 Task: Send an email with the signature Carlos Perez with the subject 'Request for clarification' and the message 'Could you please confirm the delivery date?' from softage.1@softage.net to softage.2@softage.net with an attached document Statement_of_purpose.pdf and move the email from Sent Items to the folder Meeting notes
Action: Mouse moved to (873, 449)
Screenshot: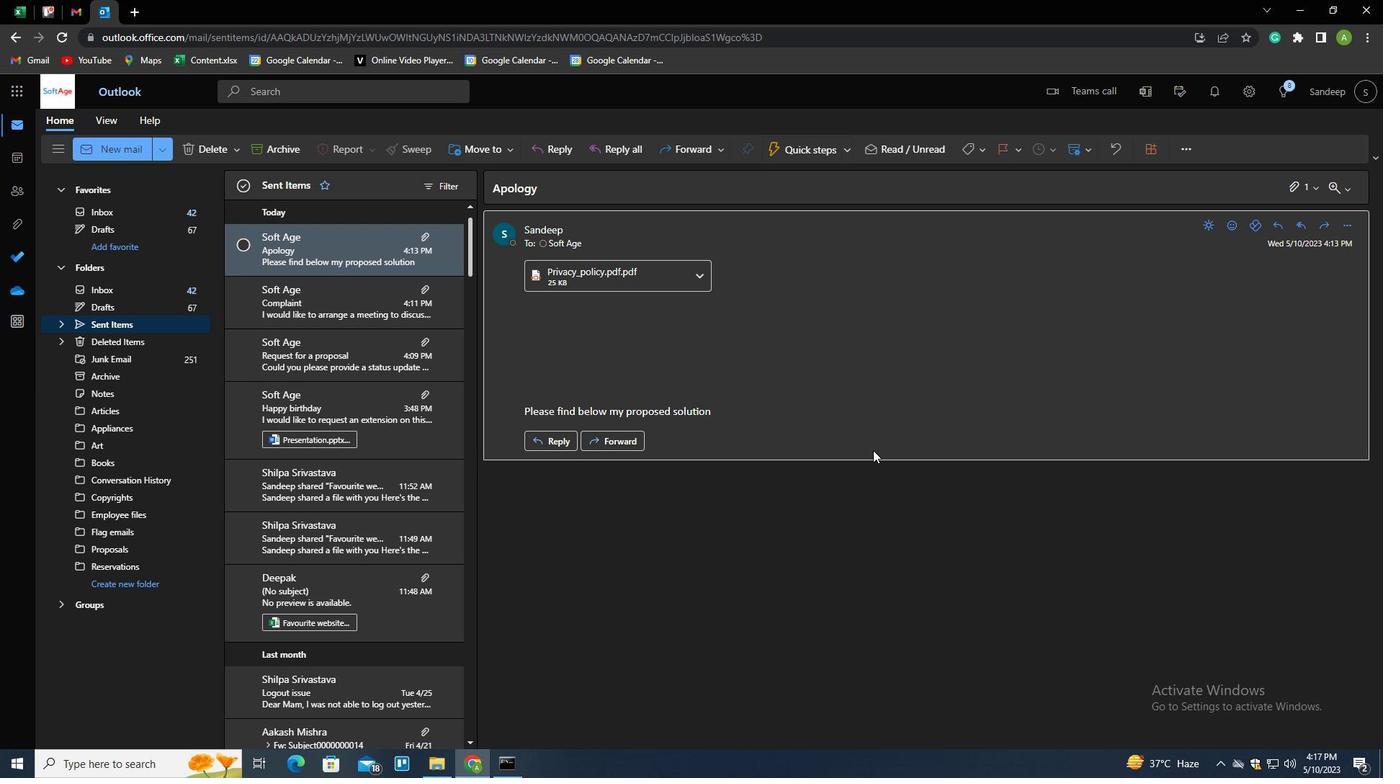 
Action: Key pressed n
Screenshot: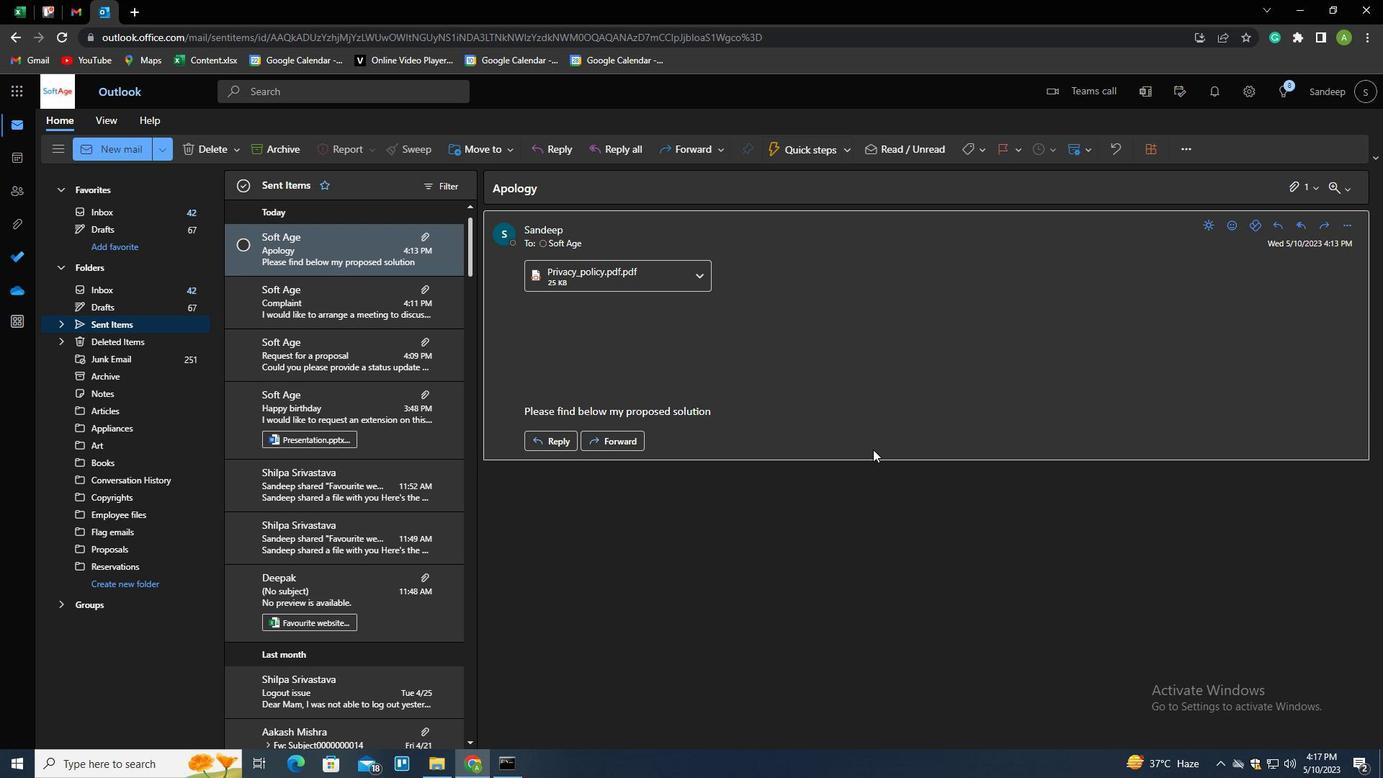 
Action: Mouse moved to (970, 153)
Screenshot: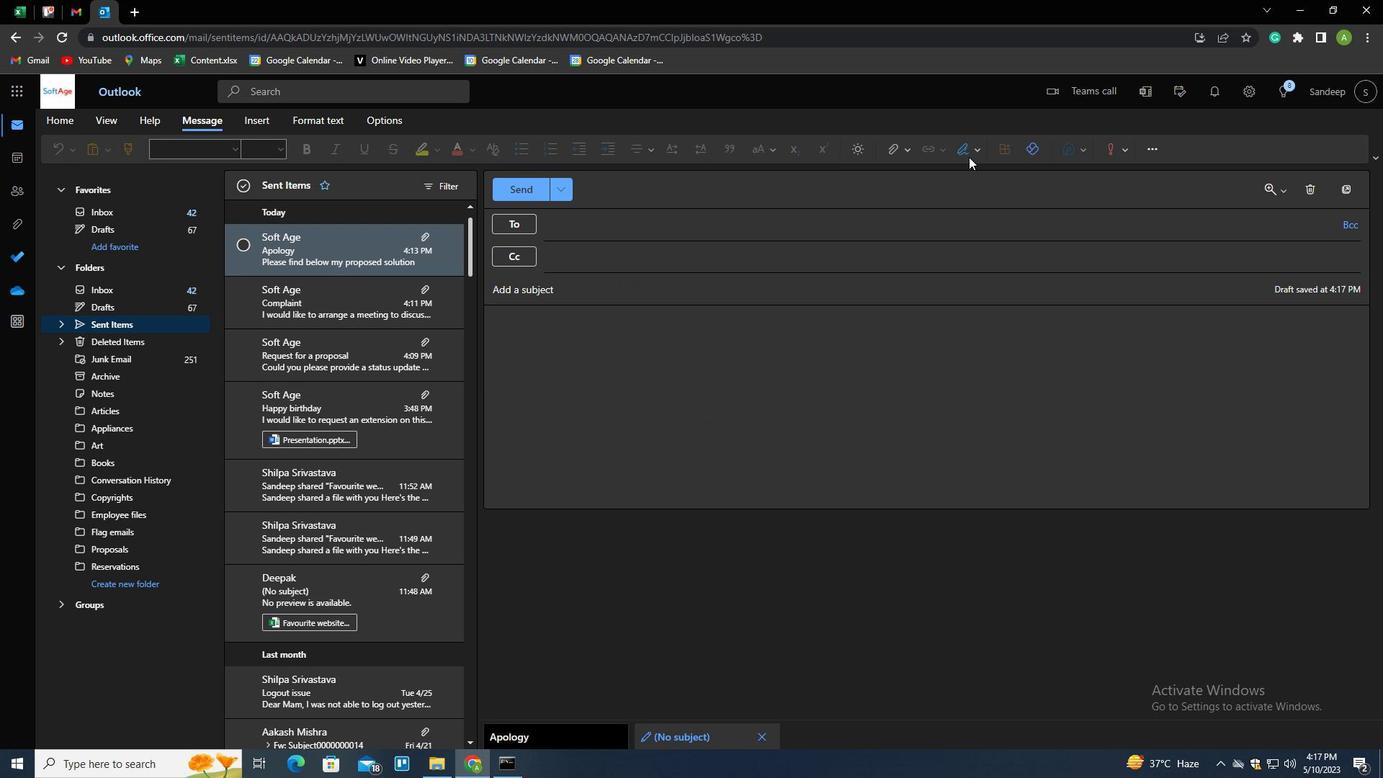 
Action: Mouse pressed left at (970, 153)
Screenshot: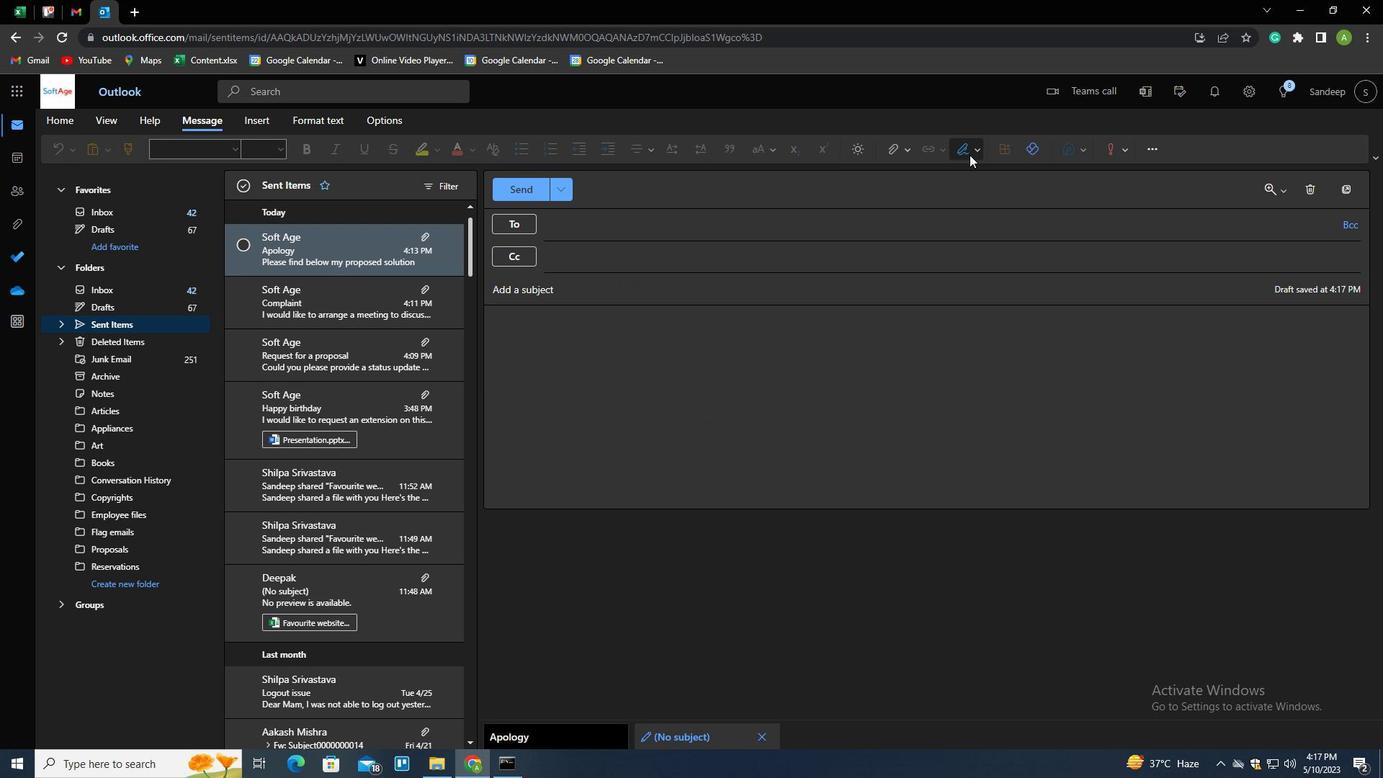
Action: Mouse moved to (943, 207)
Screenshot: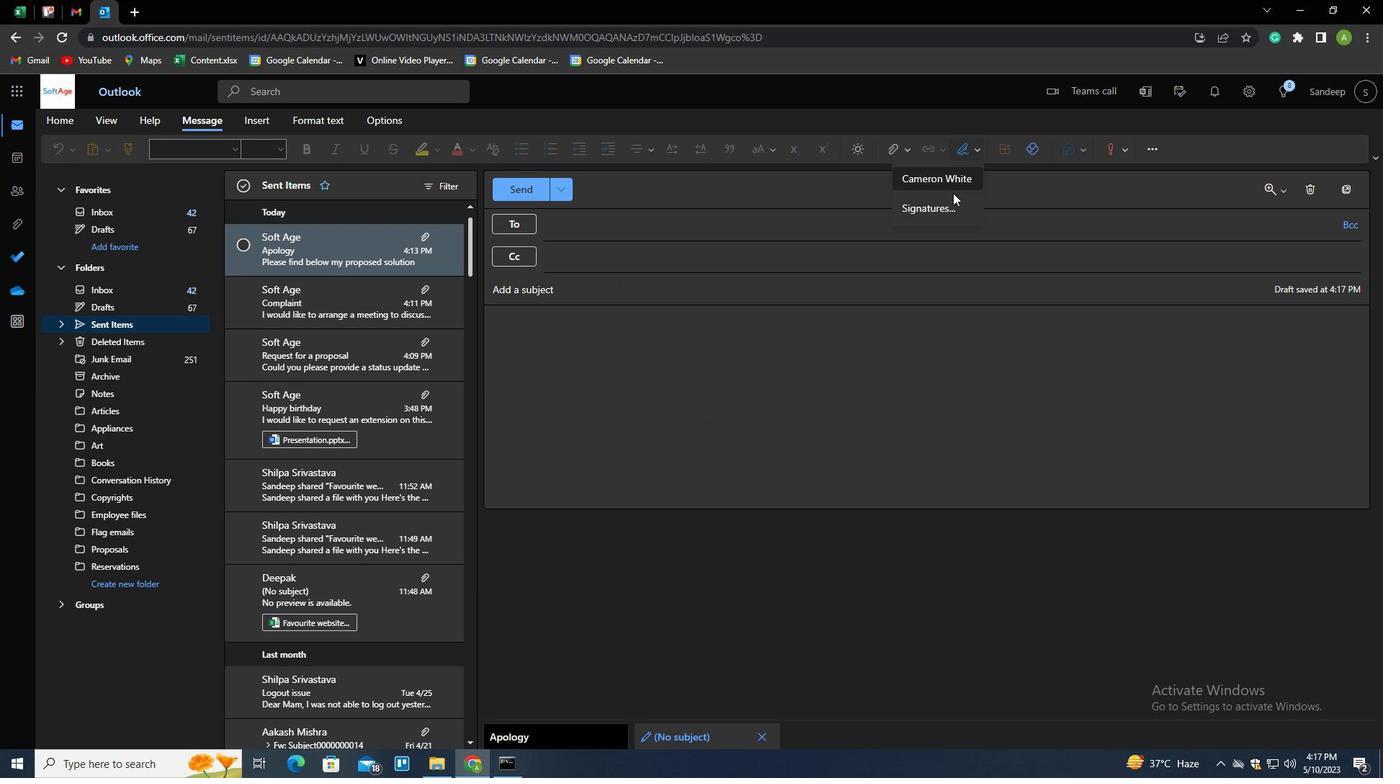 
Action: Mouse pressed left at (943, 207)
Screenshot: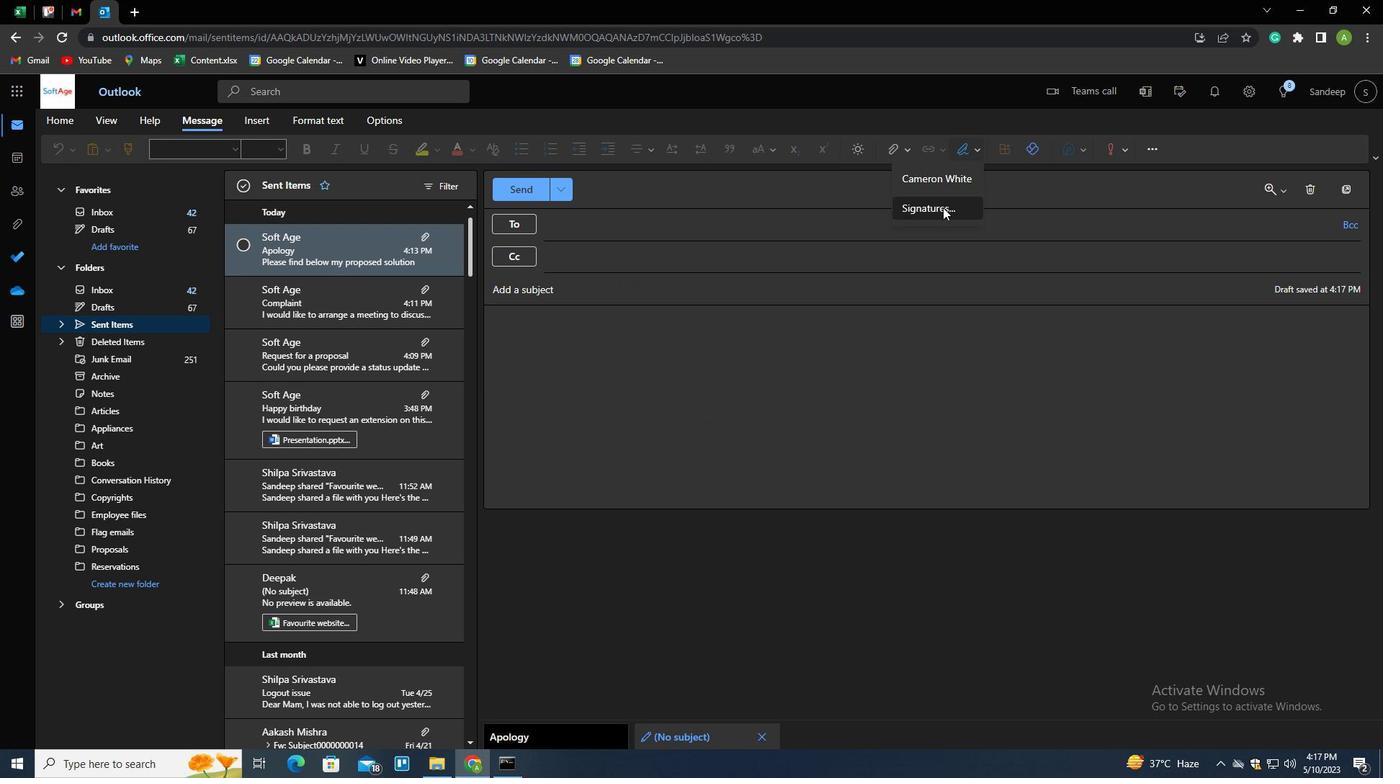 
Action: Mouse moved to (968, 258)
Screenshot: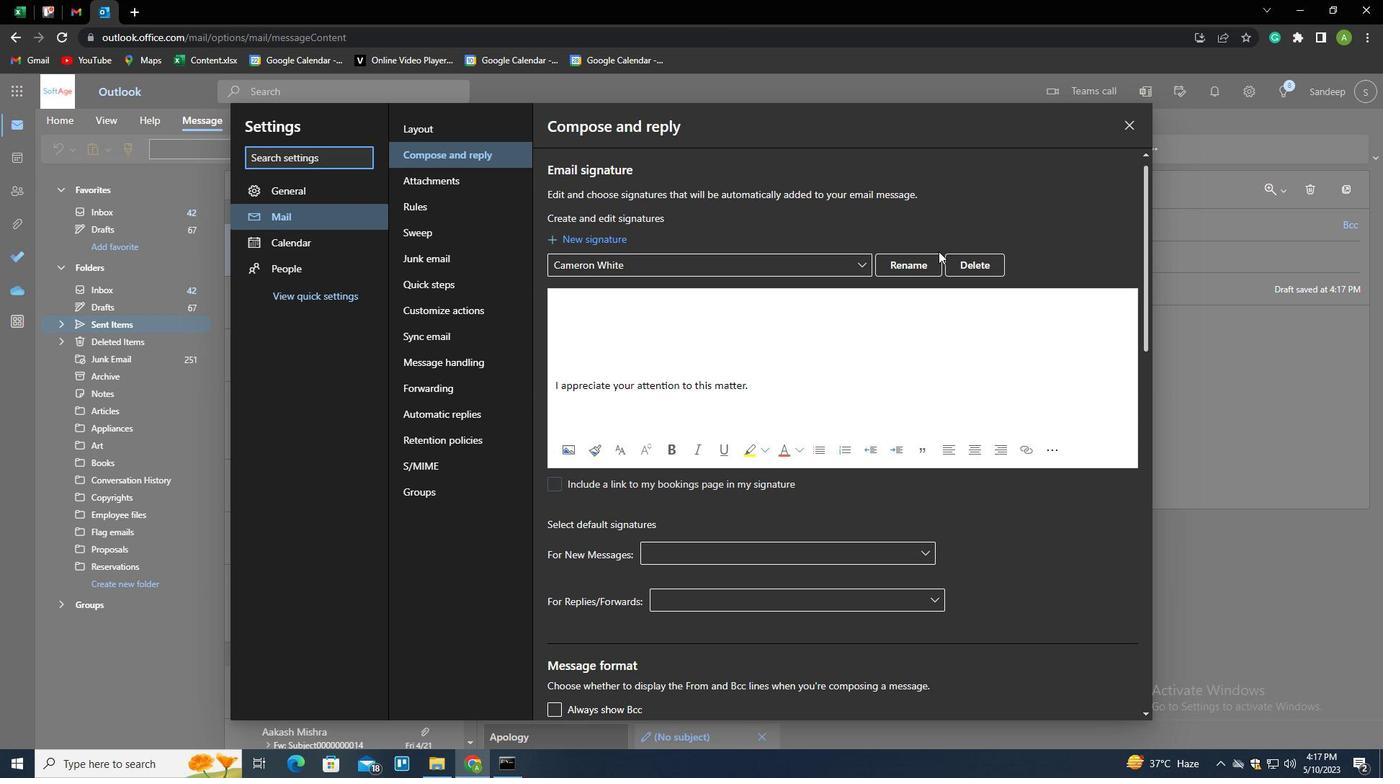 
Action: Mouse pressed left at (968, 258)
Screenshot: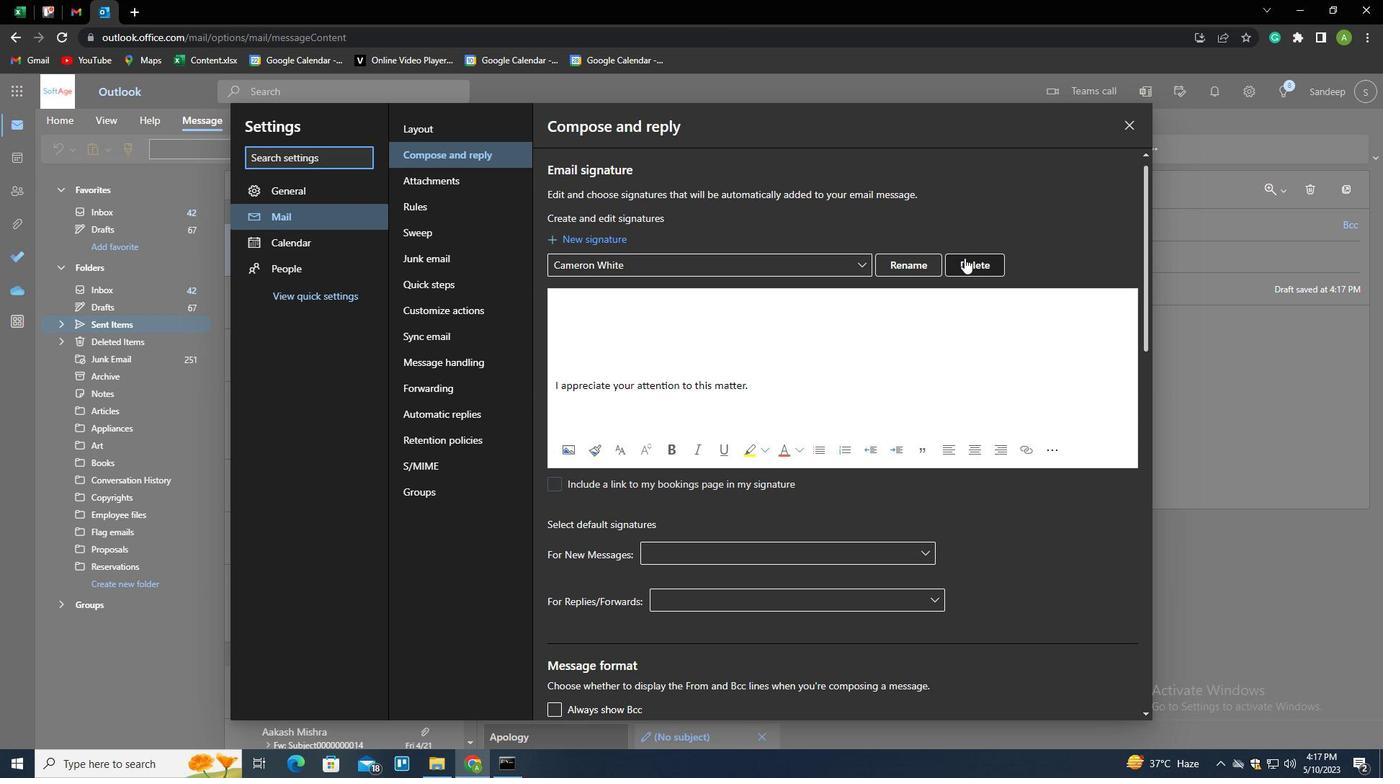 
Action: Mouse moved to (967, 259)
Screenshot: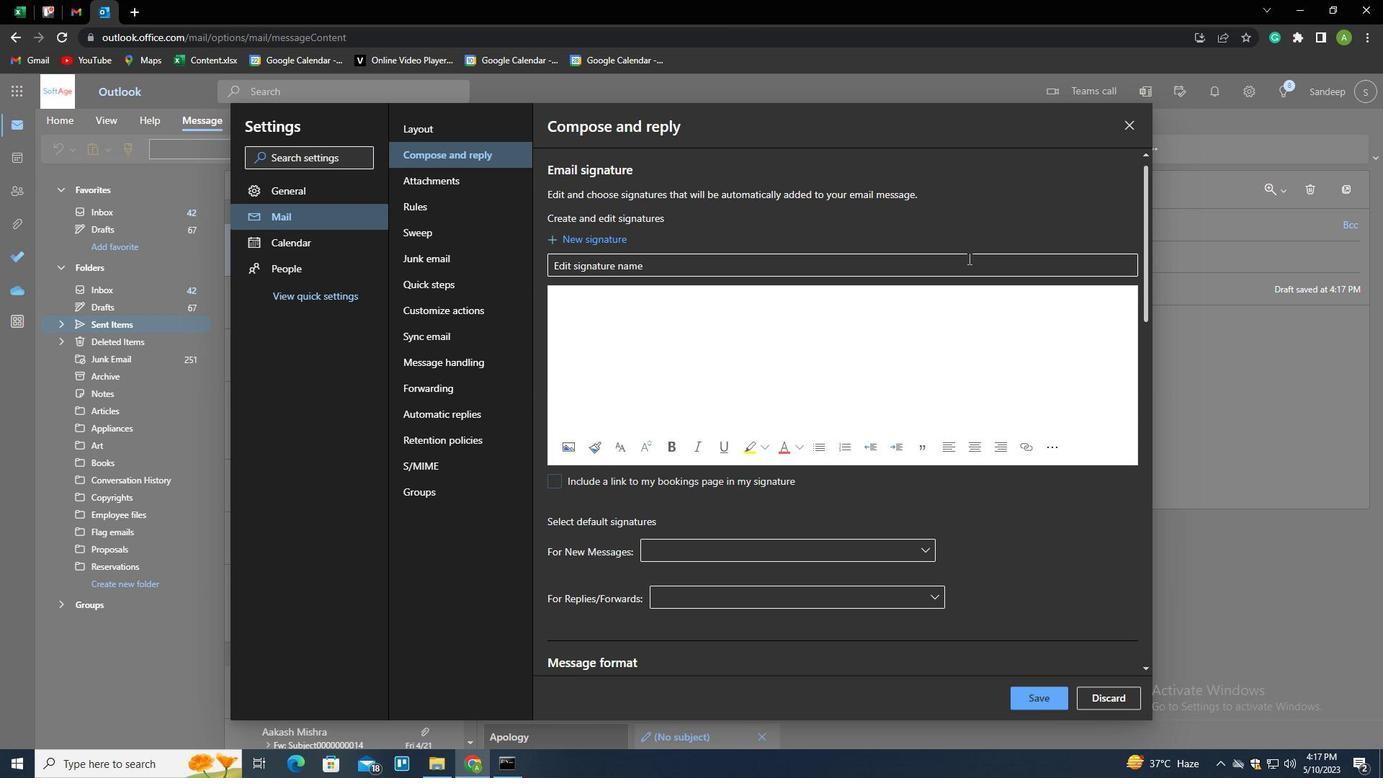 
Action: Mouse pressed left at (967, 259)
Screenshot: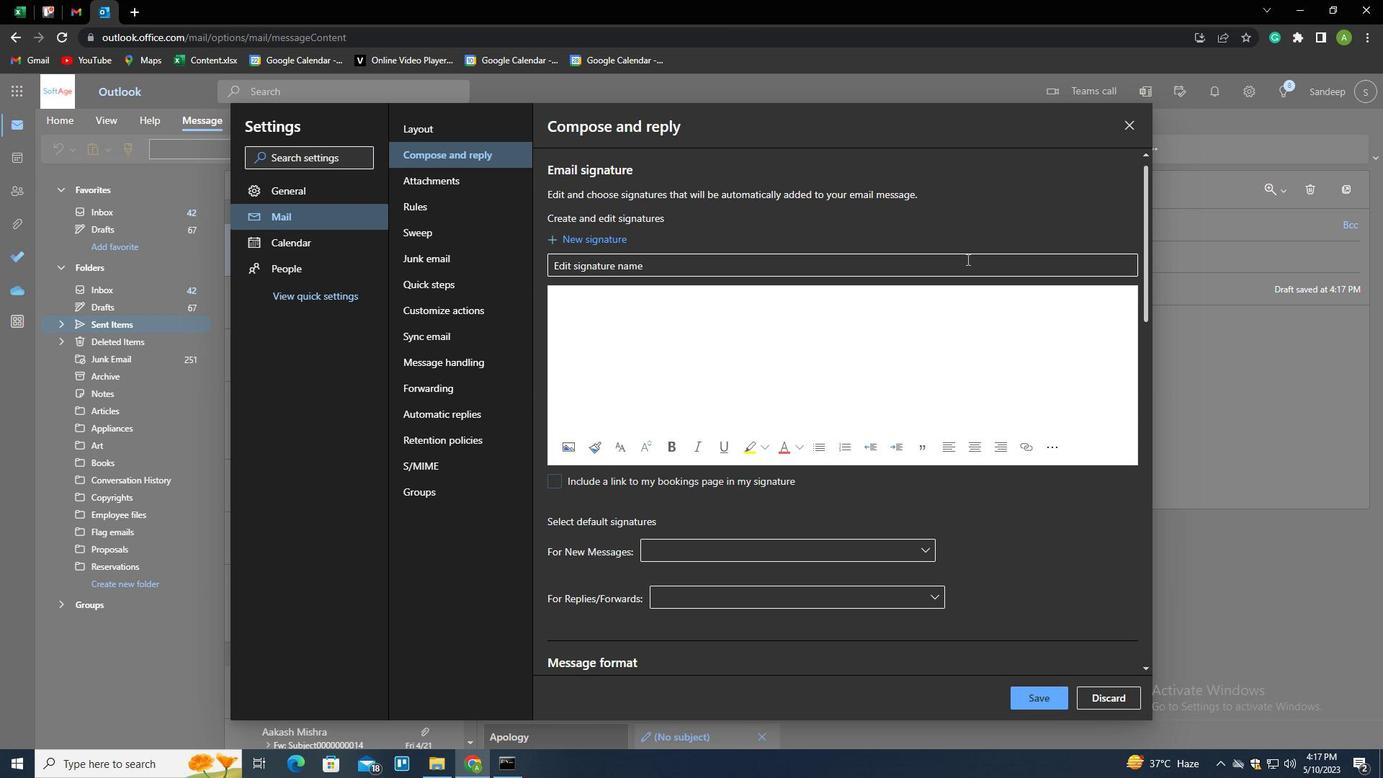 
Action: Key pressed <Key.shift><Key.shift><Key.shift><Key.shift><Key.shift><Key.shift><Key.shift><Key.shift><Key.shift><Key.shift><Key.shift><Key.shift><Key.shift><Key.shift><Key.shift><Key.shift><Key.shift><Key.shift><Key.shift><Key.shift><Key.shift>CARLOX<Key.backspace>Z<Key.space><Key.shift>PEREZ
Screenshot: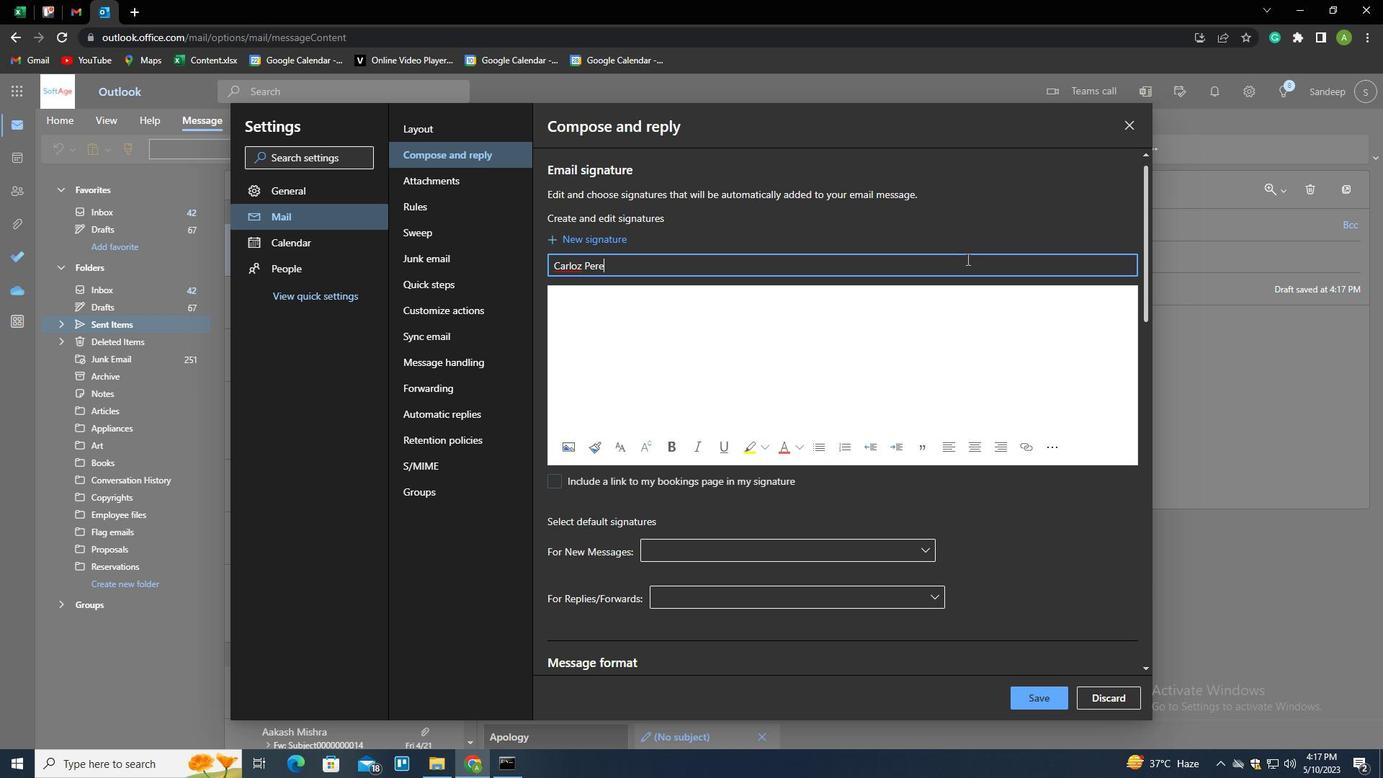 
Action: Mouse moved to (784, 376)
Screenshot: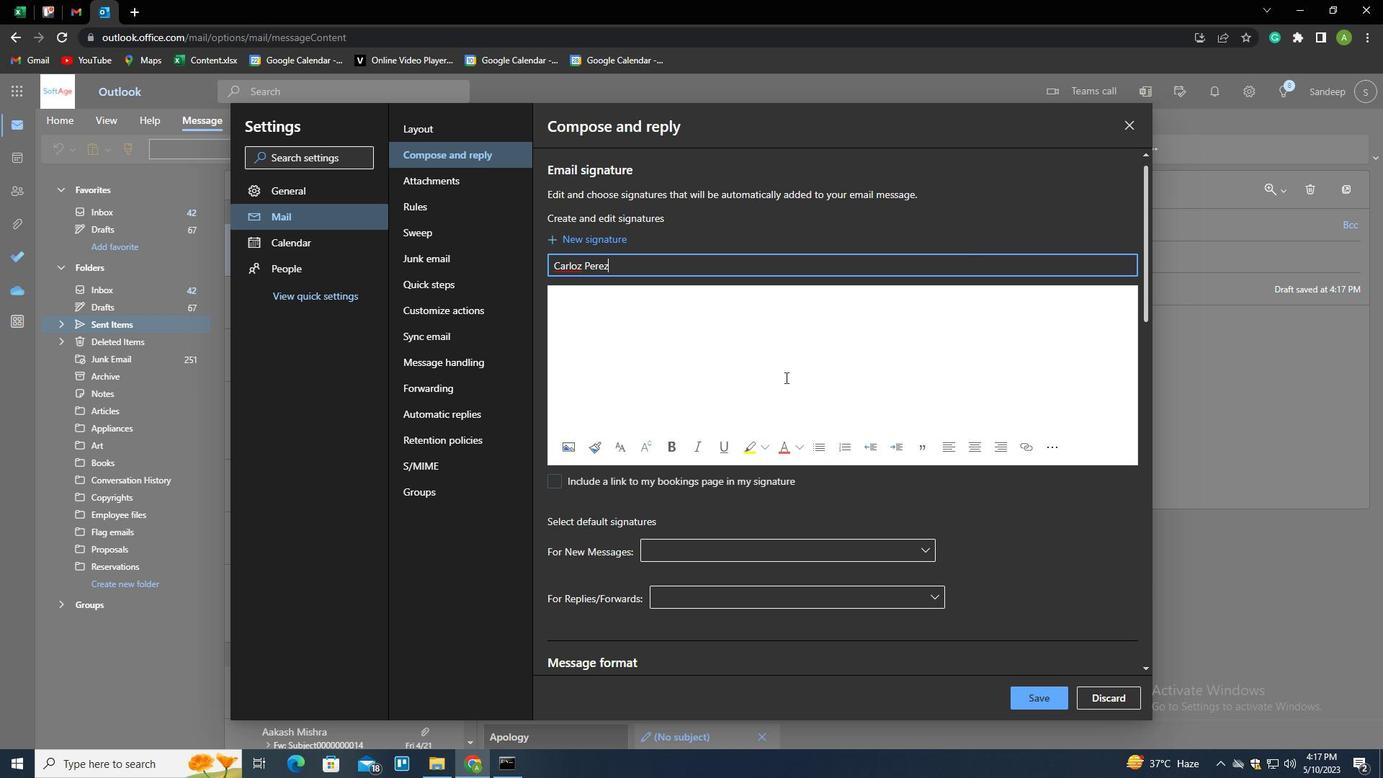 
Action: Mouse pressed left at (784, 376)
Screenshot: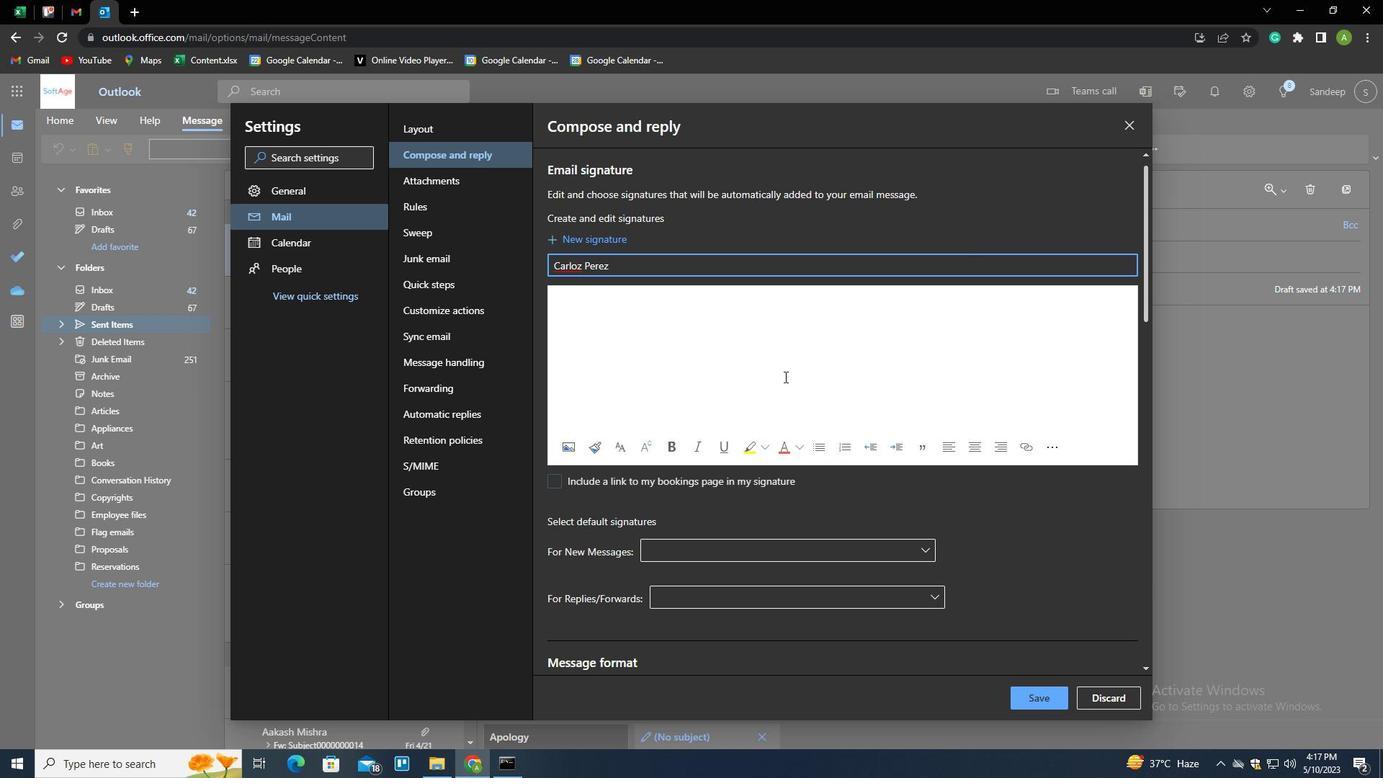 
Action: Key pressed <Key.shift_r><Key.enter><Key.enter><Key.enter><Key.enter><Key.shift><Key.shift><Key.shift><Key.shift><Key.shift><Key.shift><Key.shift><Key.shift><Key.shift><Key.shift><Key.shift><Key.shift><Key.shift><Key.shift><Key.shift>COULD<Key.space>YOU<Key.space>PLEASE<Key.space>CONFIRM<Key.space>THE<Key.space>DELIVERY<Key.space>DATE<Key.shift>?
Screenshot: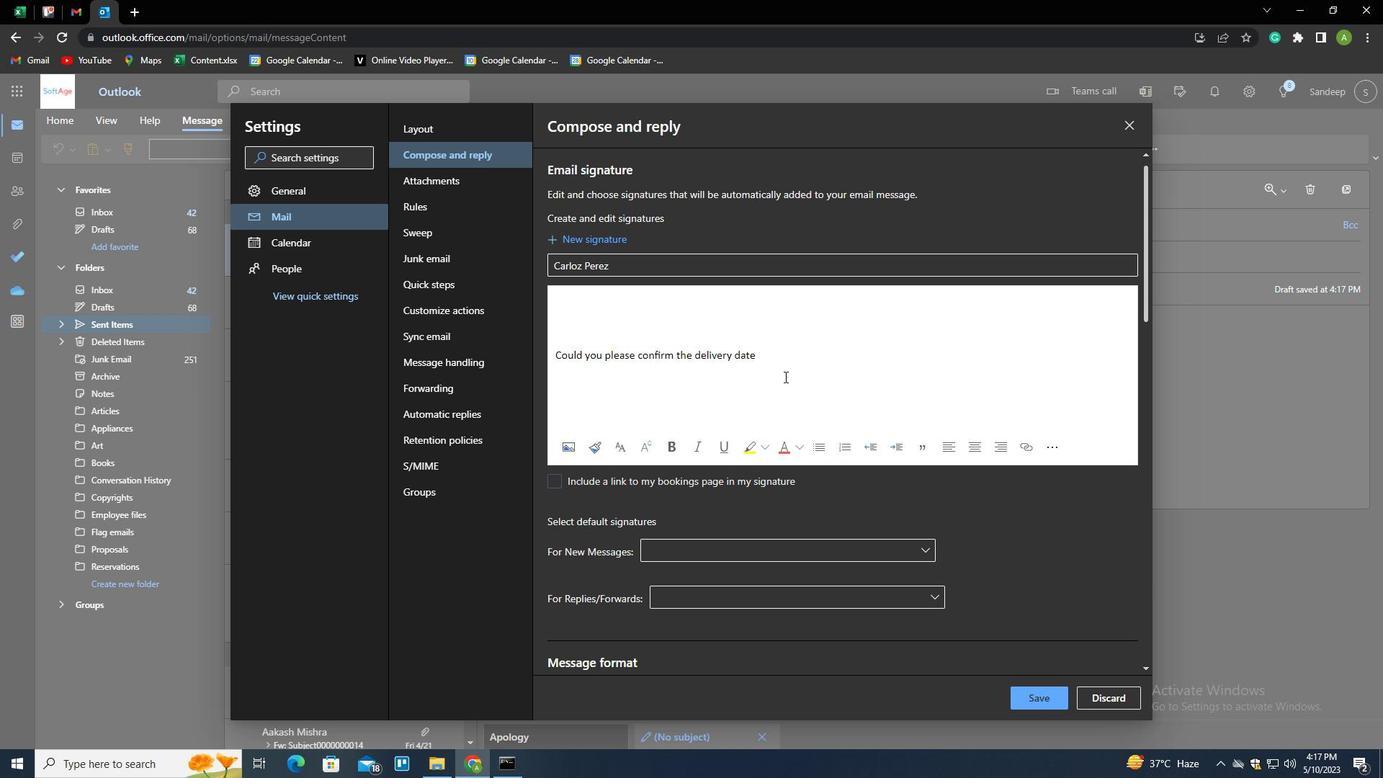
Action: Mouse moved to (1036, 700)
Screenshot: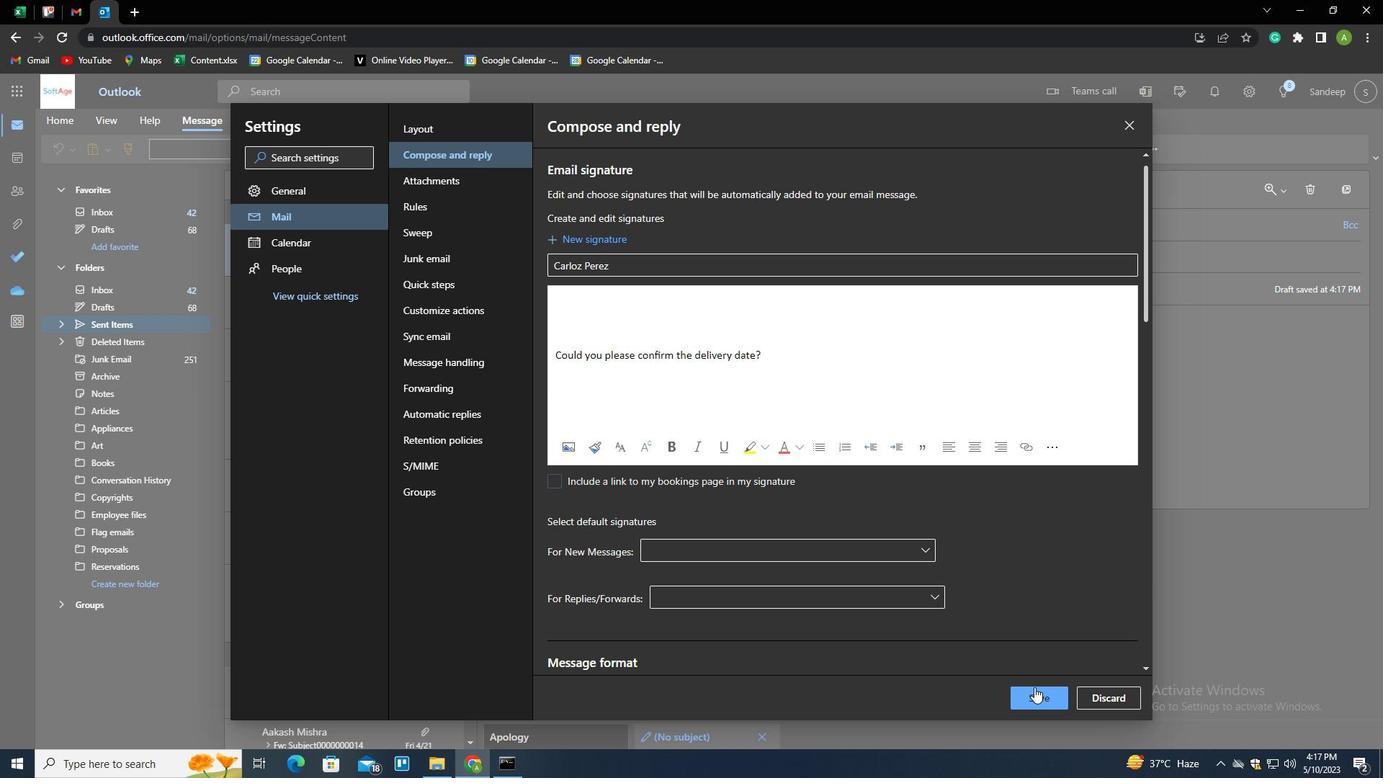 
Action: Mouse pressed left at (1036, 700)
Screenshot: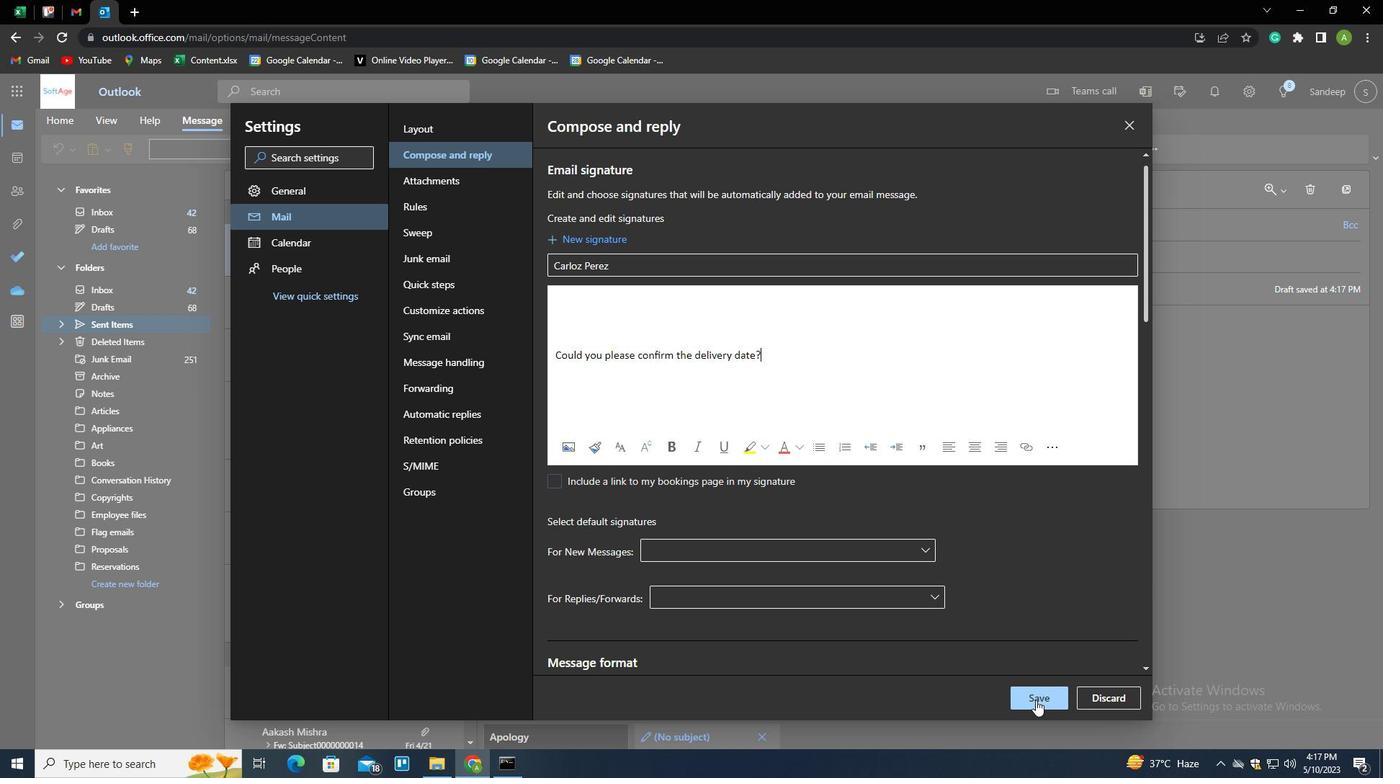 
Action: Mouse moved to (1226, 413)
Screenshot: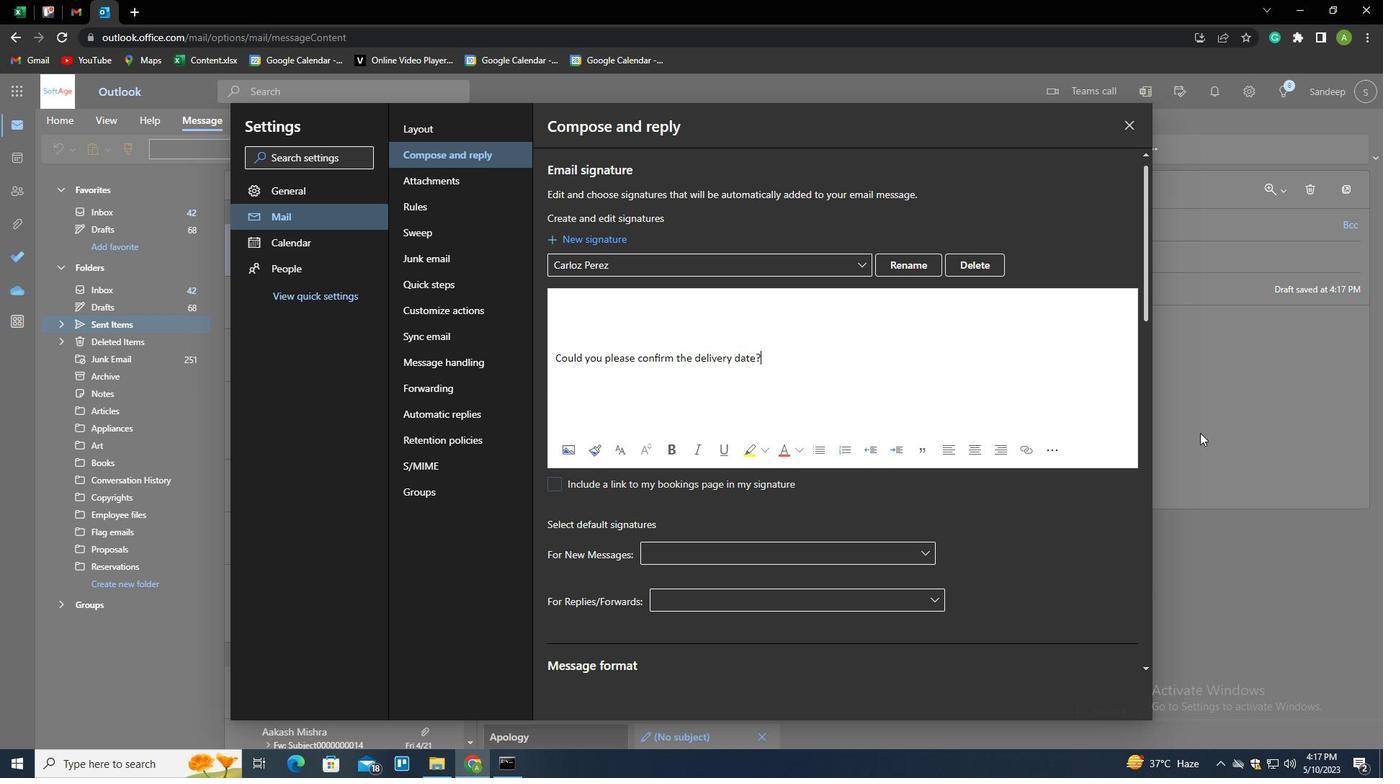 
Action: Mouse pressed left at (1226, 413)
Screenshot: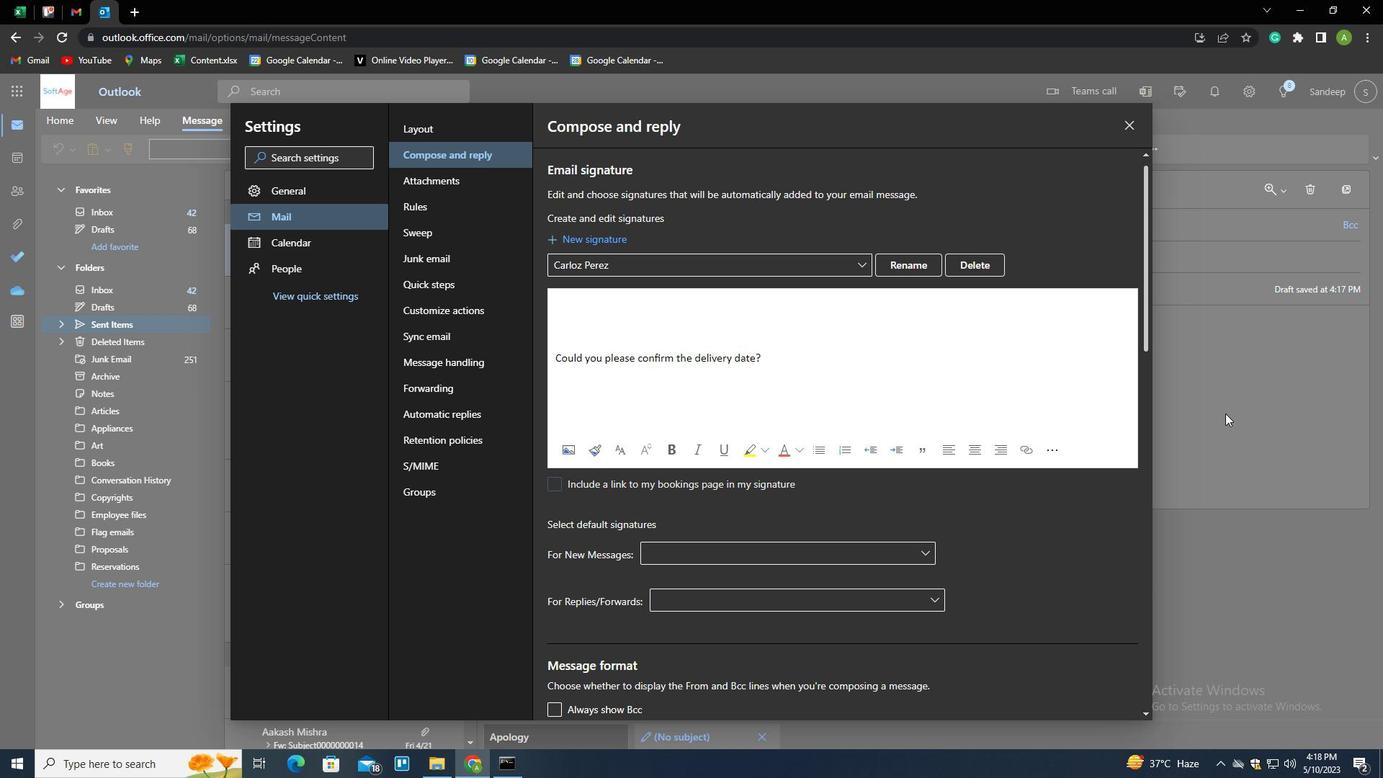 
Action: Mouse moved to (968, 144)
Screenshot: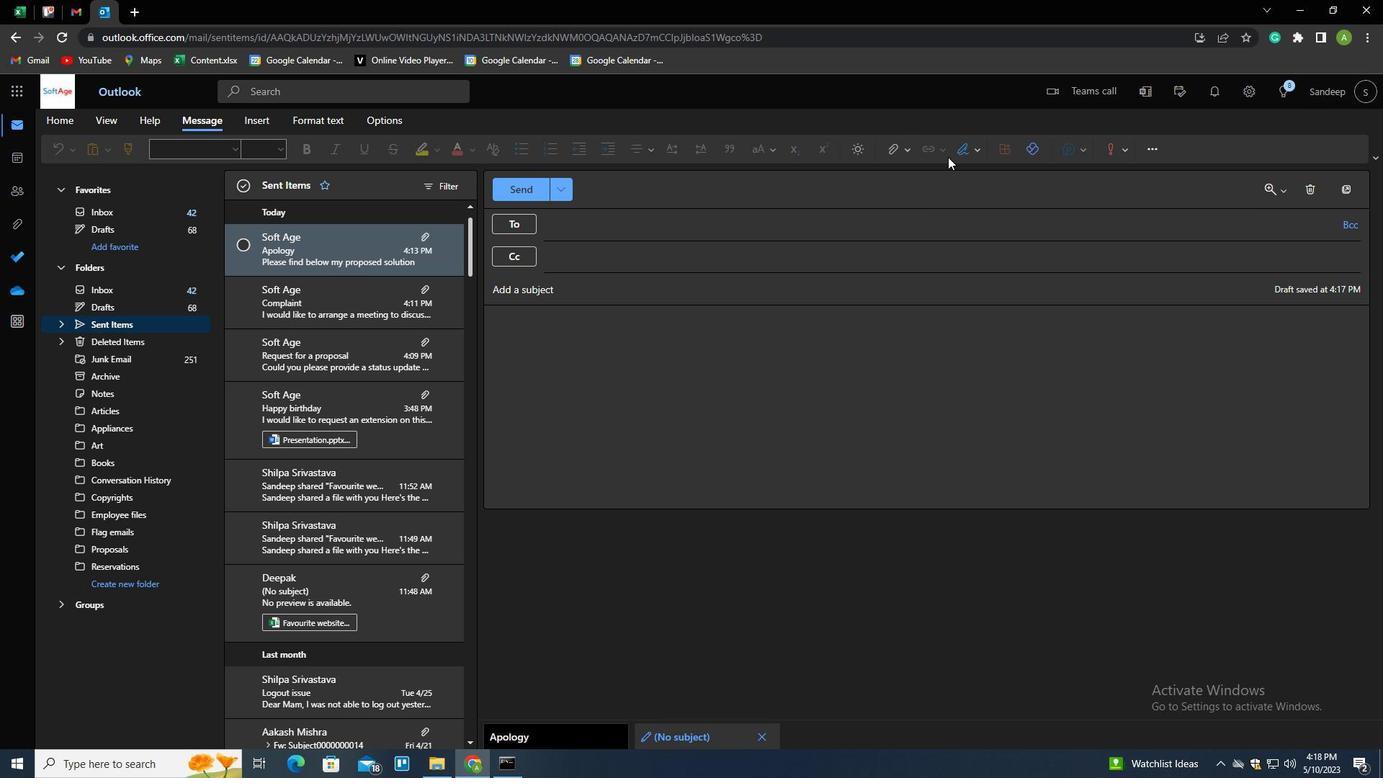 
Action: Mouse pressed left at (968, 144)
Screenshot: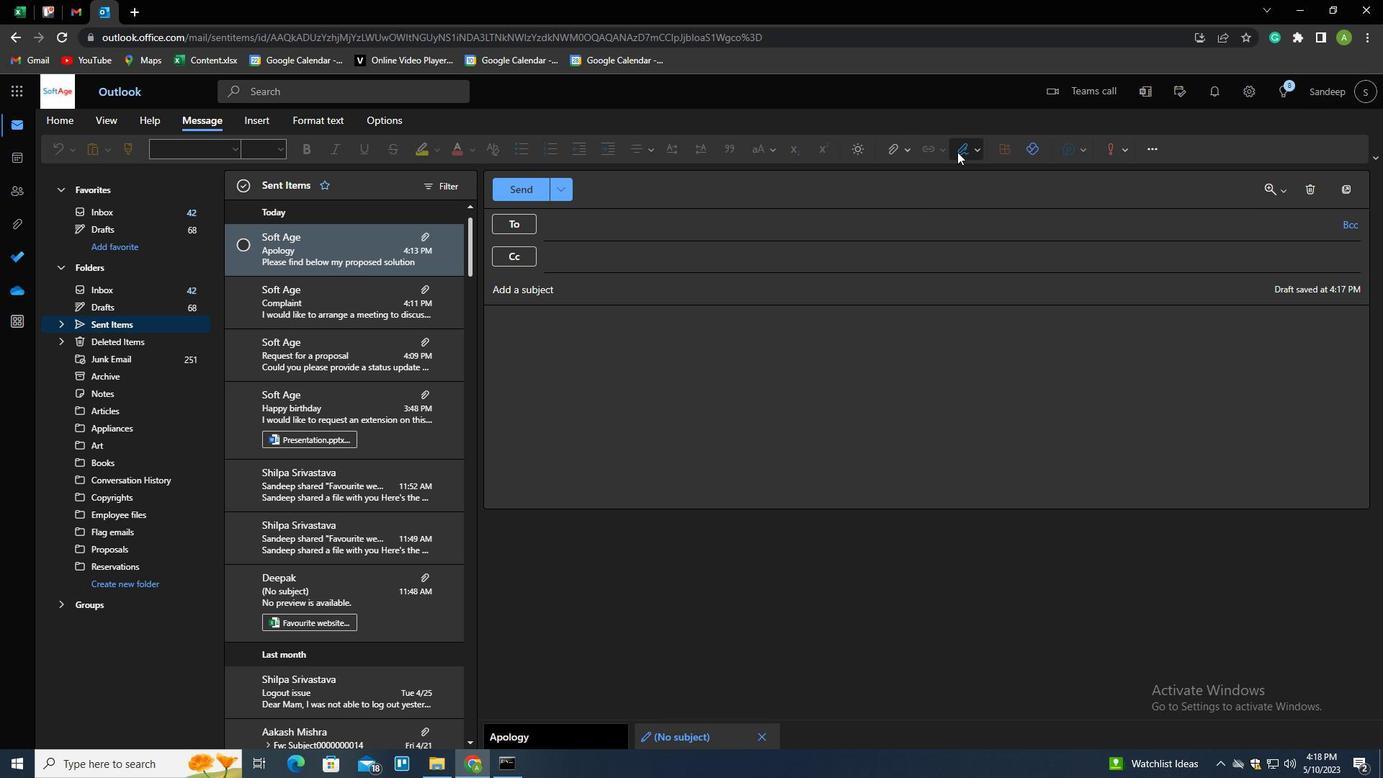 
Action: Mouse moved to (960, 177)
Screenshot: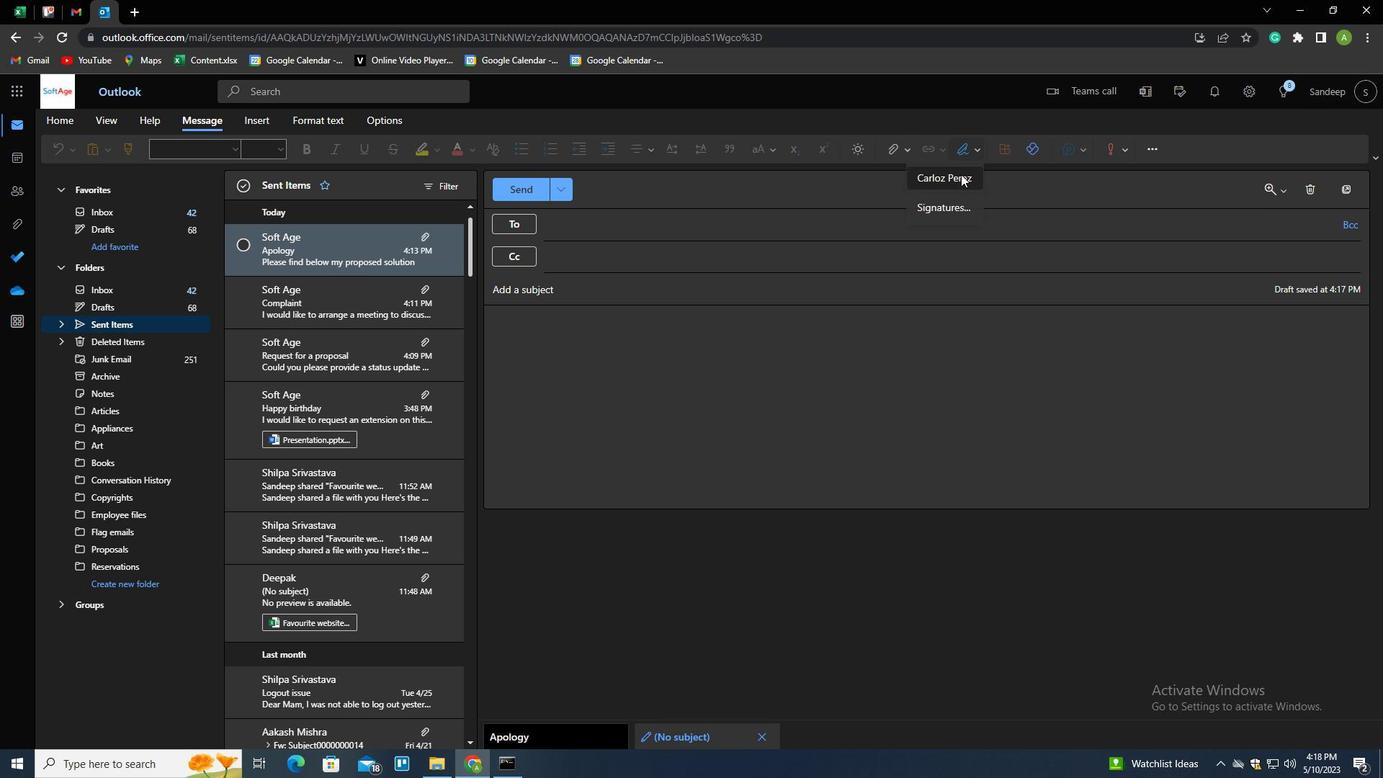 
Action: Mouse pressed left at (960, 177)
Screenshot: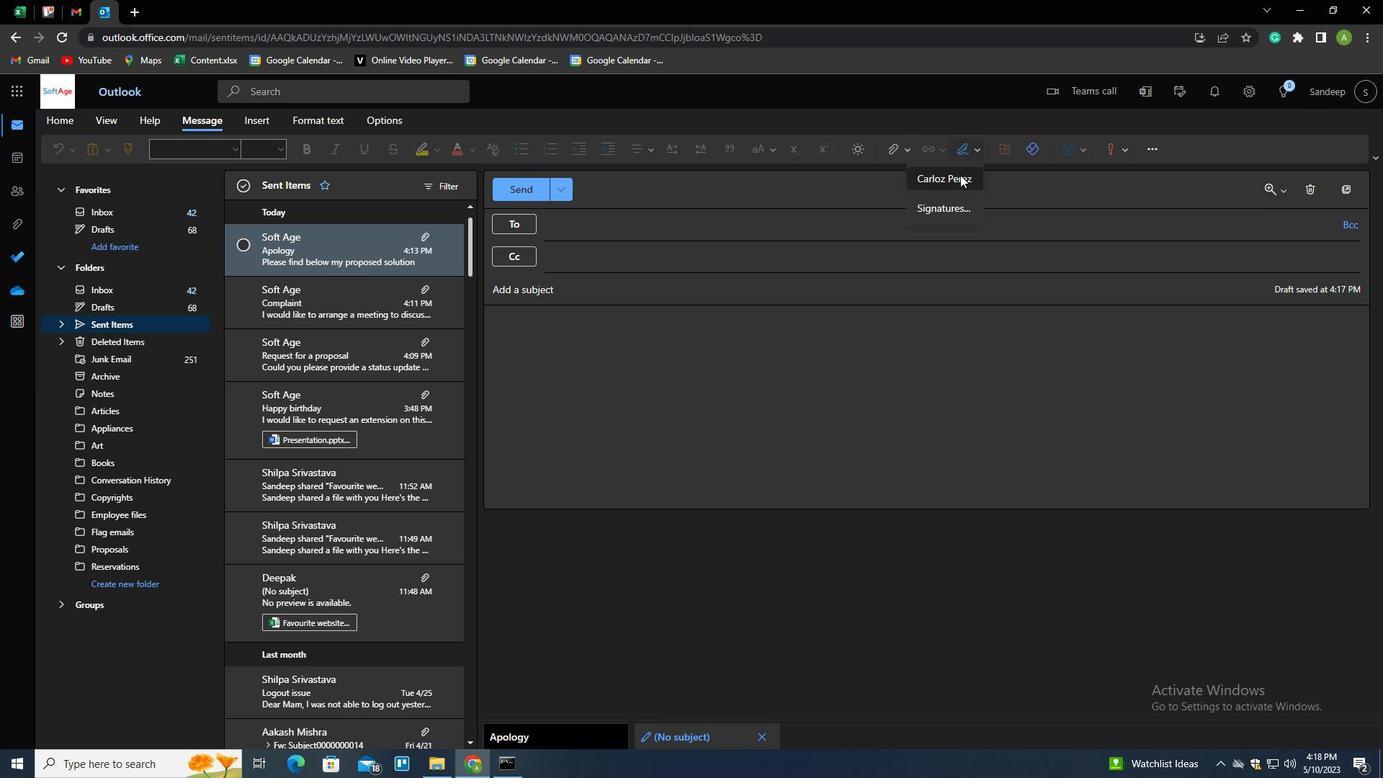 
Action: Mouse moved to (570, 292)
Screenshot: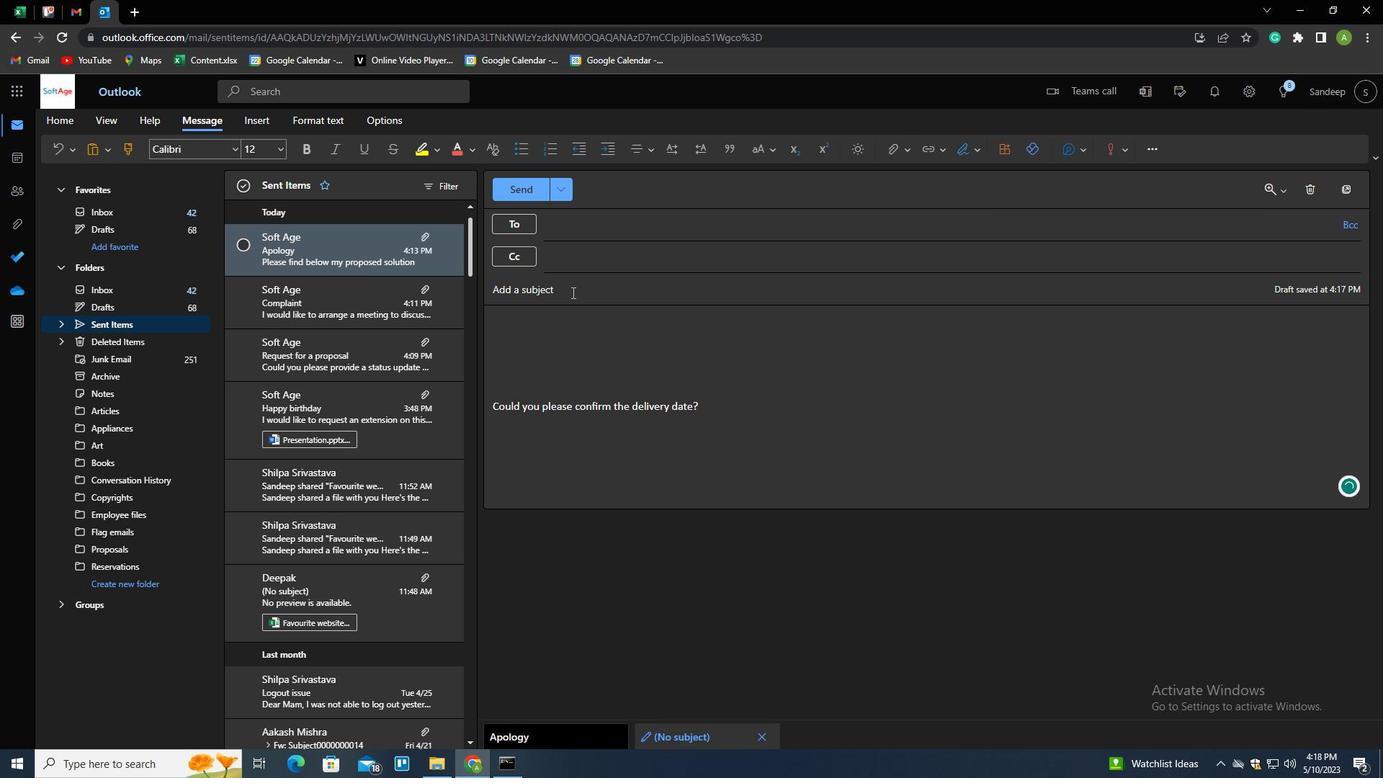 
Action: Mouse pressed left at (570, 292)
Screenshot: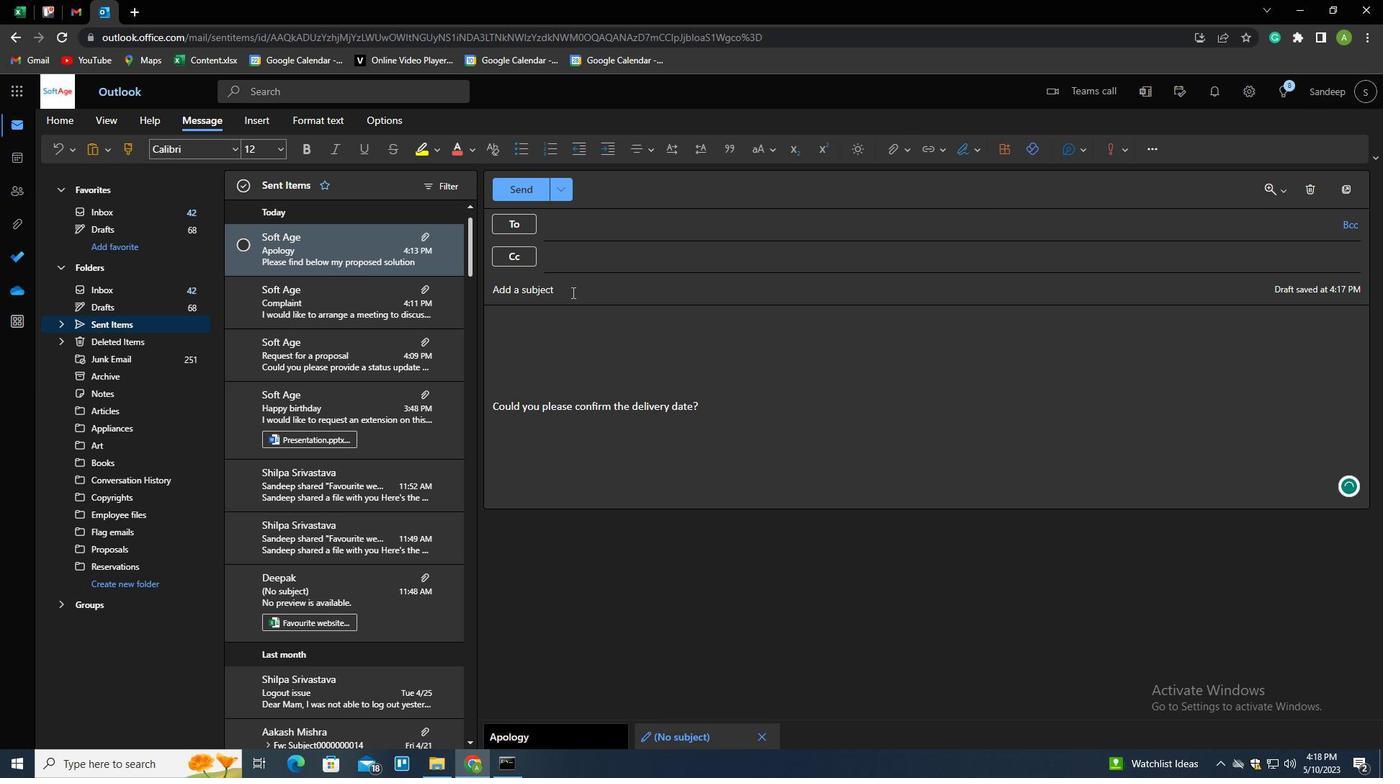 
Action: Key pressed <Key.shift>REQUEST<Key.space>FOR<Key.space>CLASSIFICATION
Screenshot: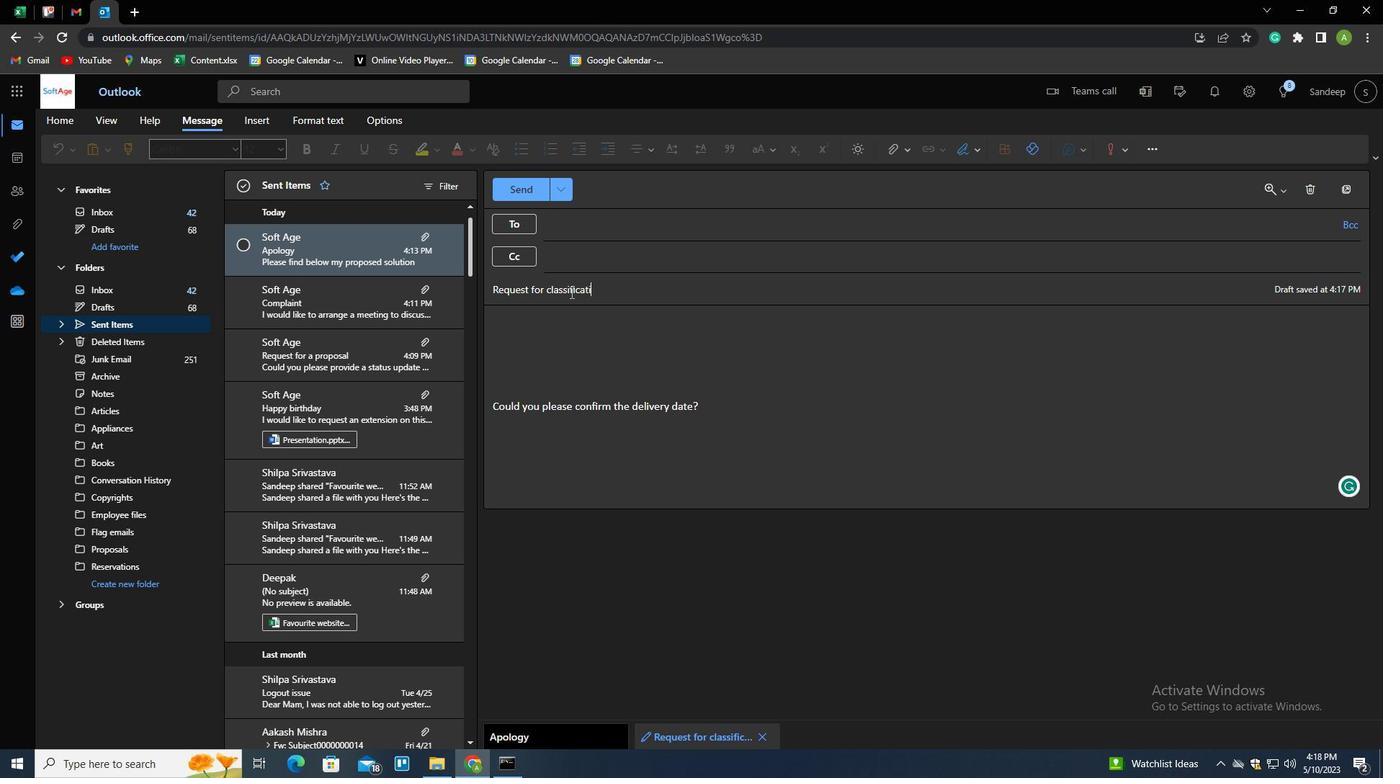 
Action: Mouse moved to (576, 225)
Screenshot: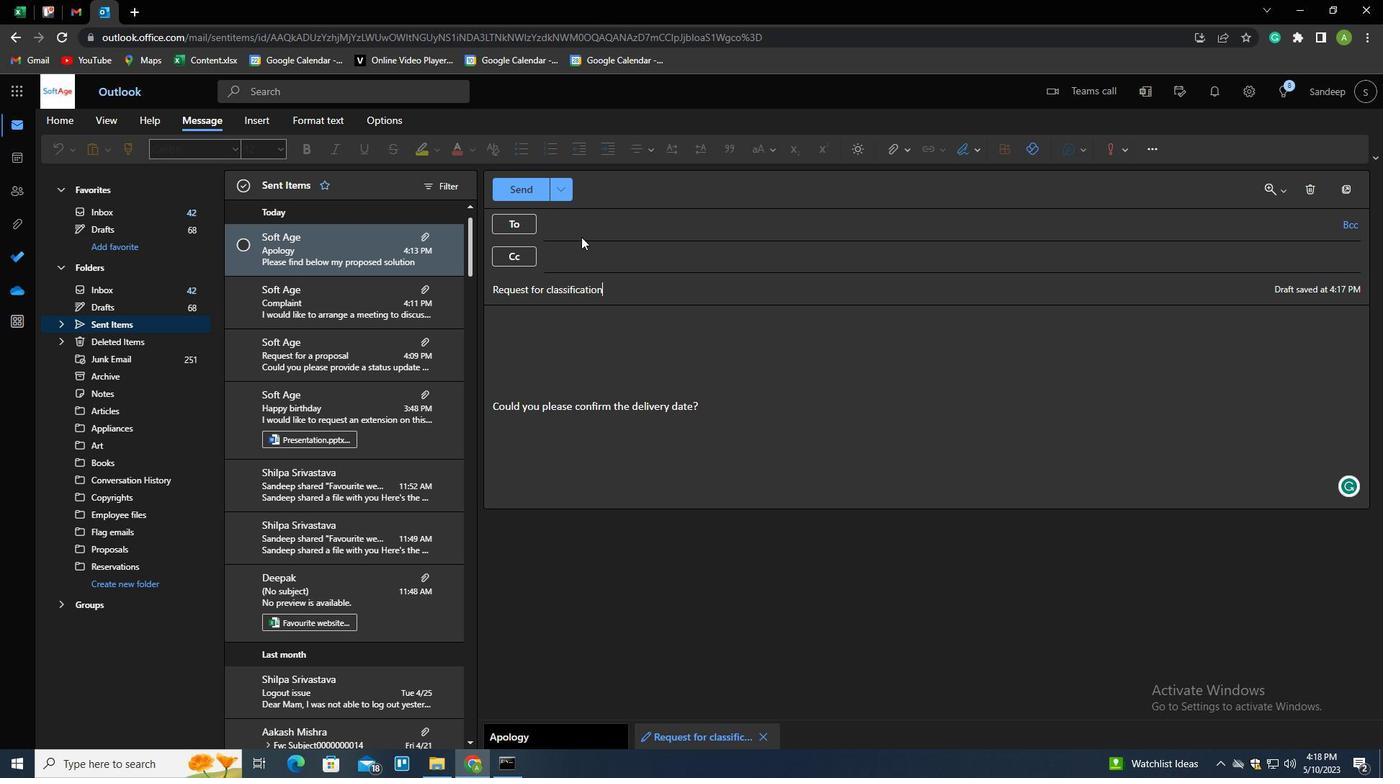 
Action: Mouse pressed left at (576, 225)
Screenshot: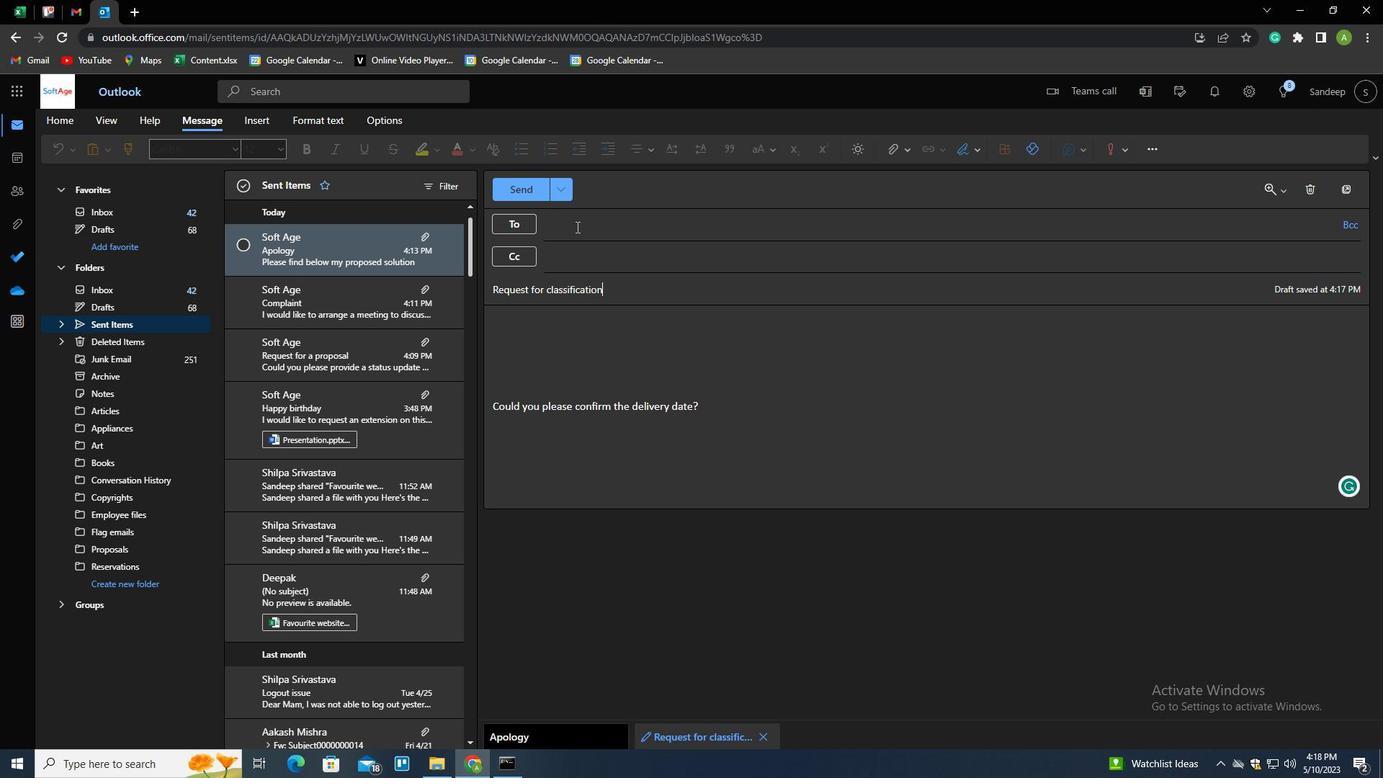 
Action: Key pressed SOFTAGE.<Key.shift>@2<Key.backspace><Key.backspace>2<Key.shift>@
Screenshot: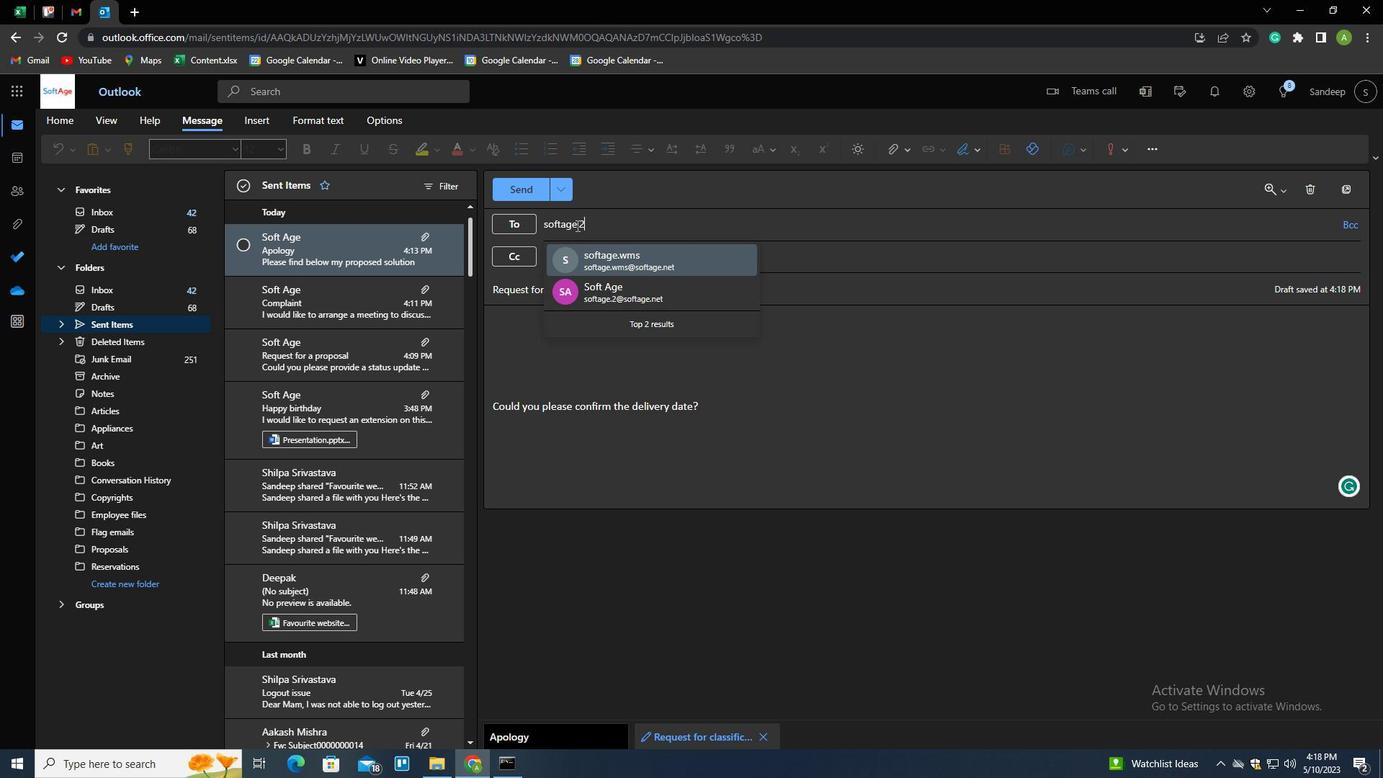 
Action: Mouse moved to (609, 299)
Screenshot: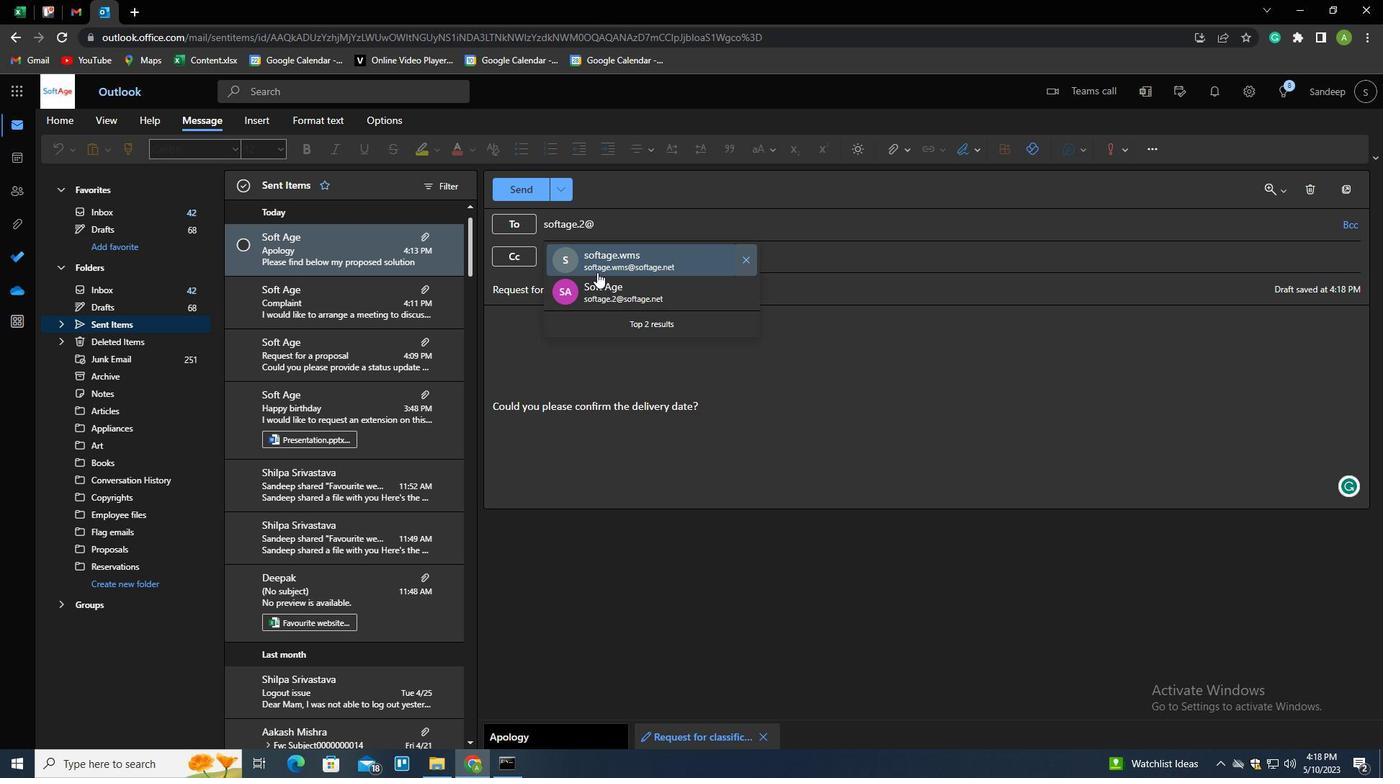
Action: Mouse pressed left at (609, 299)
Screenshot: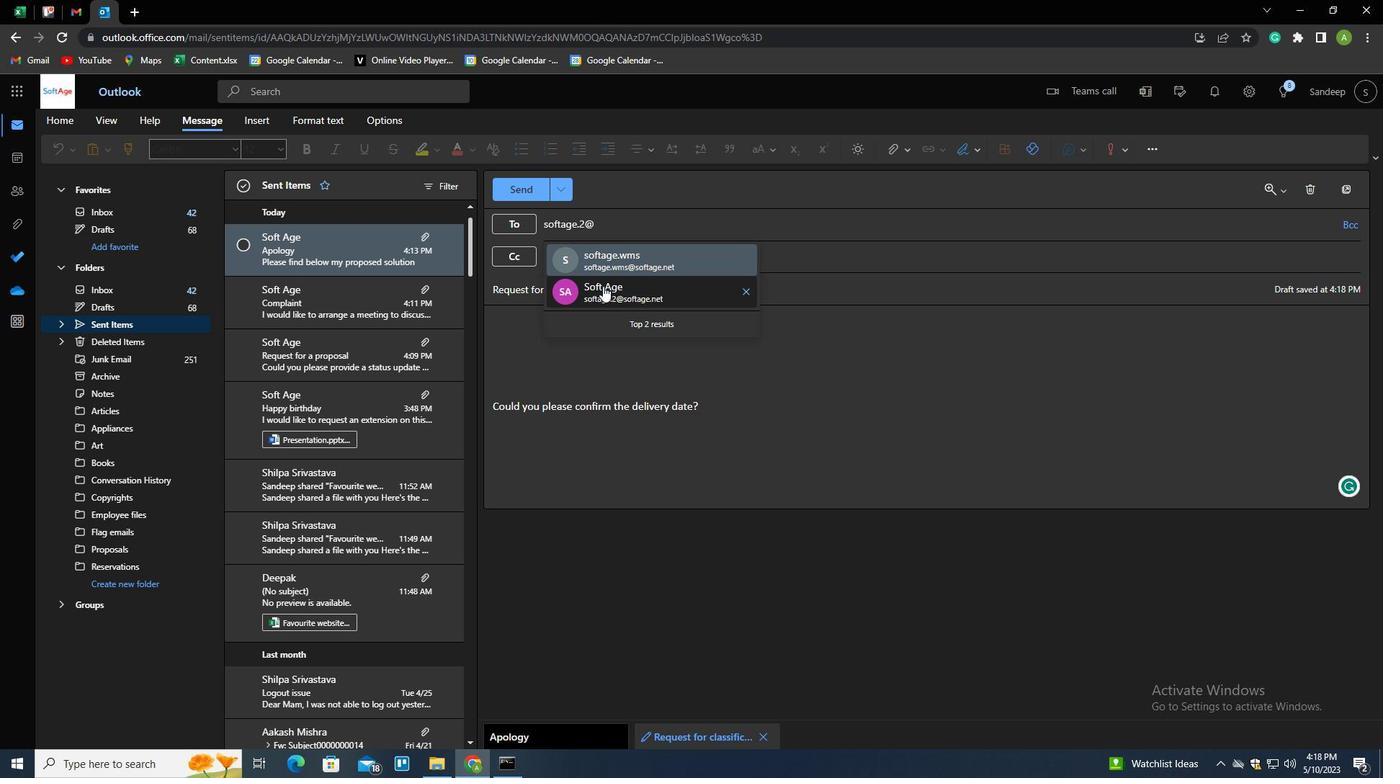 
Action: Mouse moved to (668, 361)
Screenshot: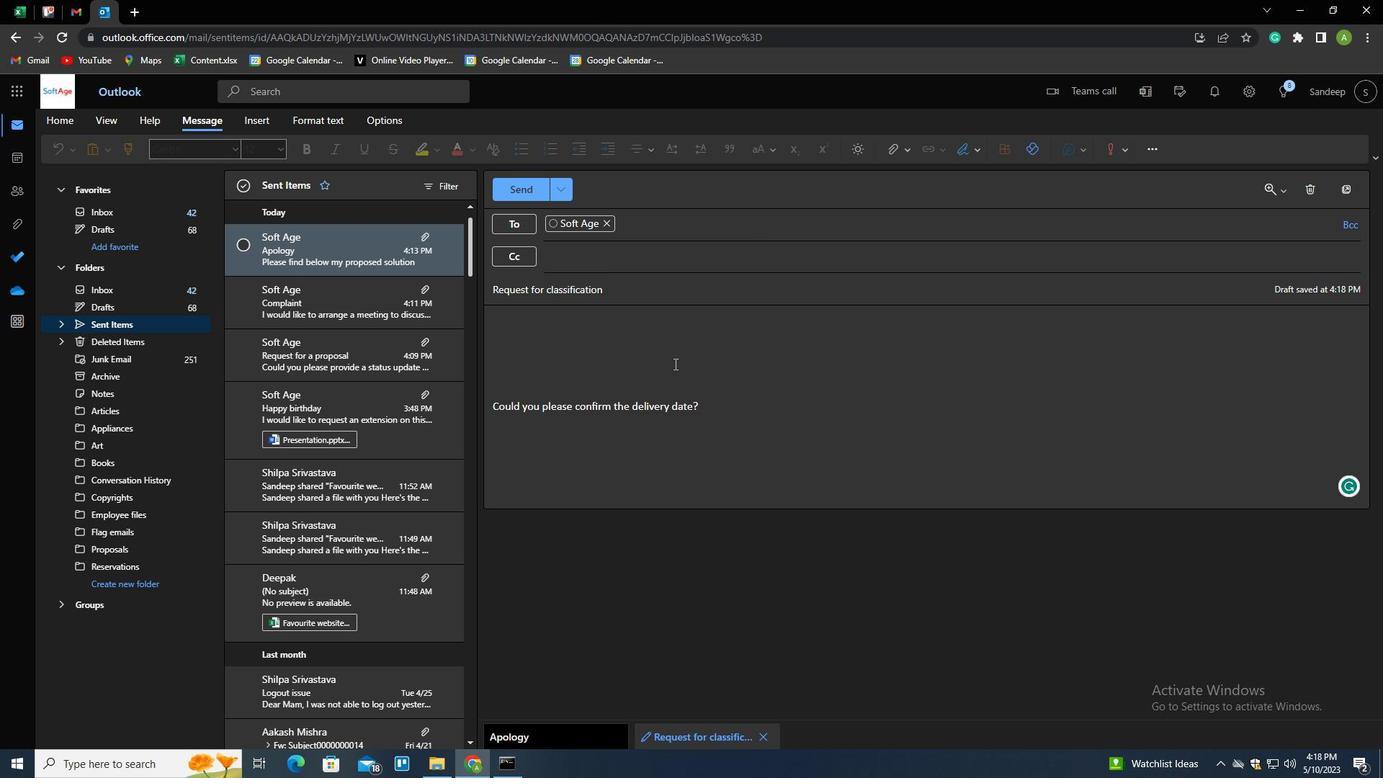 
Action: Mouse pressed left at (668, 361)
Screenshot: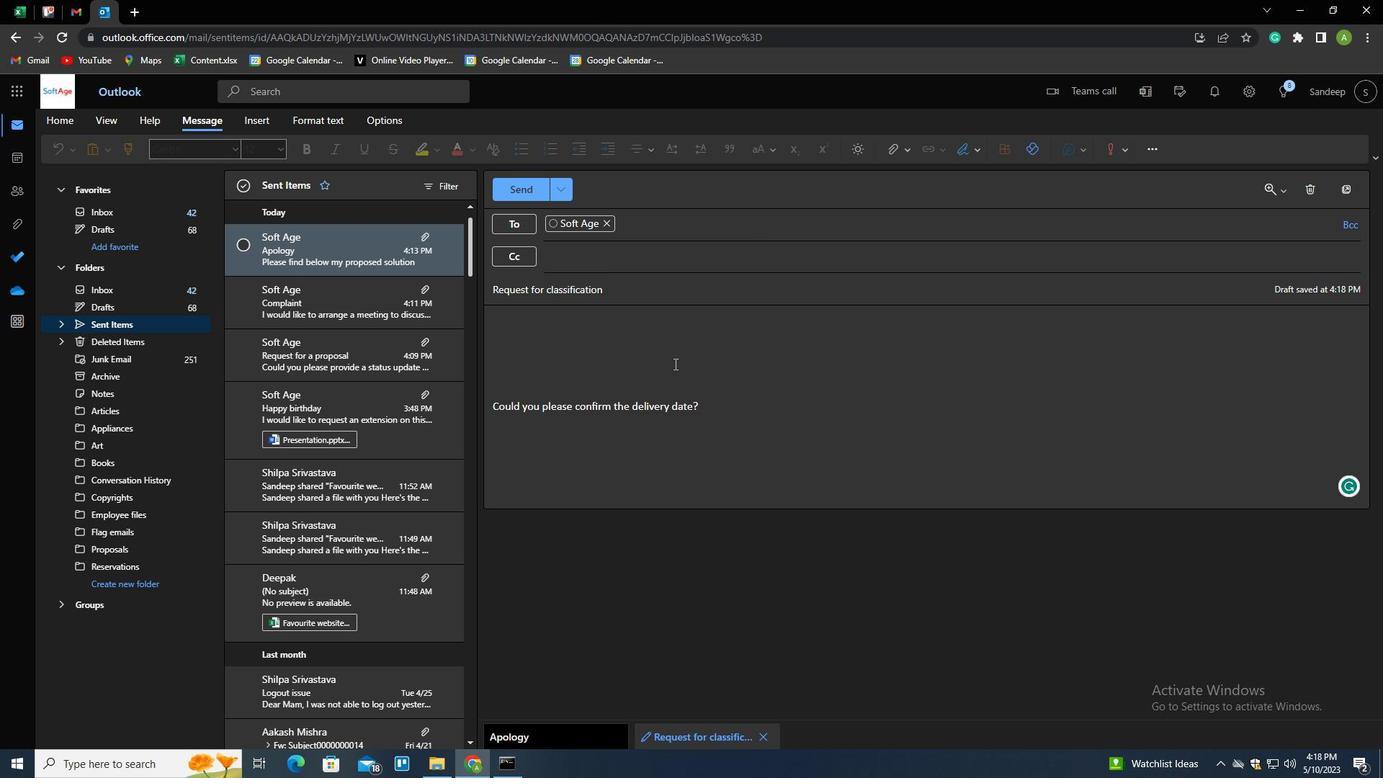 
Action: Mouse moved to (904, 152)
Screenshot: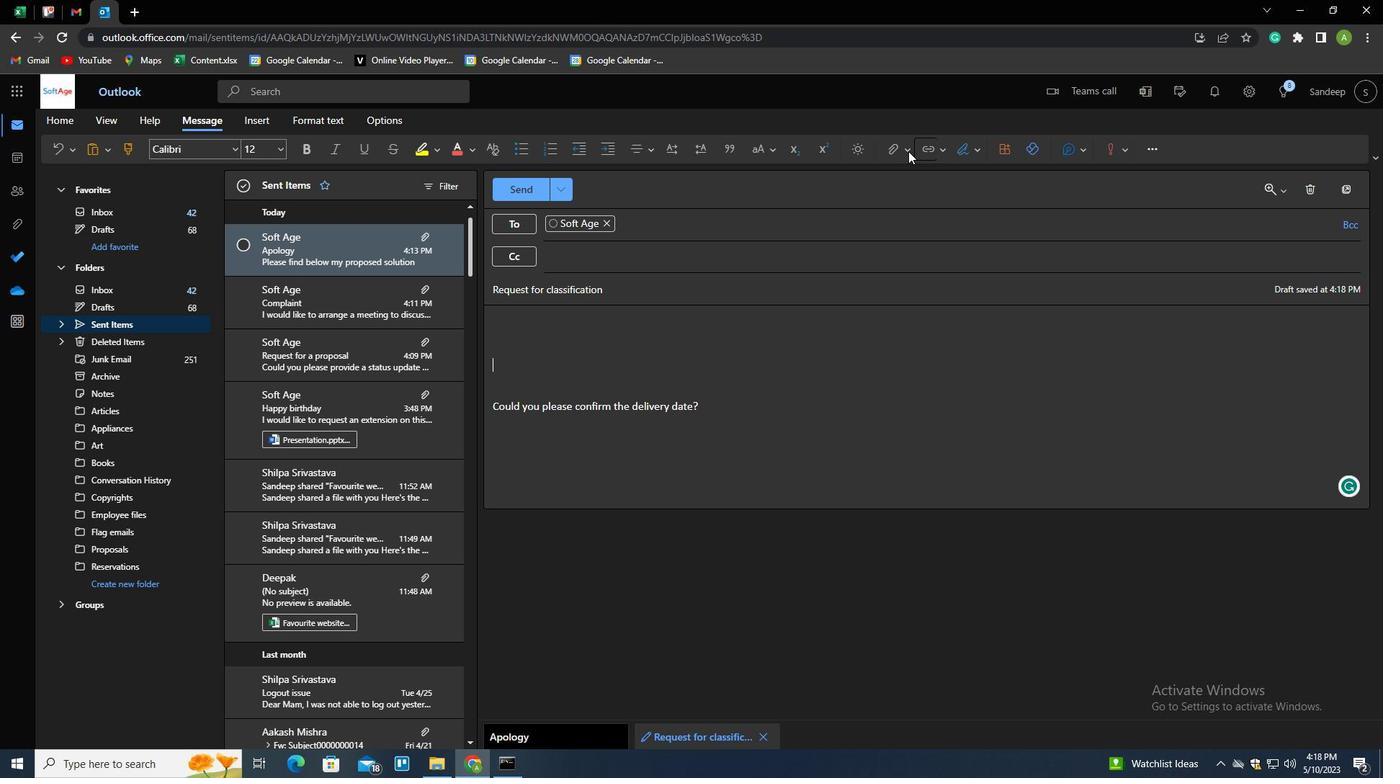 
Action: Mouse pressed left at (904, 152)
Screenshot: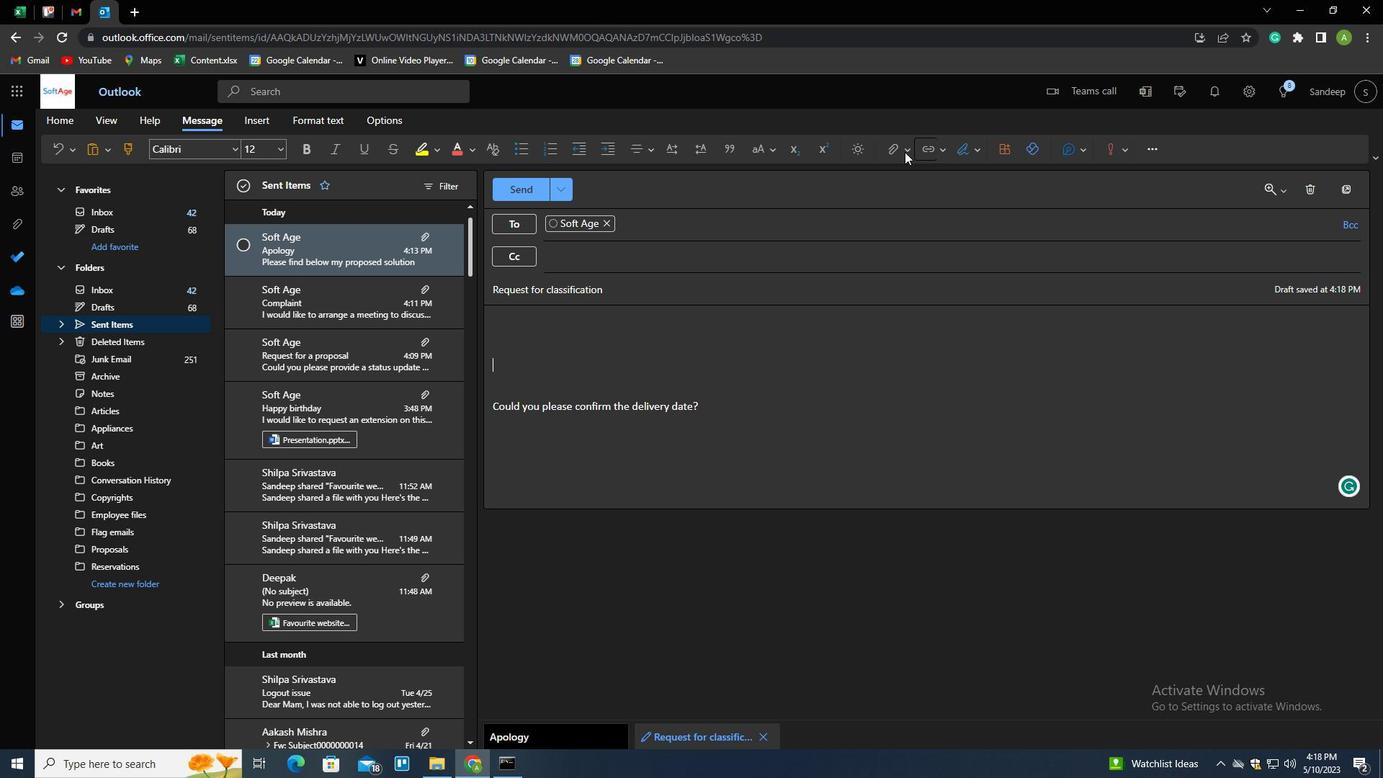 
Action: Mouse moved to (862, 171)
Screenshot: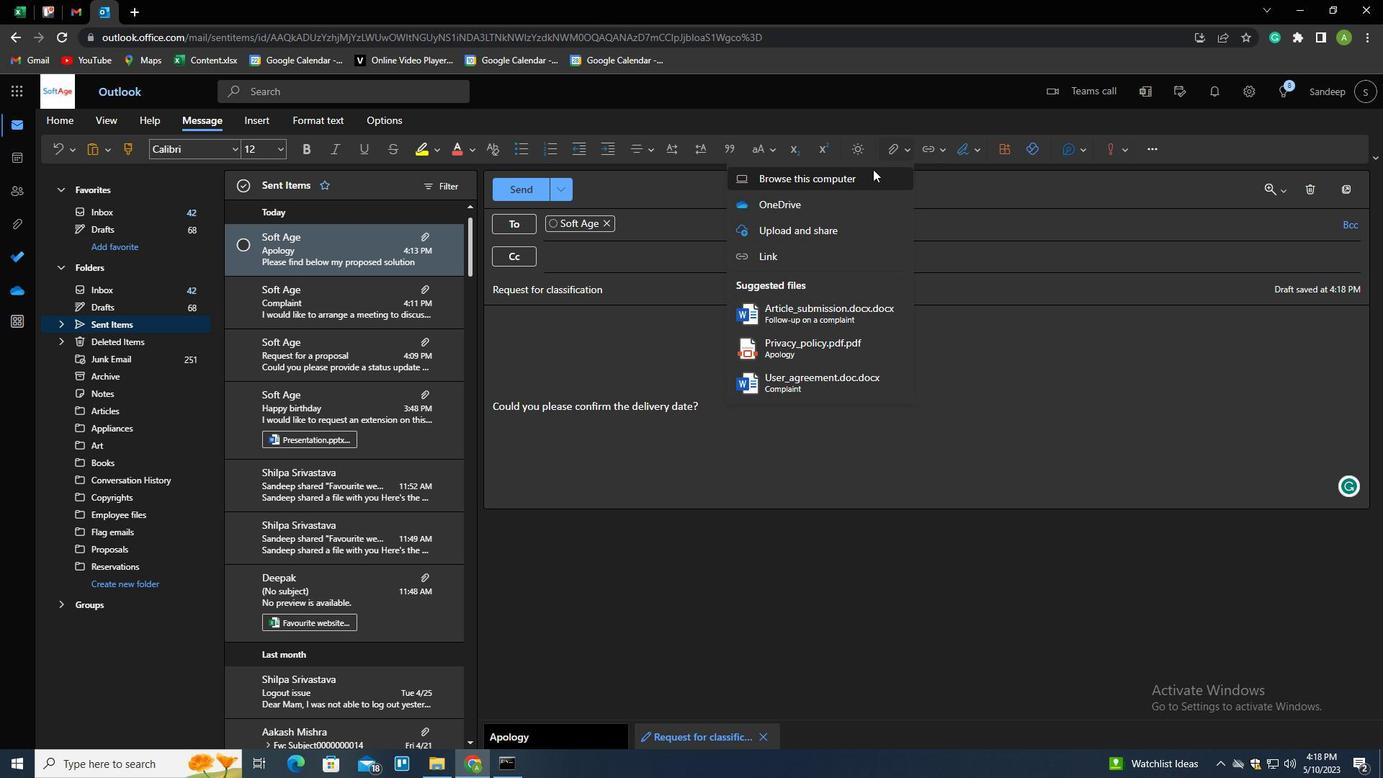 
Action: Mouse pressed left at (862, 171)
Screenshot: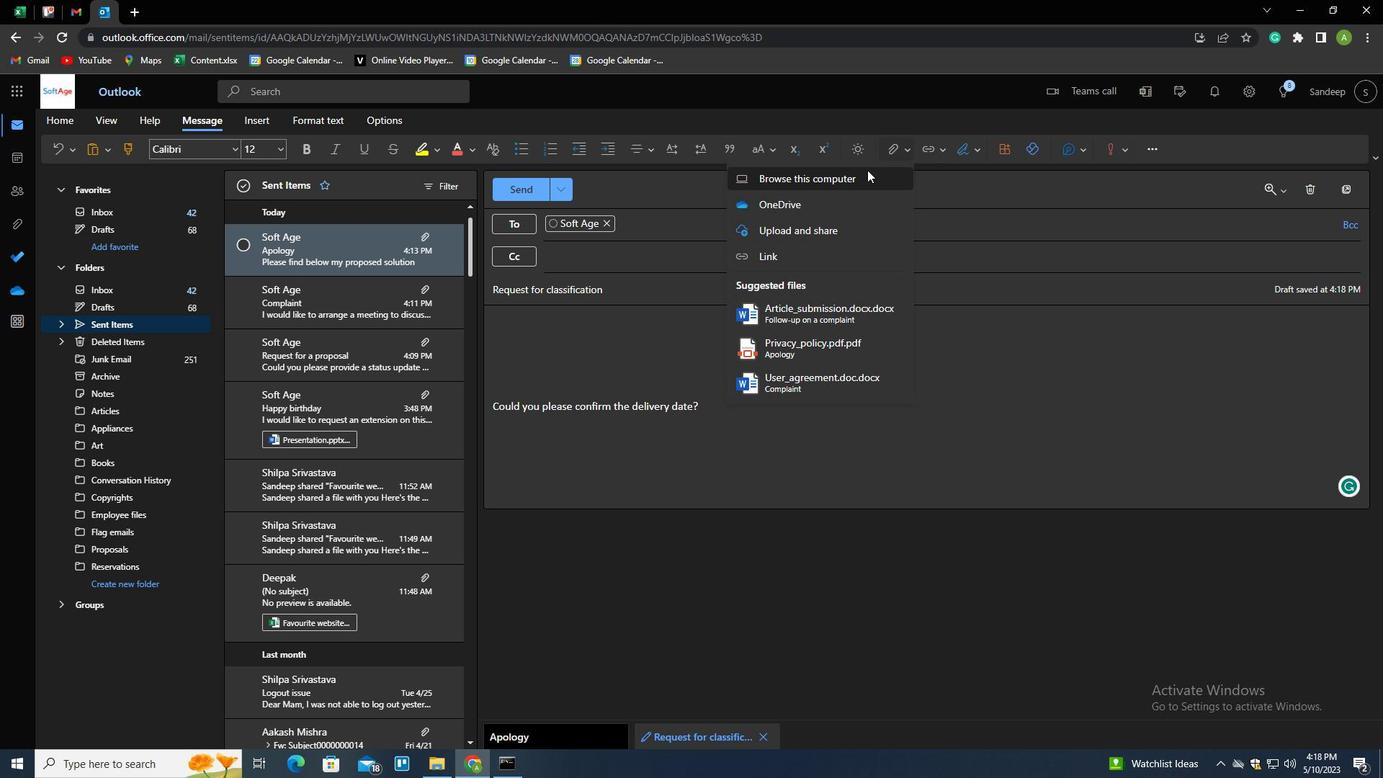
Action: Mouse moved to (170, 124)
Screenshot: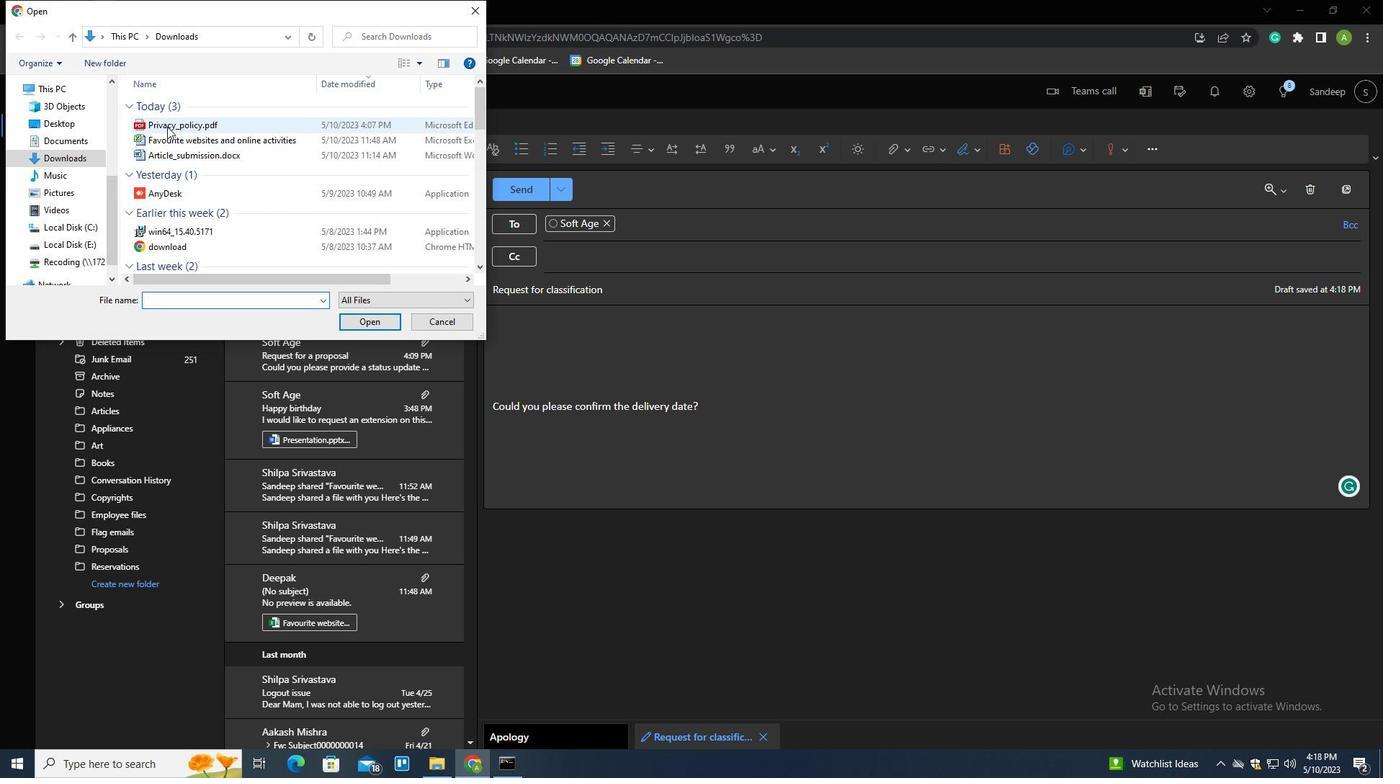 
Action: Mouse pressed left at (170, 124)
Screenshot: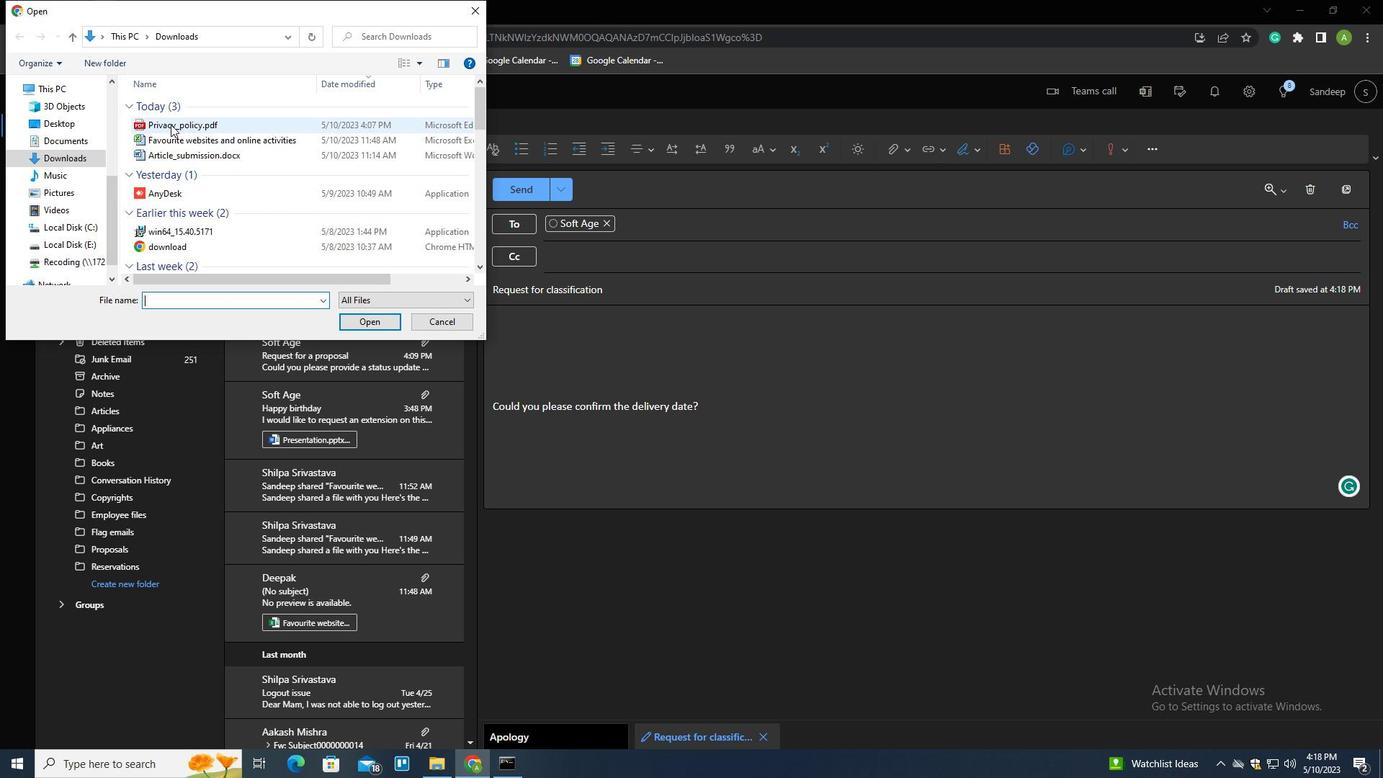 
Action: Mouse pressed right at (170, 124)
Screenshot: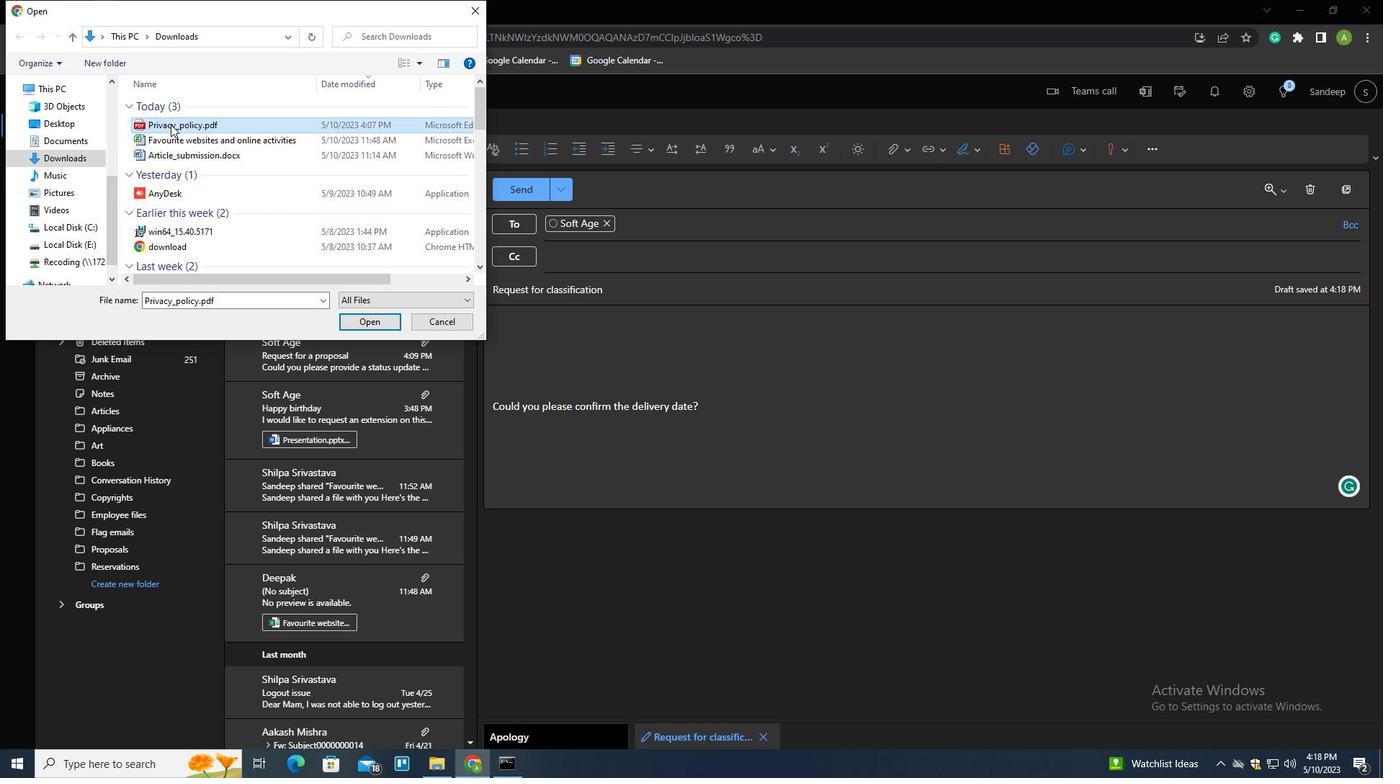 
Action: Mouse moved to (234, 351)
Screenshot: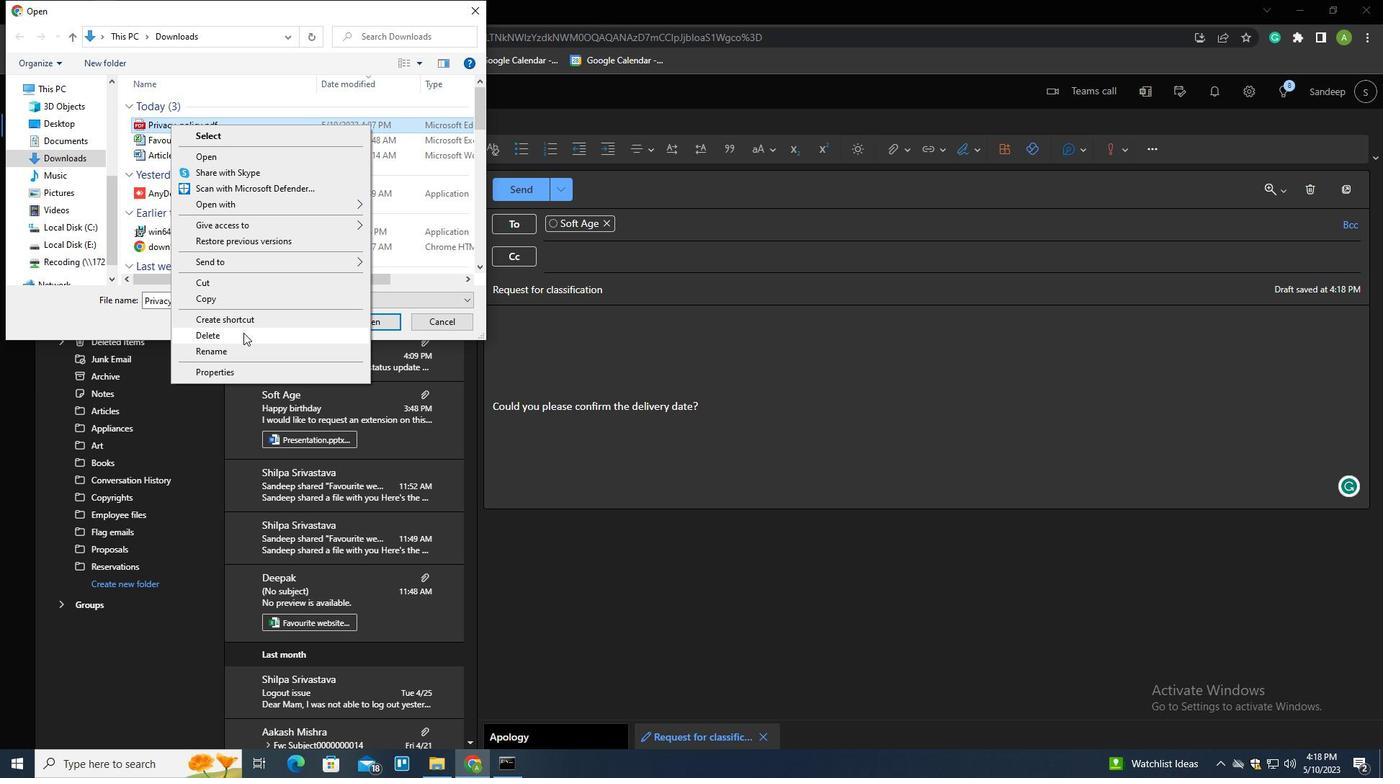 
Action: Mouse pressed left at (234, 351)
Screenshot: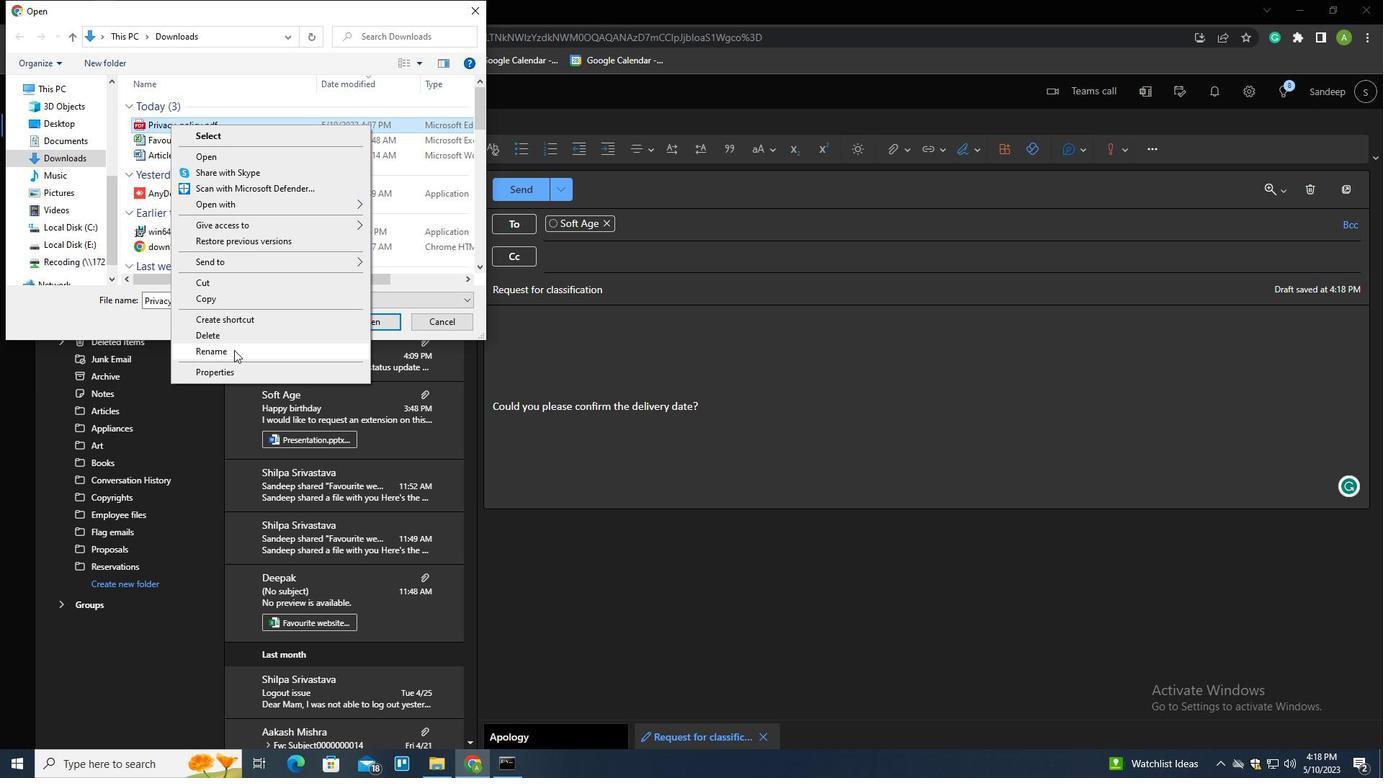 
Action: Mouse moved to (267, 287)
Screenshot: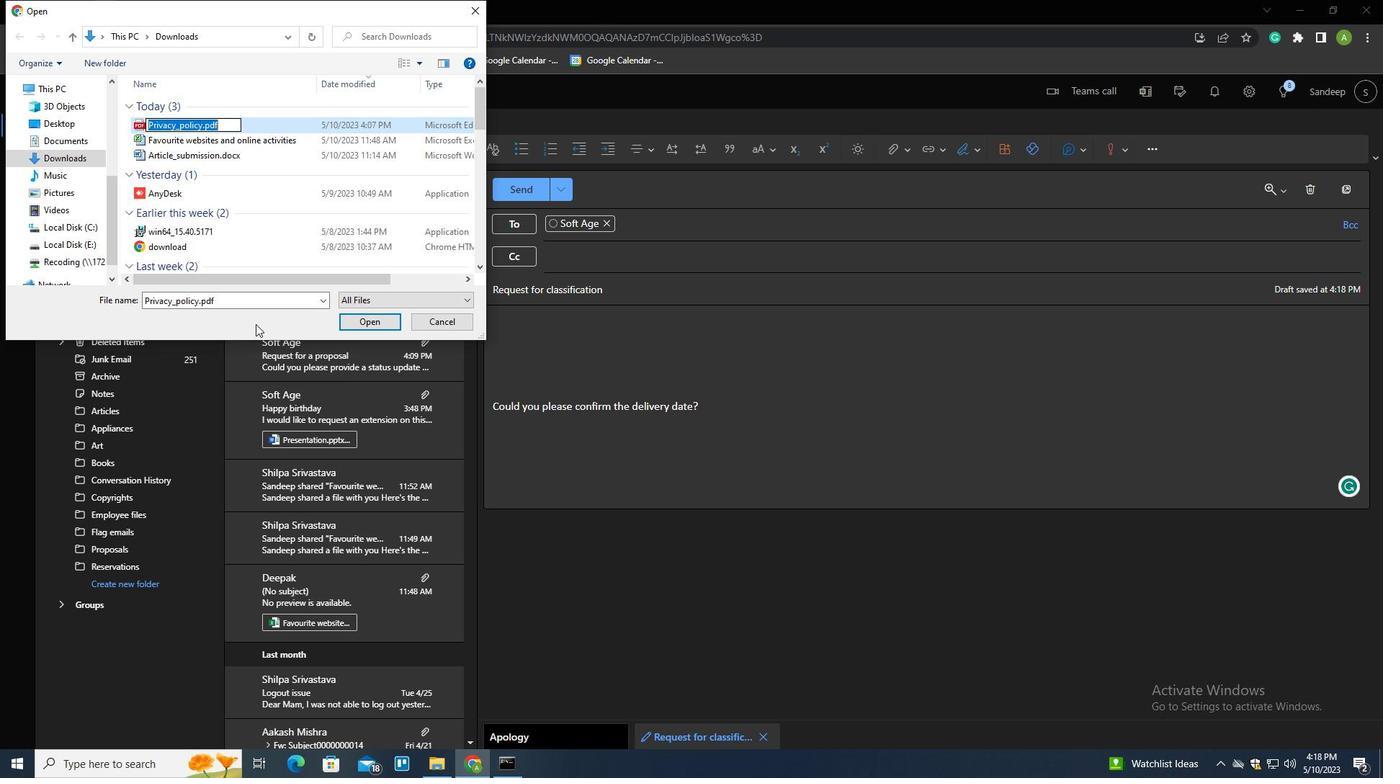 
Action: Key pressed <Key.backspace><Key.shift>STATEMENT<Key.shift>_OF<Key.shift>_PURPOSE.PDF
Screenshot: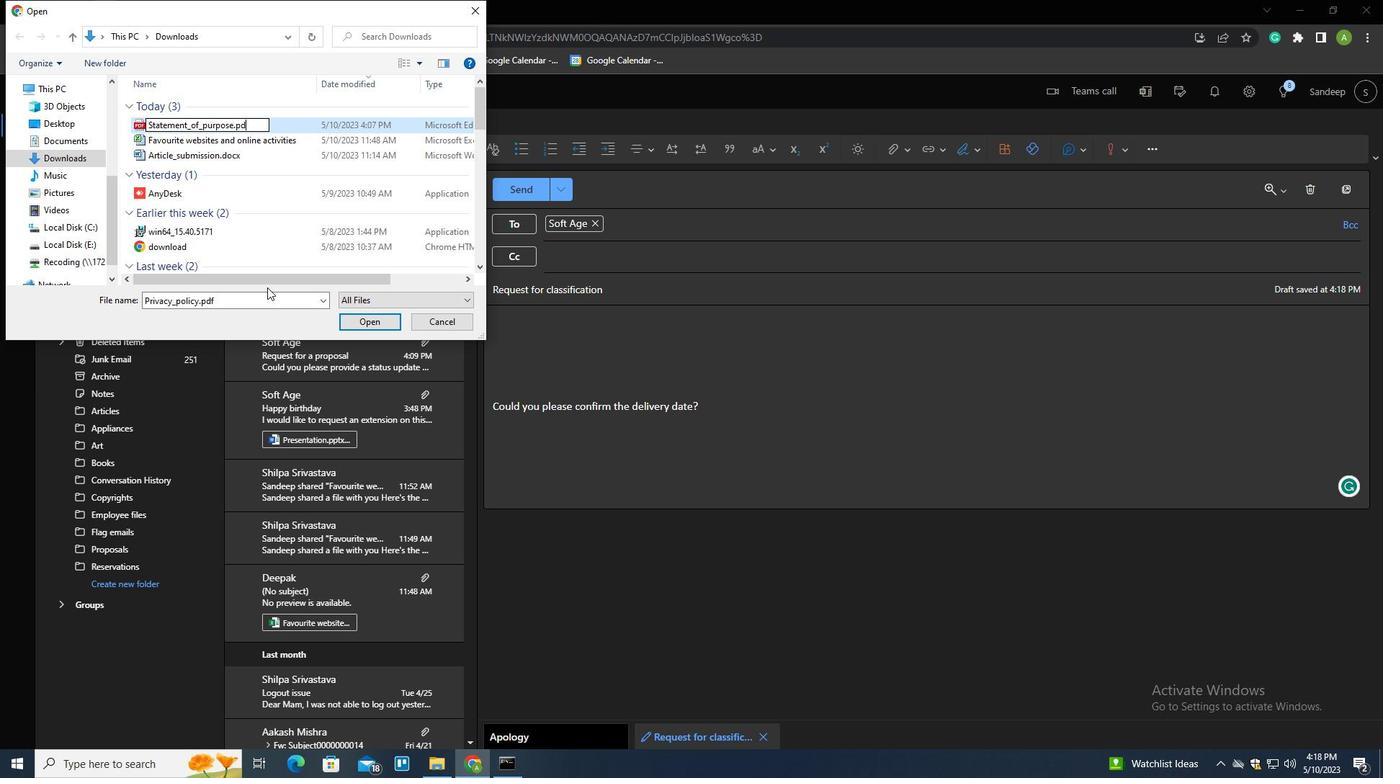 
Action: Mouse moved to (287, 123)
Screenshot: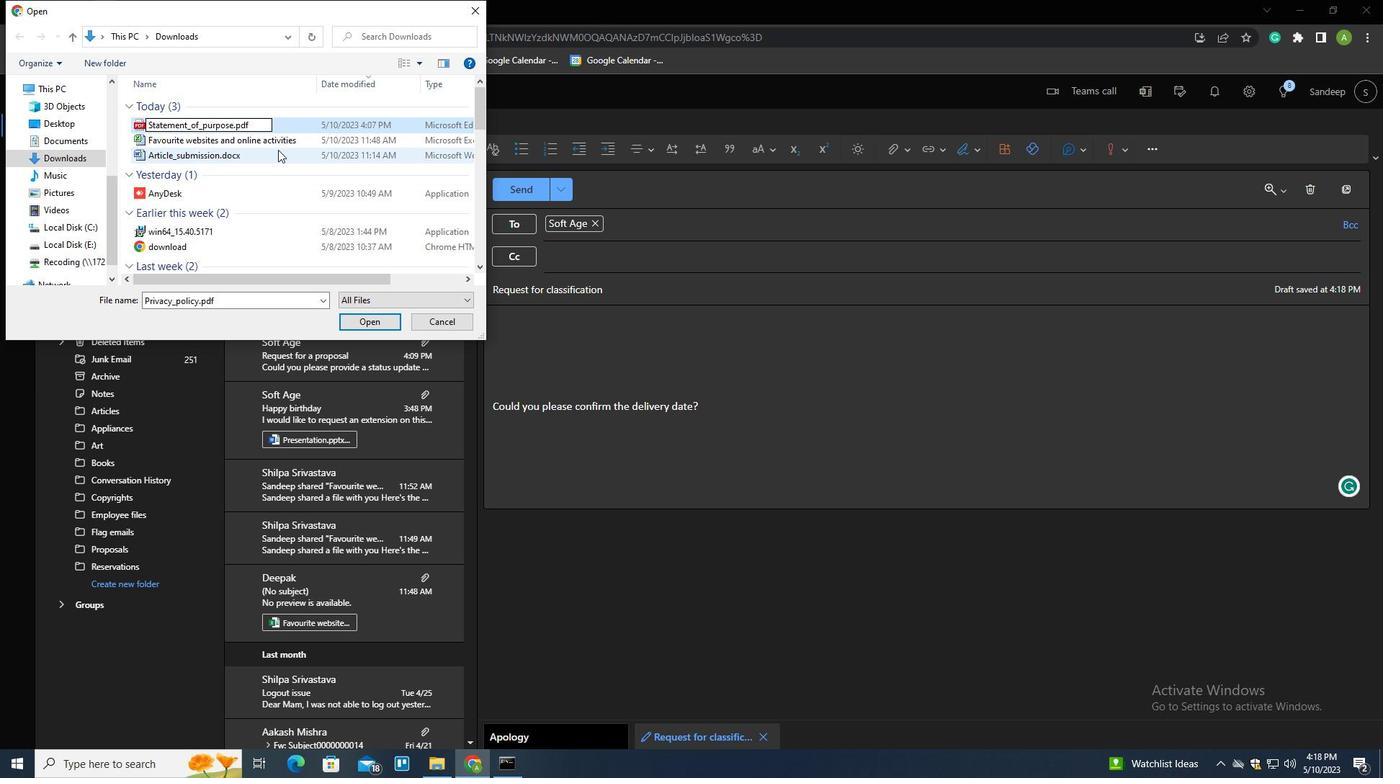 
Action: Mouse pressed left at (287, 123)
Screenshot: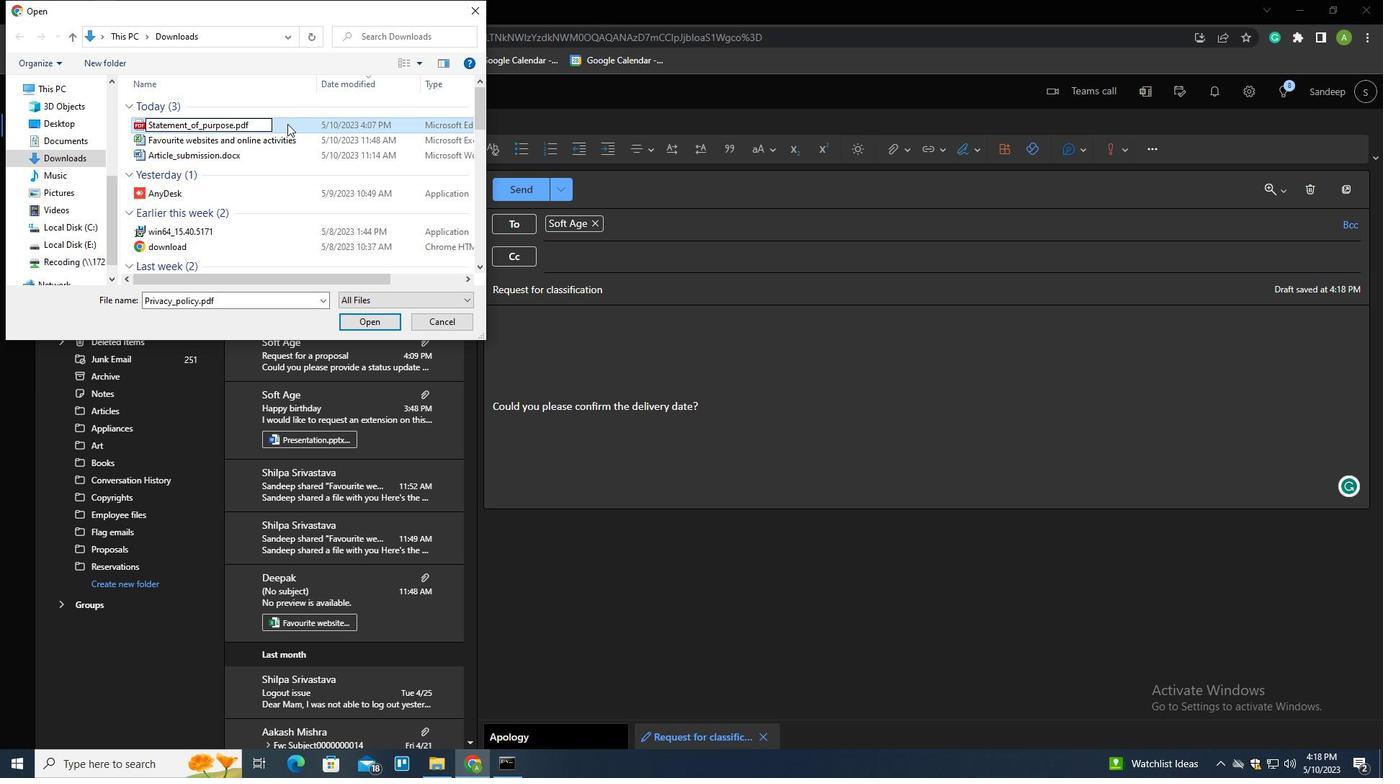 
Action: Mouse moved to (379, 326)
Screenshot: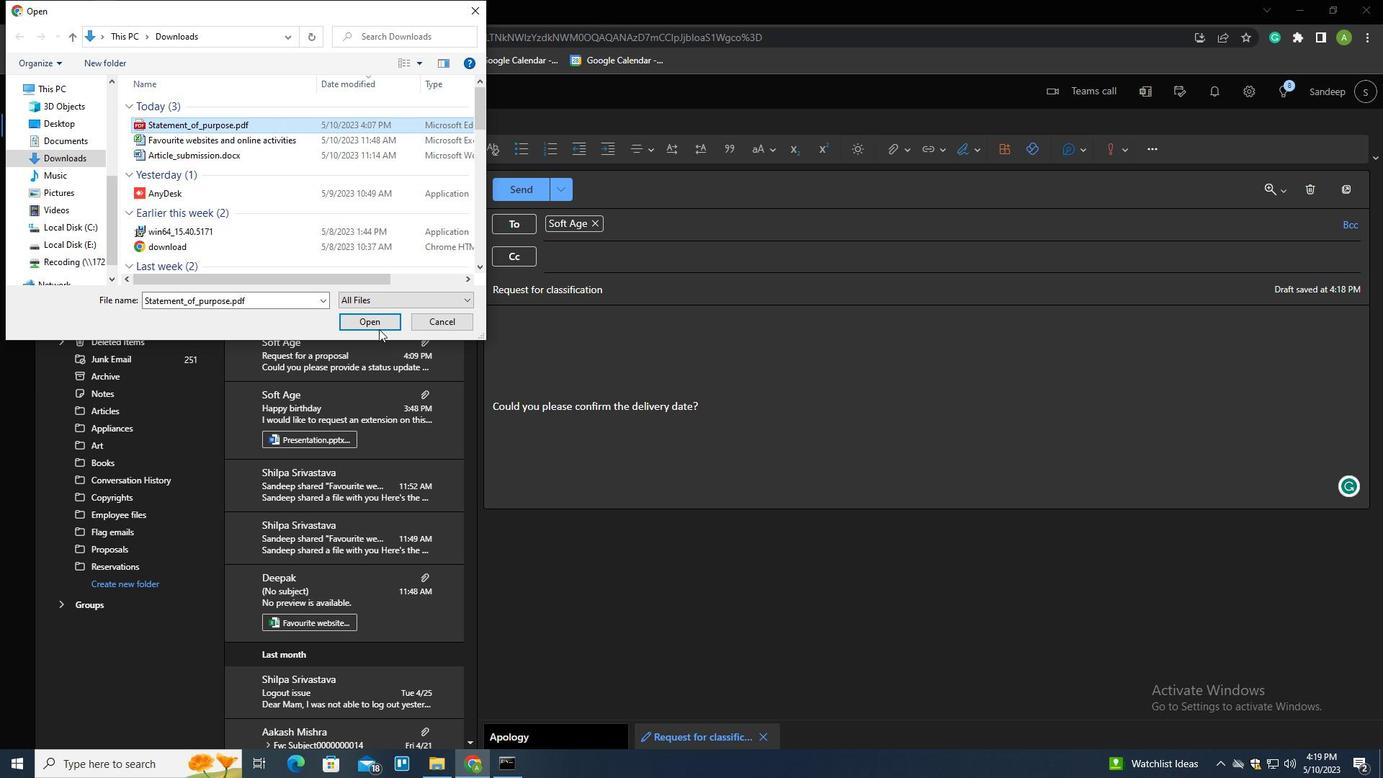 
Action: Mouse pressed left at (379, 326)
Screenshot: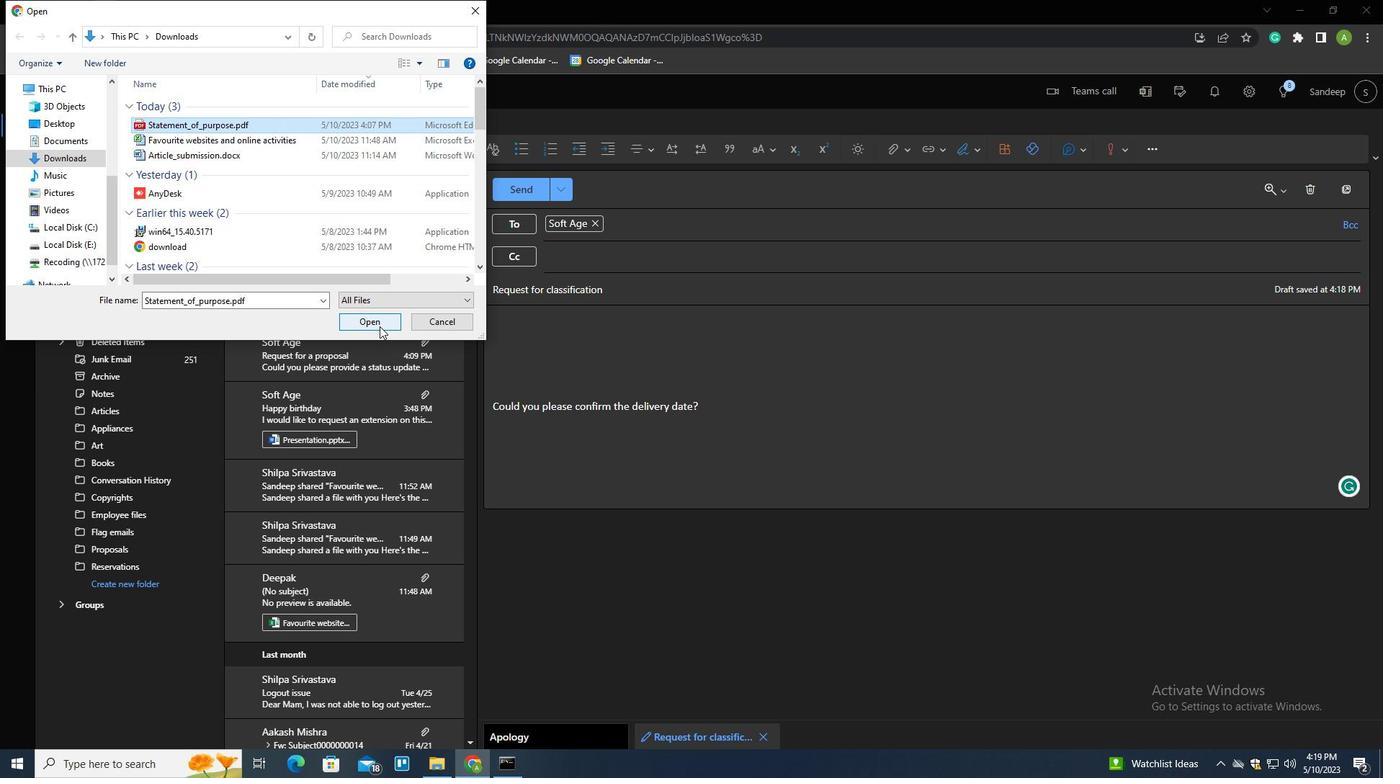 
Action: Mouse moved to (523, 195)
Screenshot: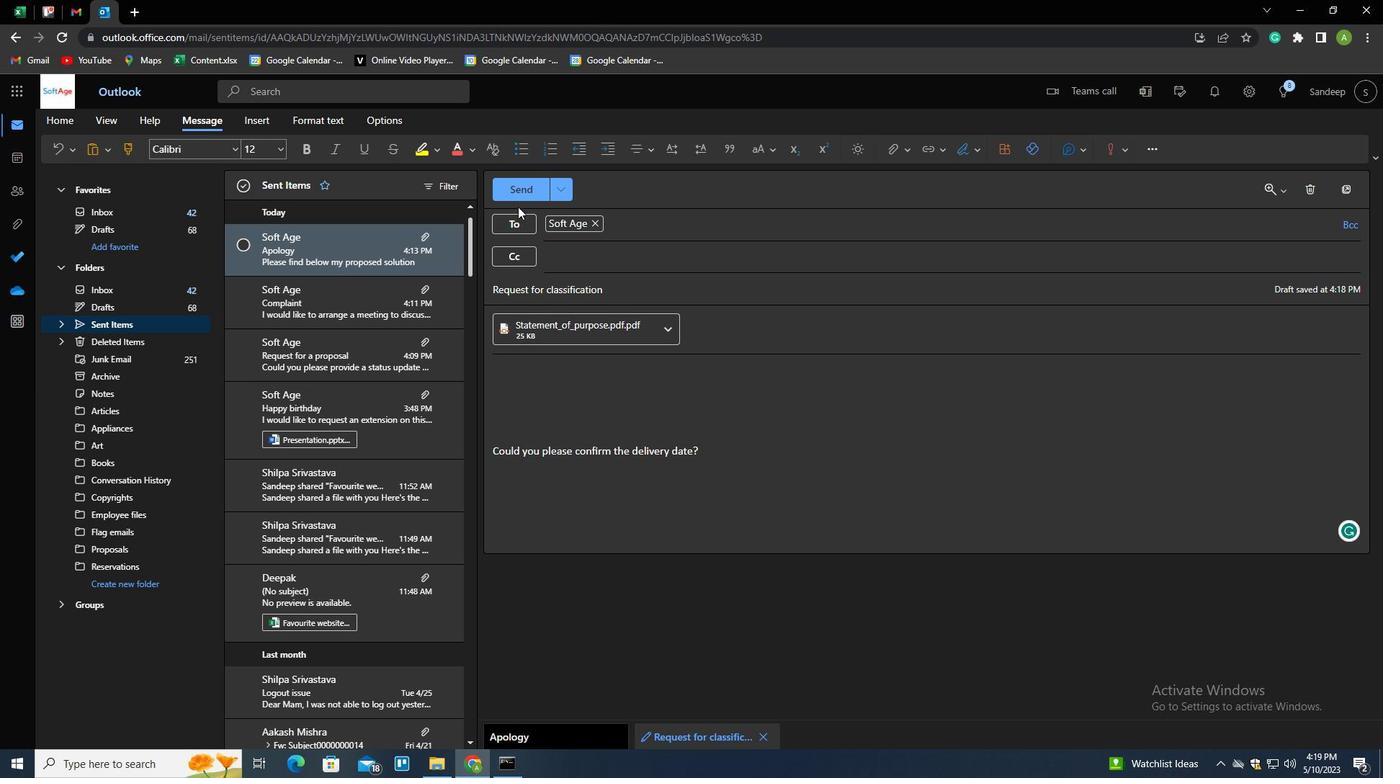 
Action: Mouse pressed left at (523, 195)
Screenshot: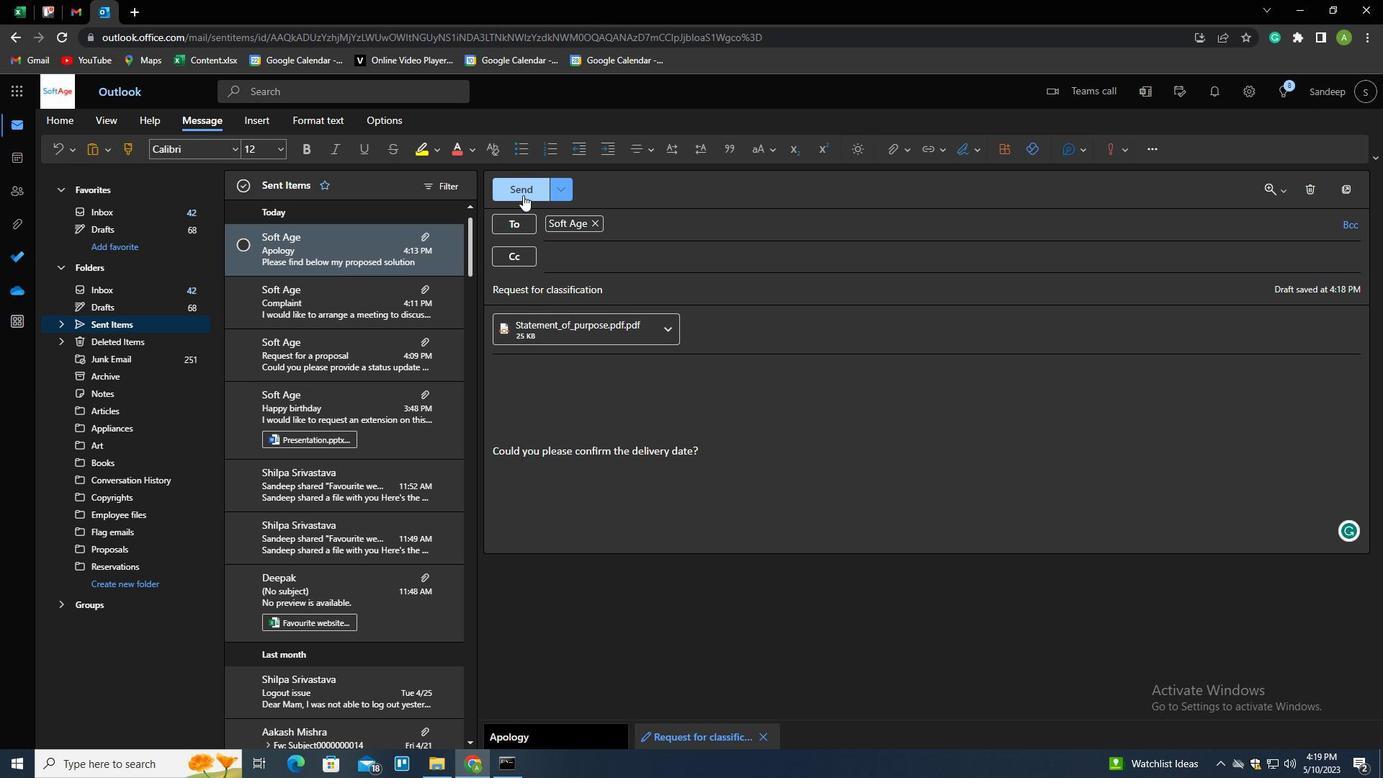 
Action: Mouse moved to (122, 588)
Screenshot: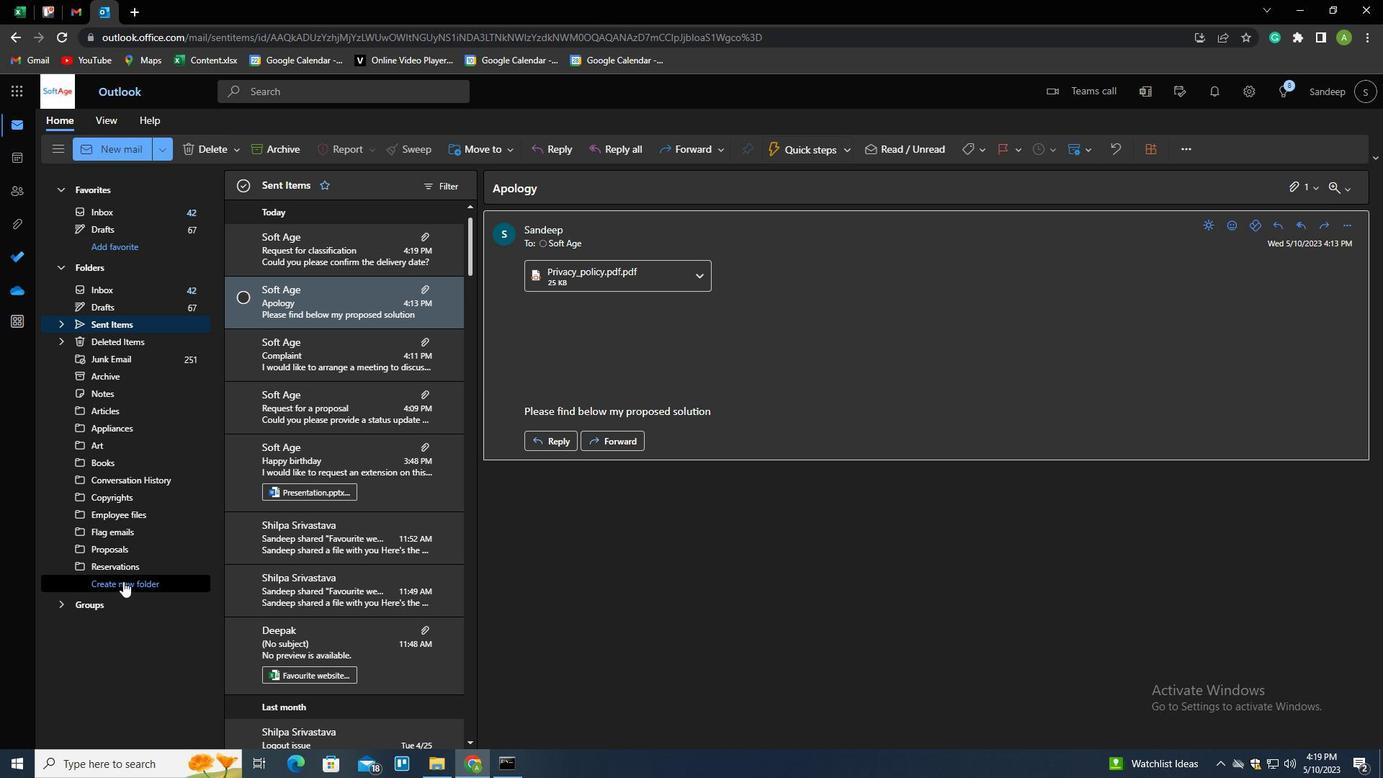 
Action: Mouse pressed left at (122, 588)
Screenshot: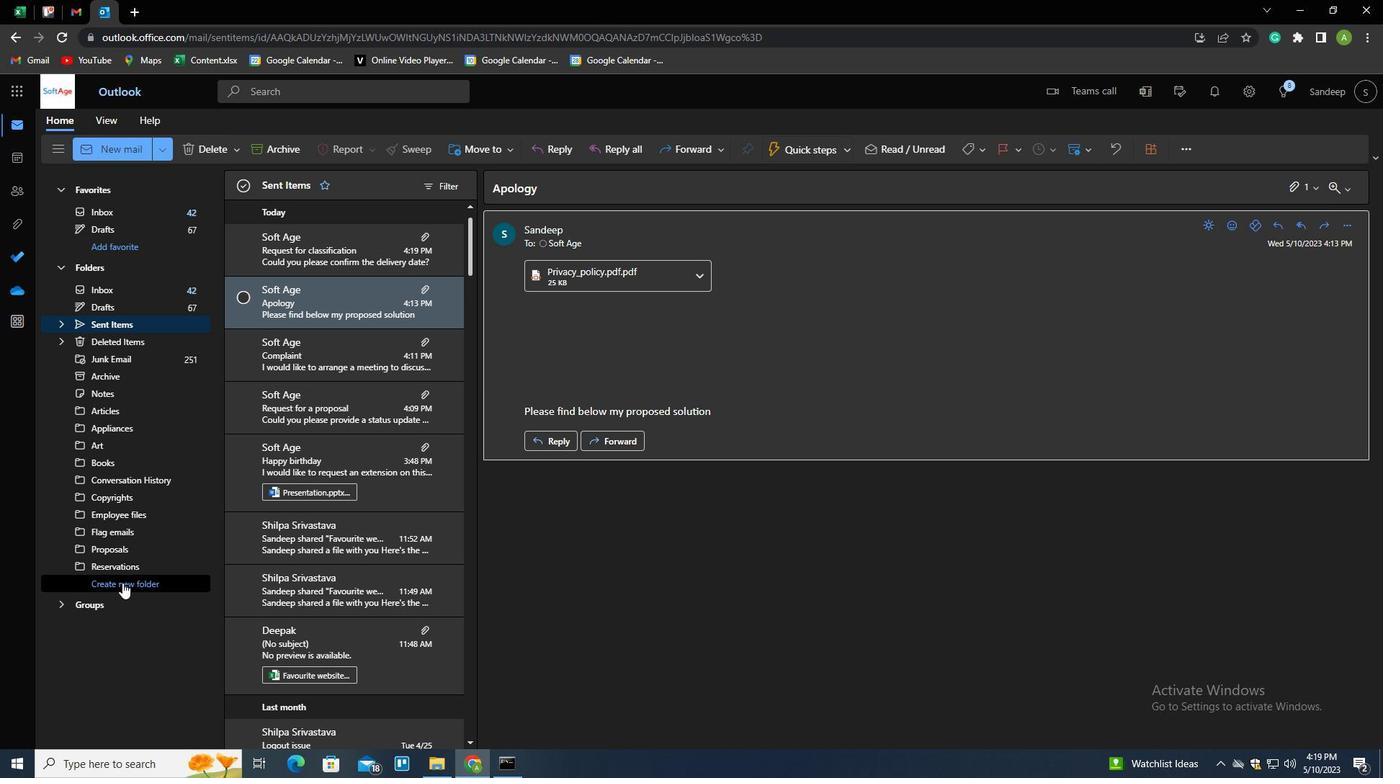 
Action: Key pressed <Key.shift>MEETING<Key.space>NOTES<Key.enter>
Screenshot: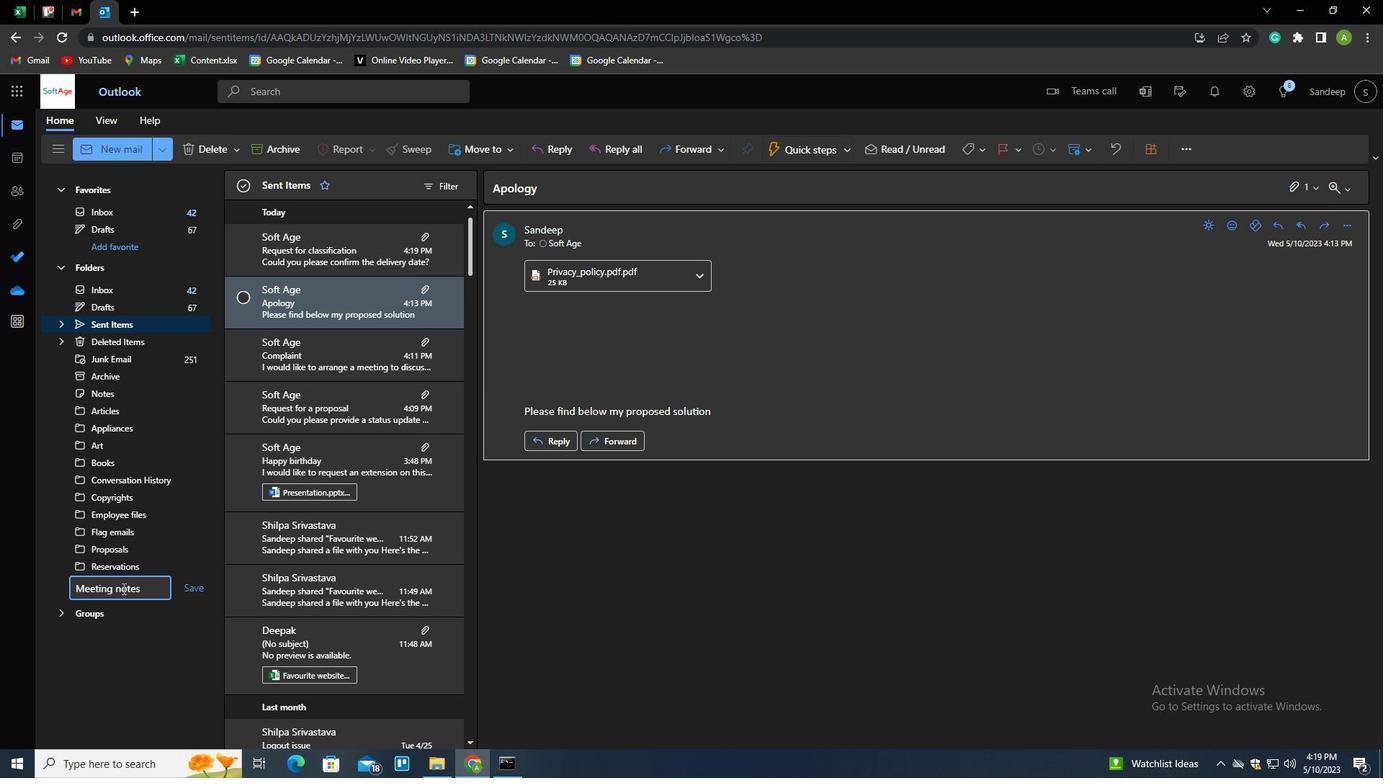 
Action: Mouse moved to (123, 329)
Screenshot: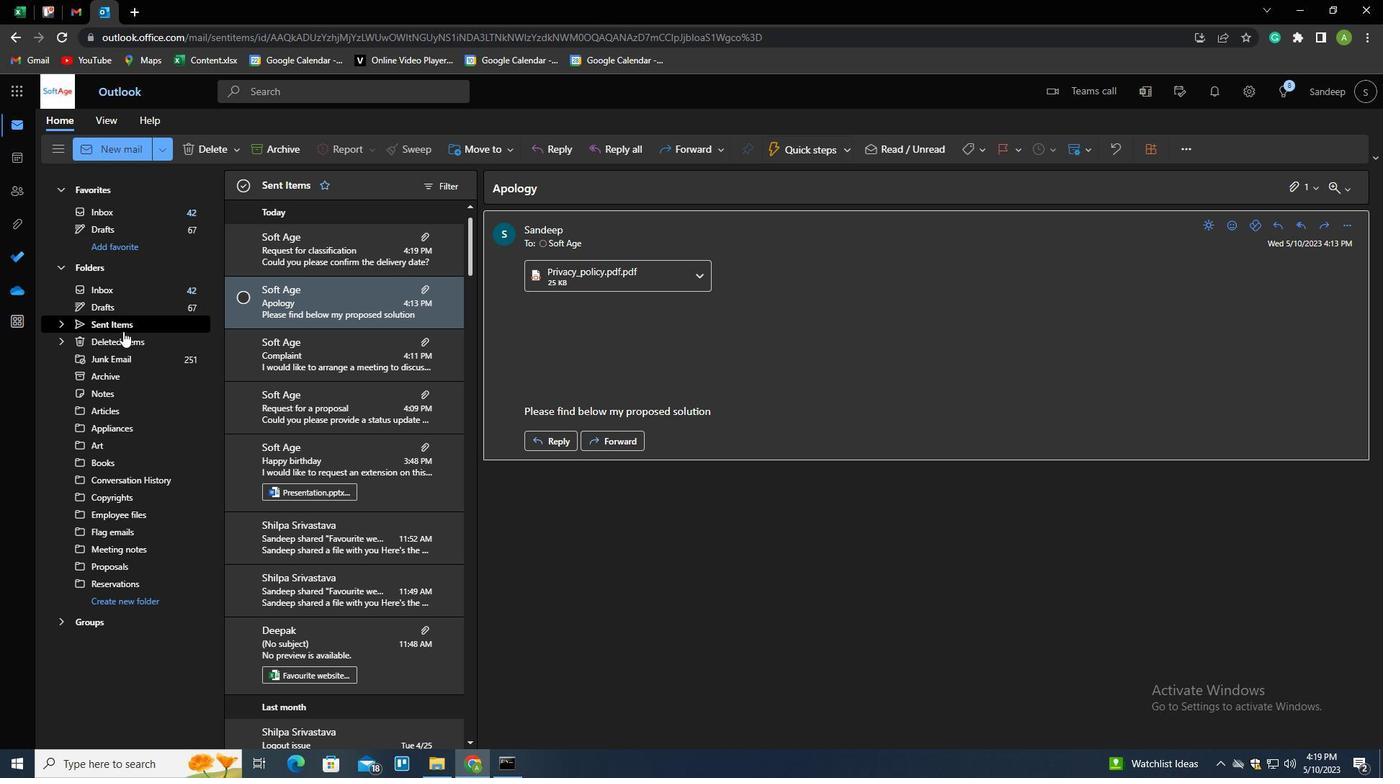 
Action: Mouse pressed left at (123, 329)
Screenshot: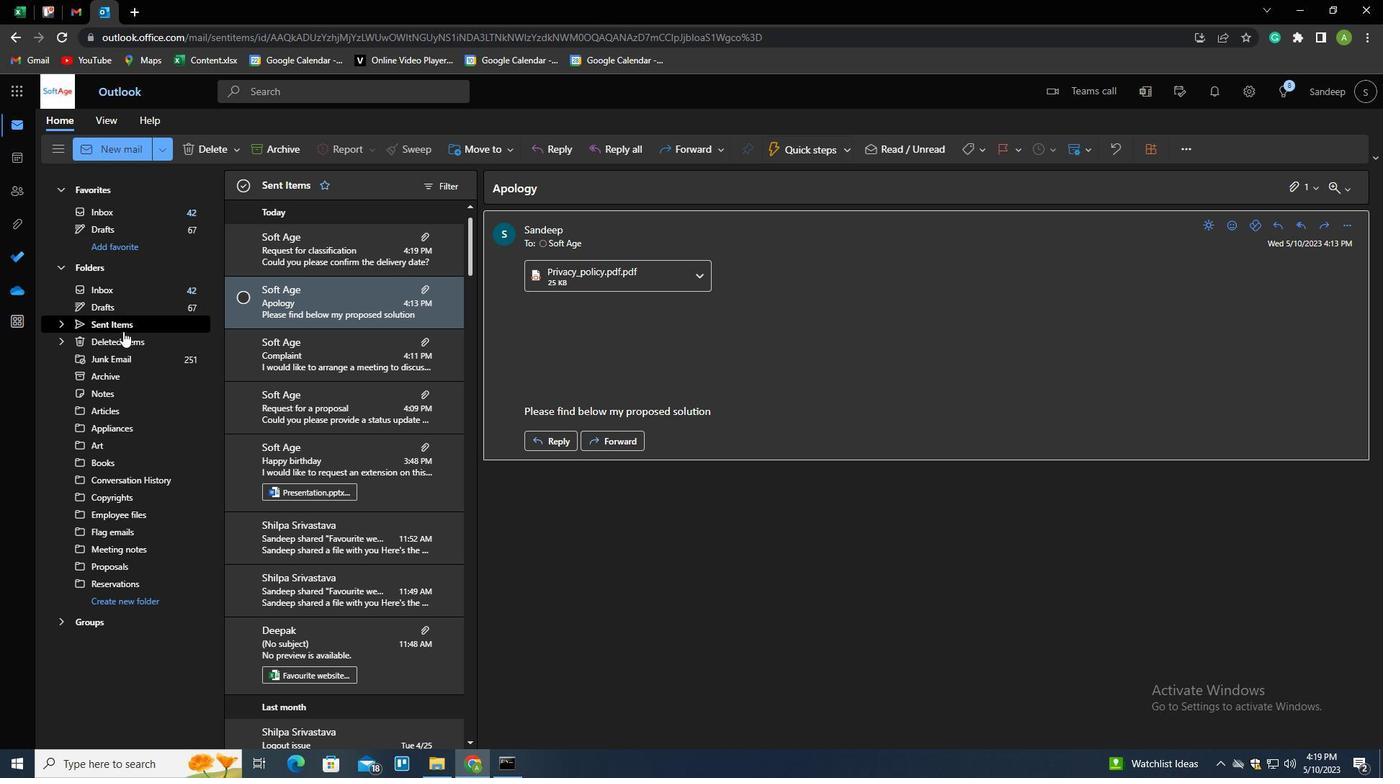 
Action: Mouse moved to (318, 234)
Screenshot: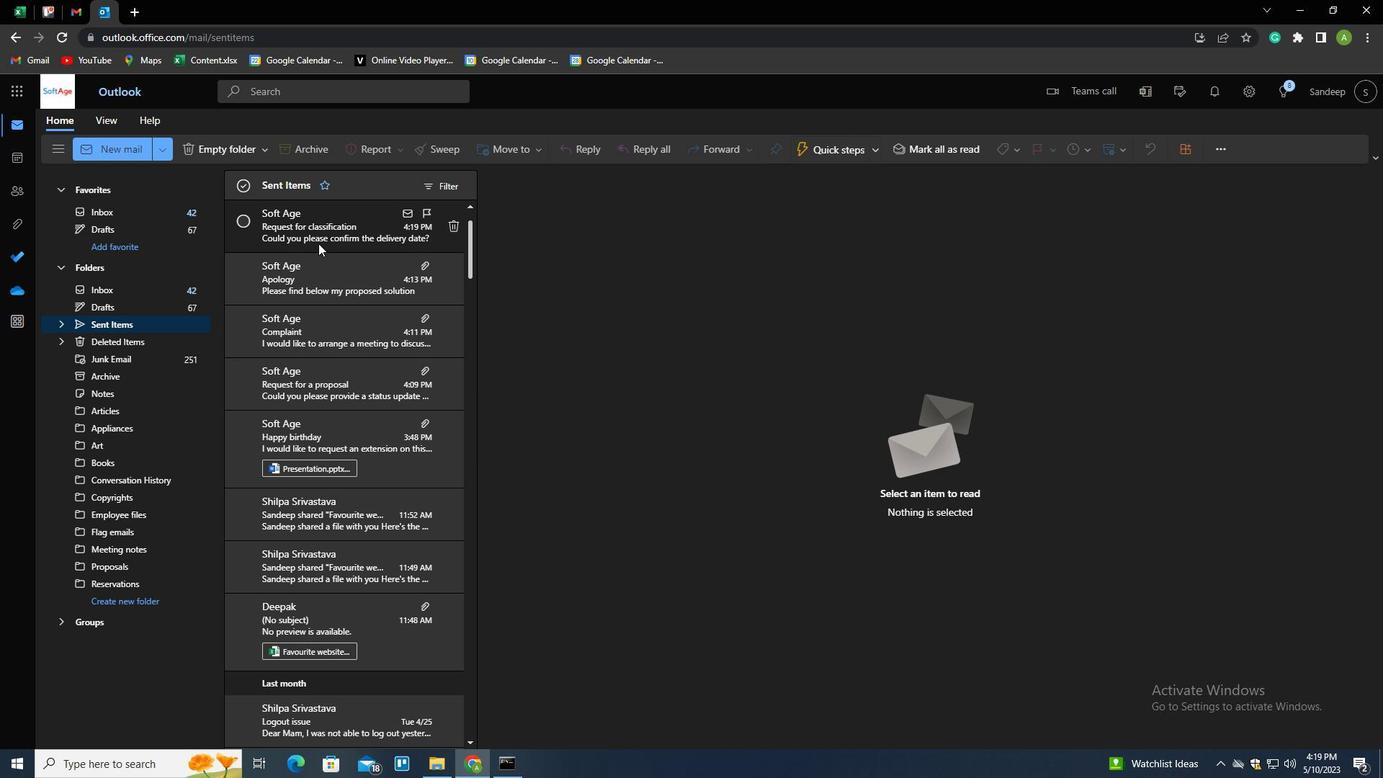 
Action: Mouse pressed left at (318, 234)
Screenshot: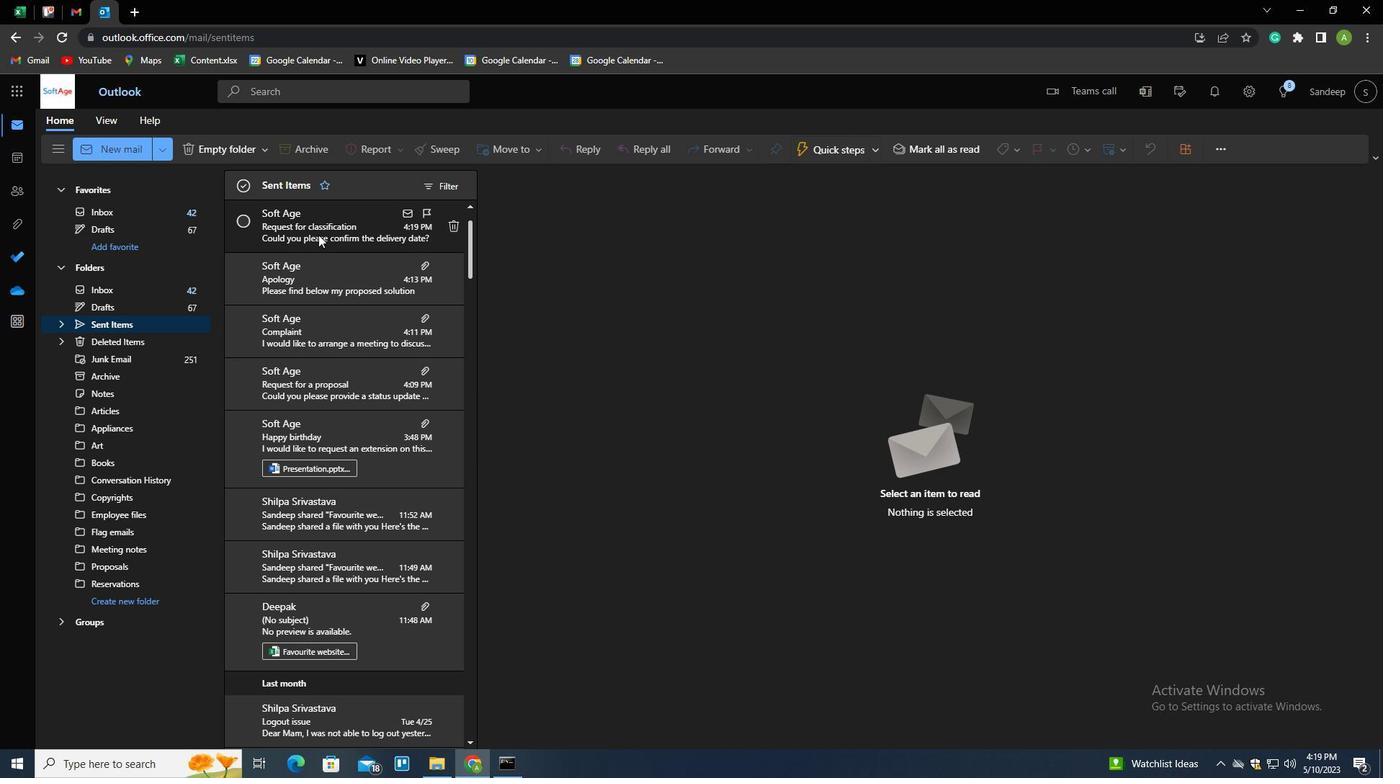 
Action: Mouse pressed right at (318, 234)
Screenshot: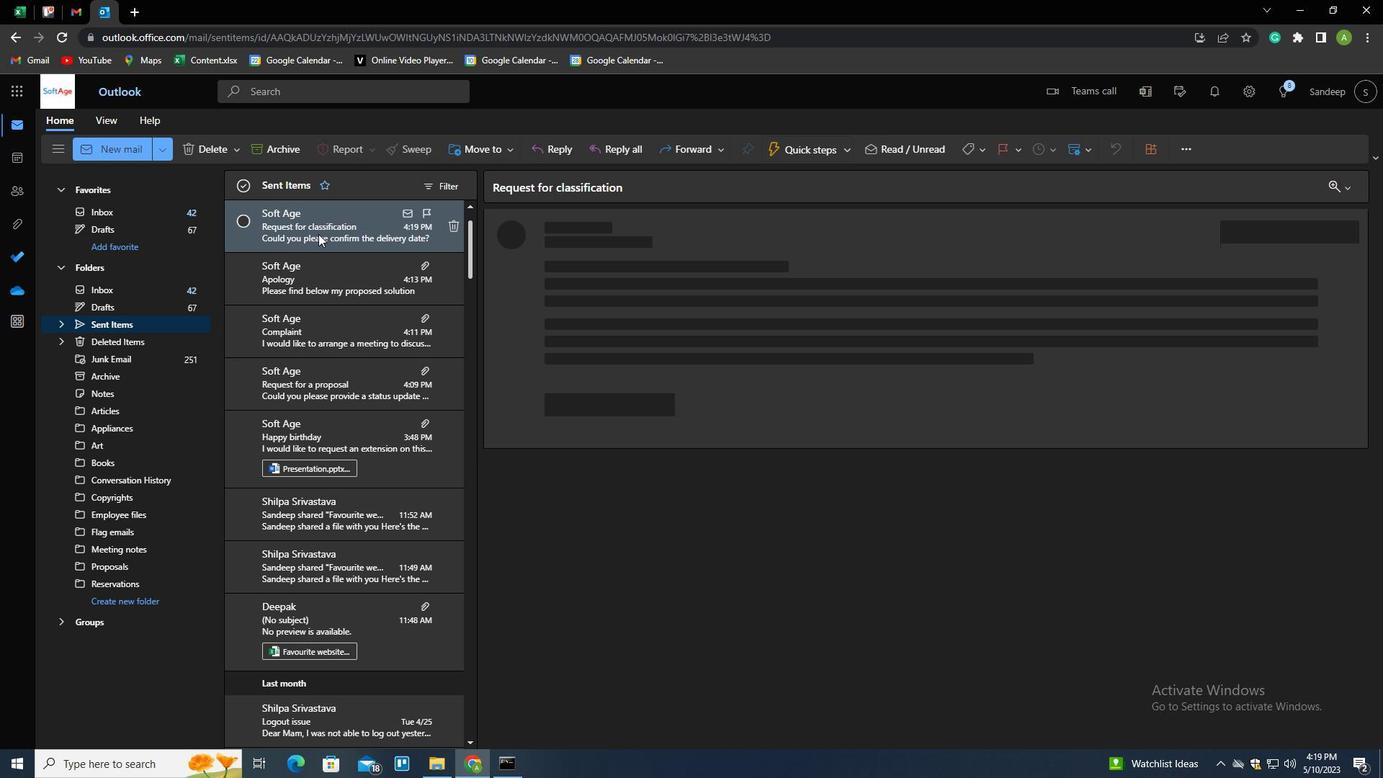 
Action: Mouse moved to (353, 297)
Screenshot: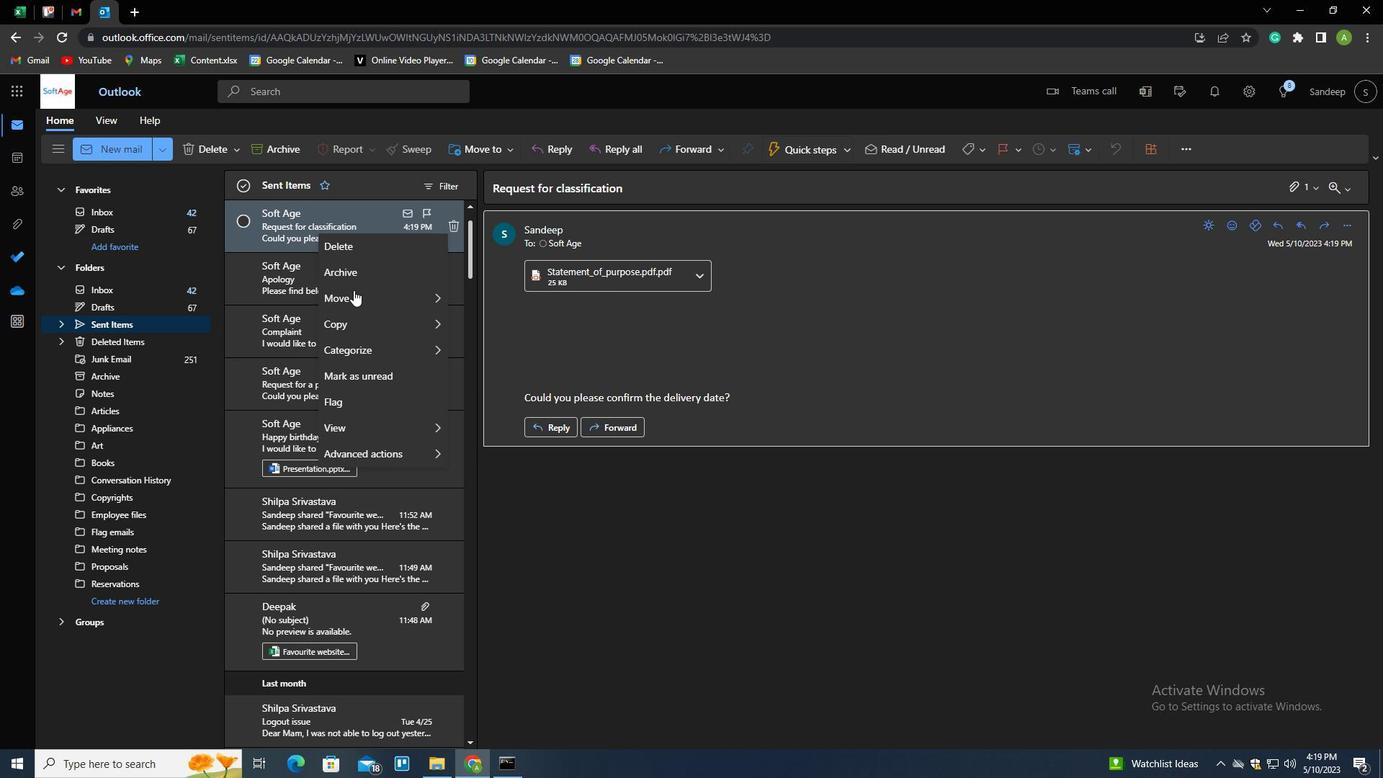 
Action: Mouse pressed left at (353, 297)
Screenshot: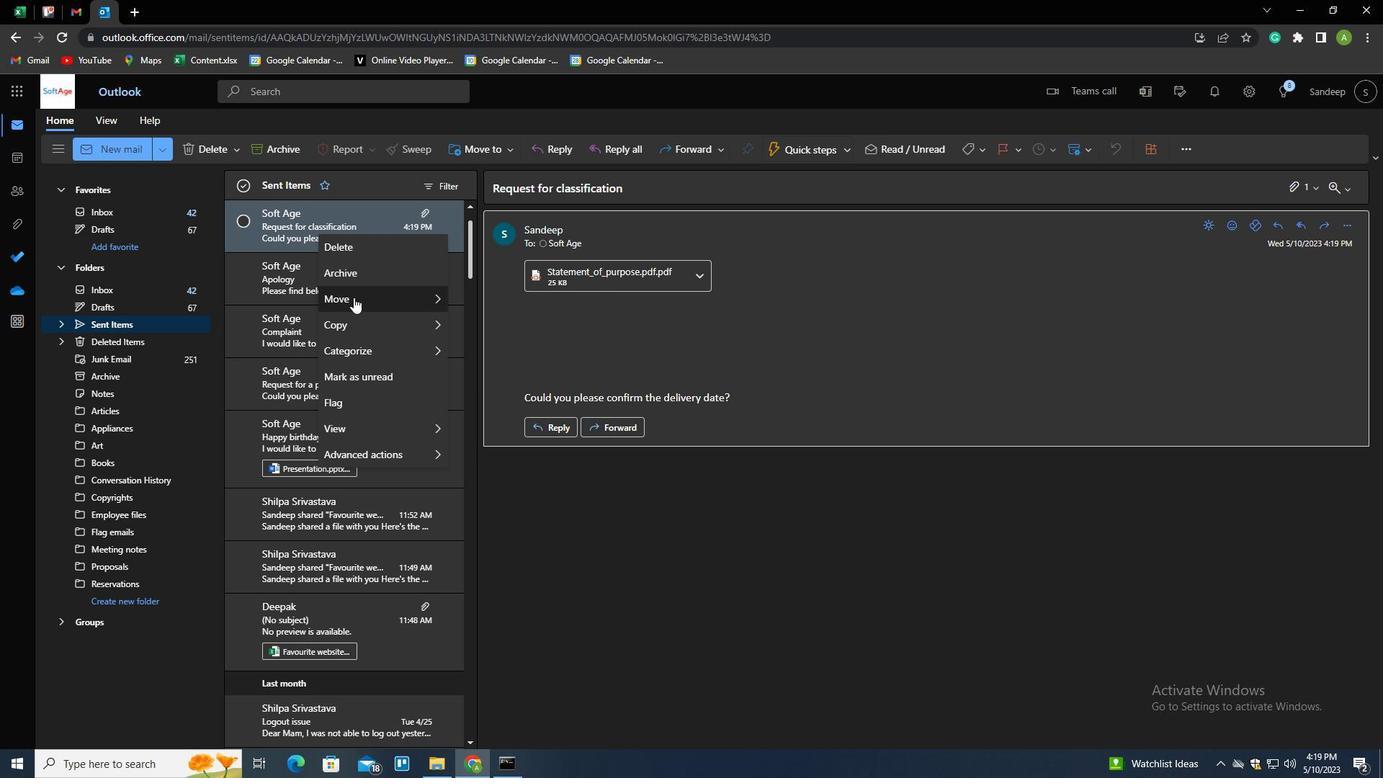 
Action: Mouse moved to (485, 291)
Screenshot: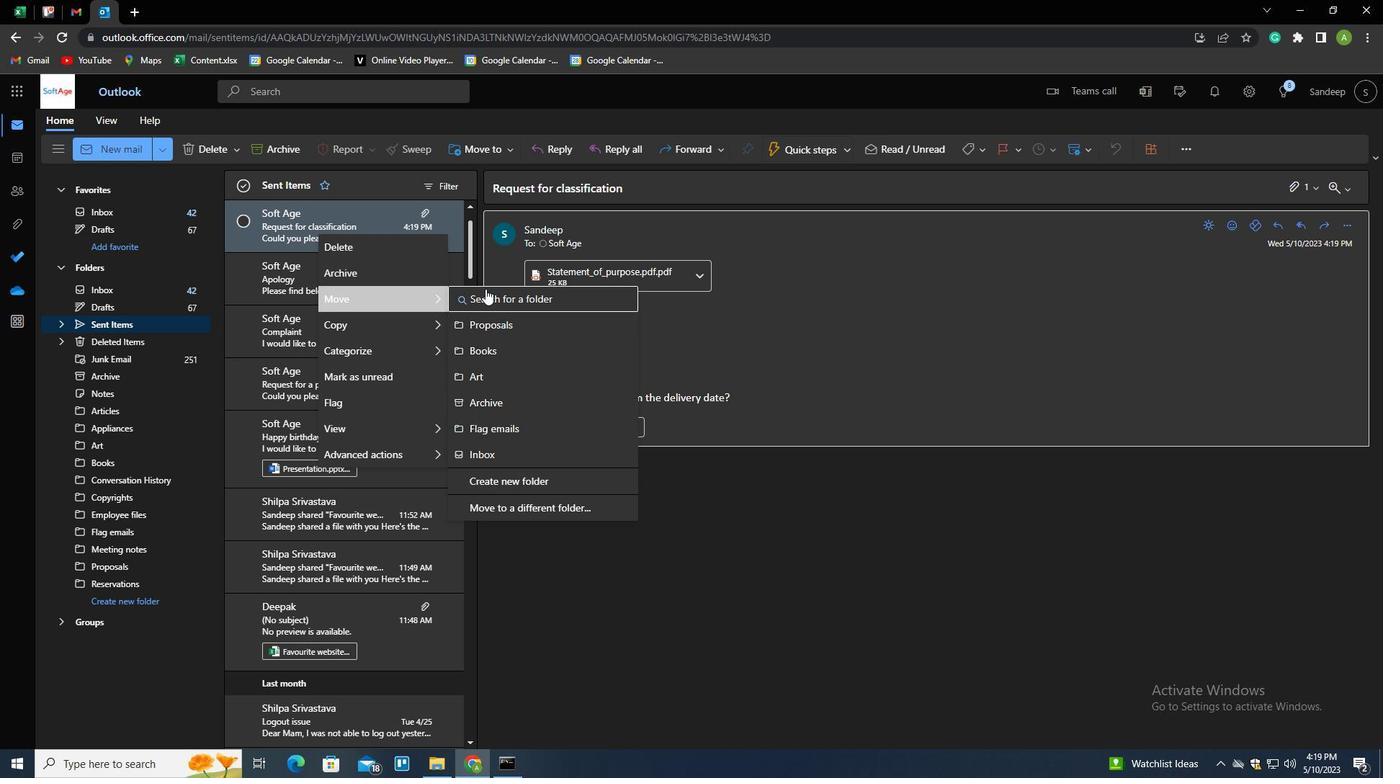 
Action: Mouse pressed left at (485, 291)
Screenshot: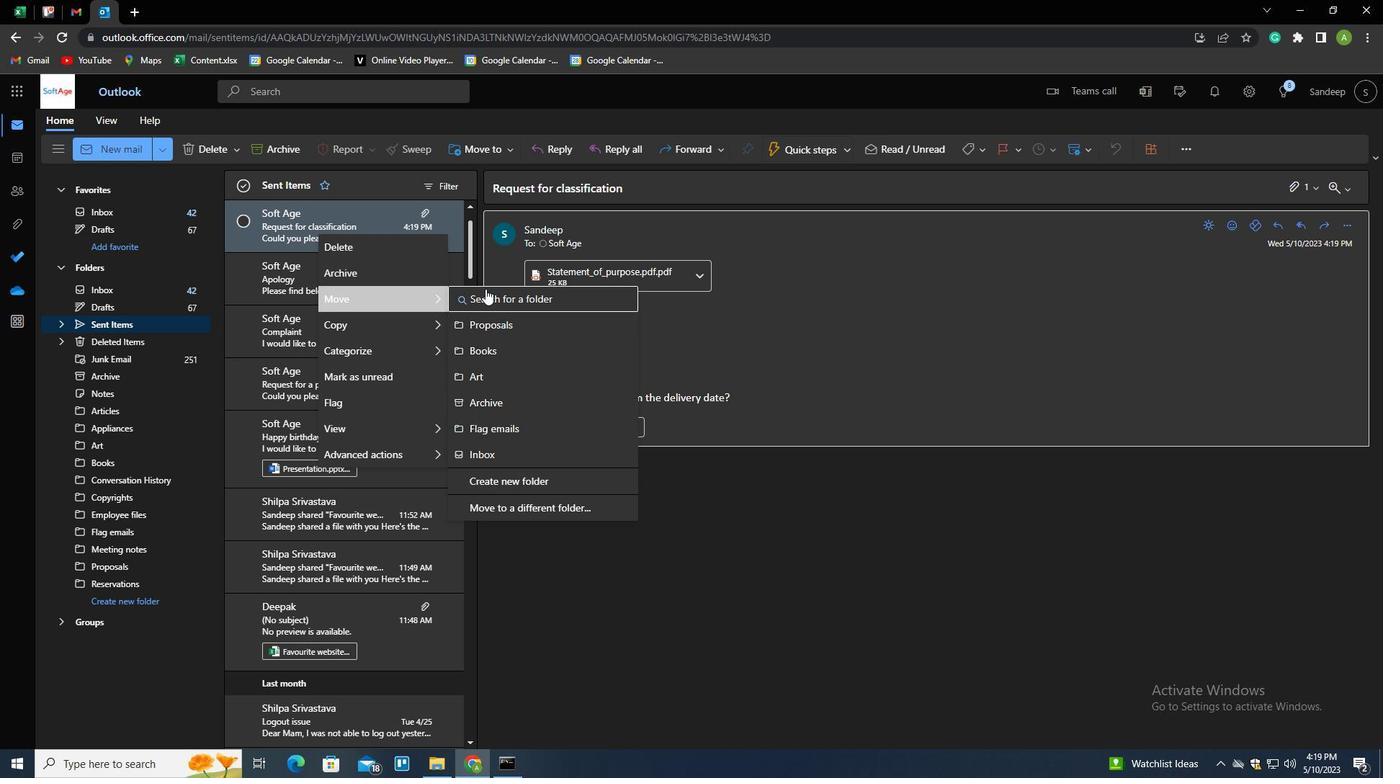 
Action: Mouse moved to (487, 296)
Screenshot: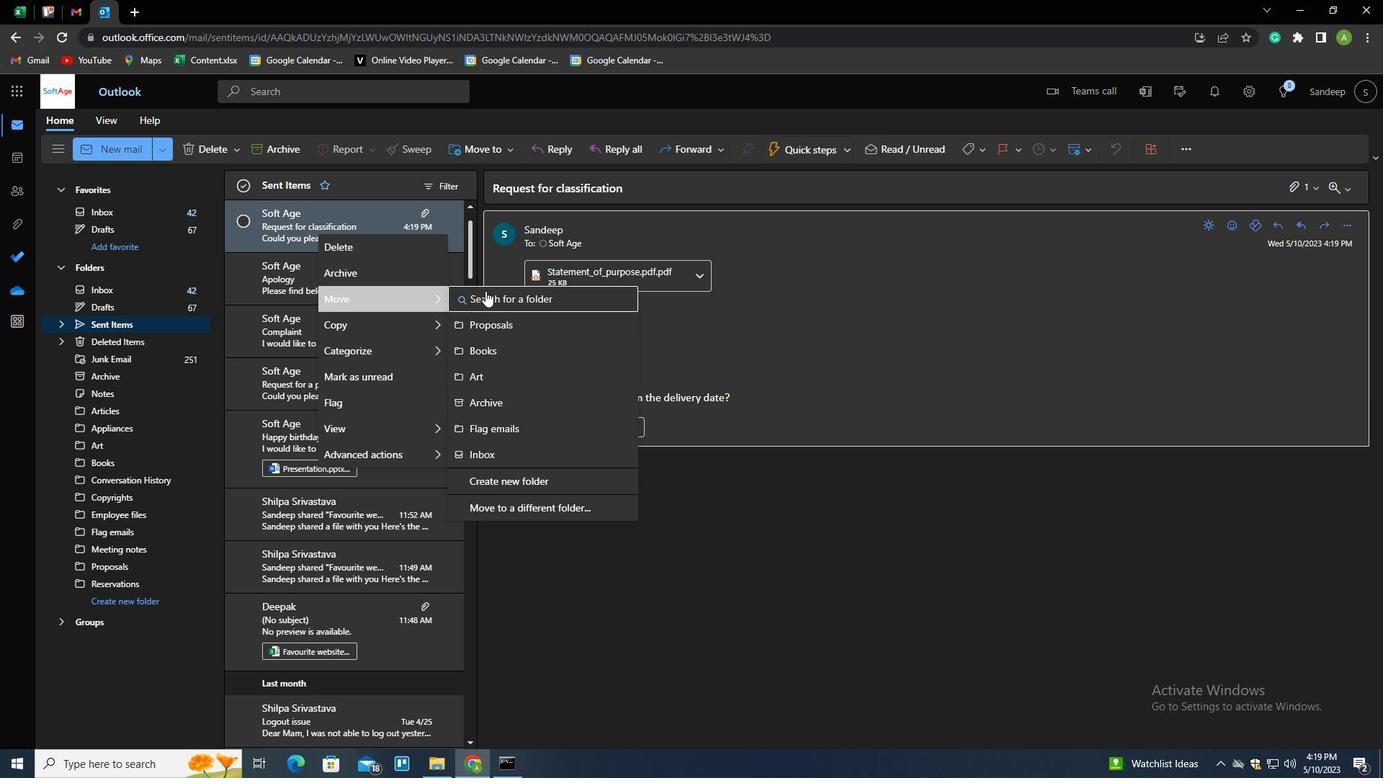 
Action: Mouse pressed left at (487, 296)
Screenshot: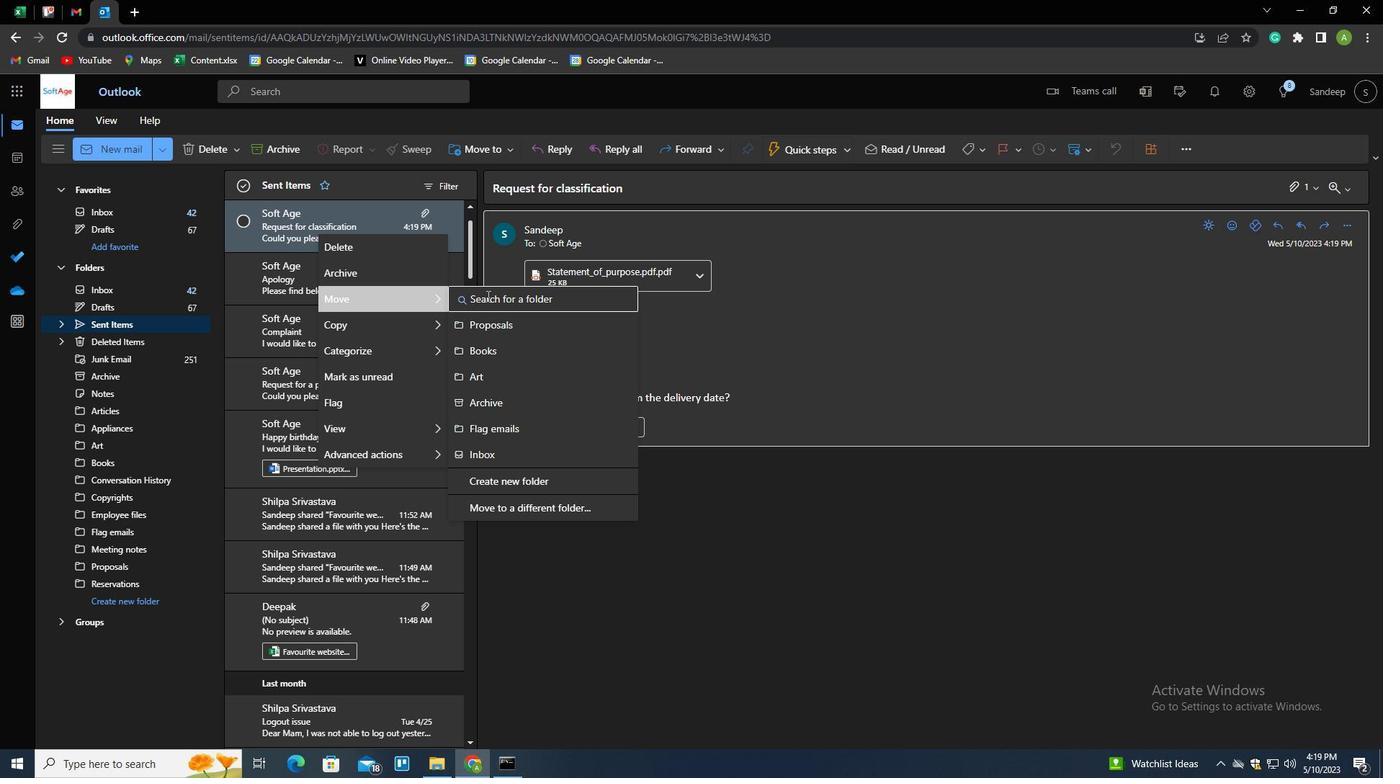 
Action: Key pressed <Key.shift><Key.shift><Key.shift><Key.shift><Key.shift><Key.shift><Key.shift>MEETIN
Screenshot: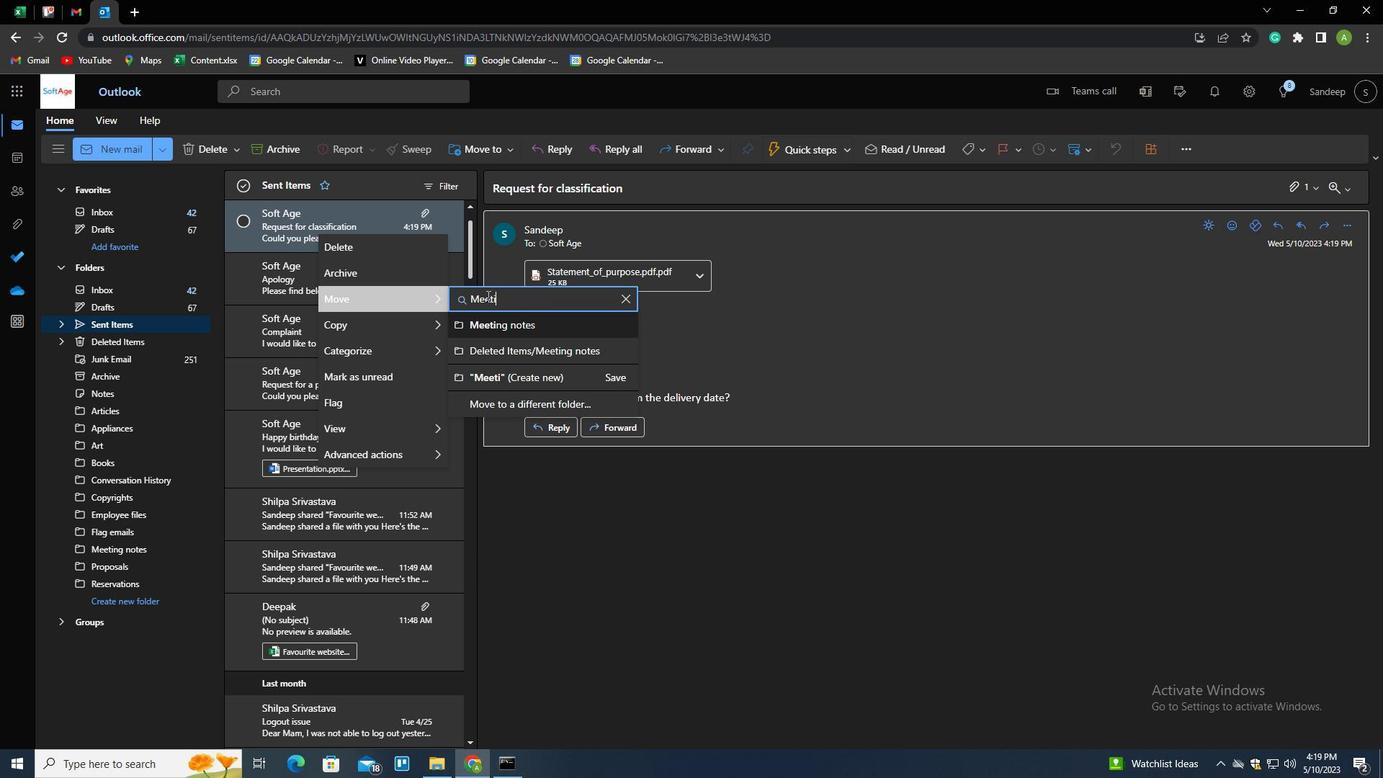 
Action: Mouse moved to (523, 323)
Screenshot: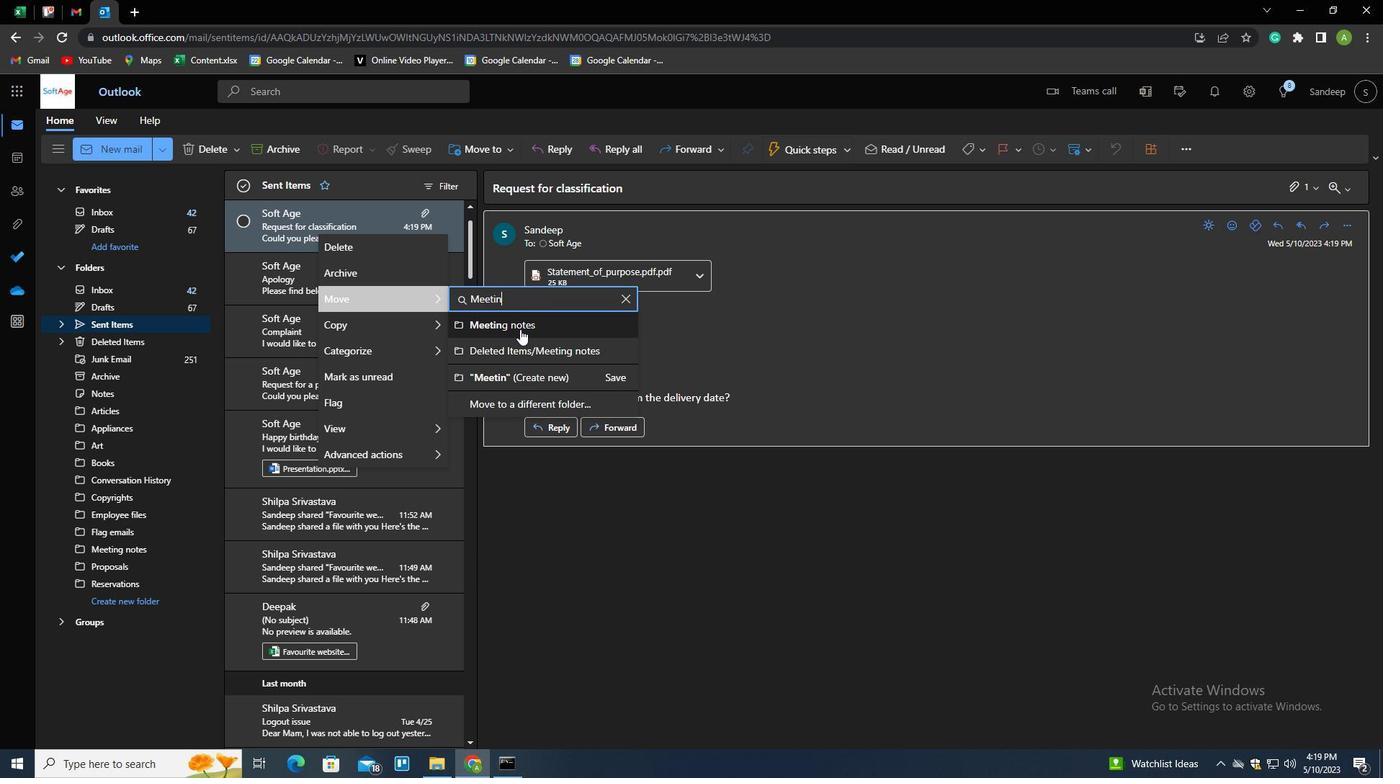 
Action: Mouse pressed left at (523, 323)
Screenshot: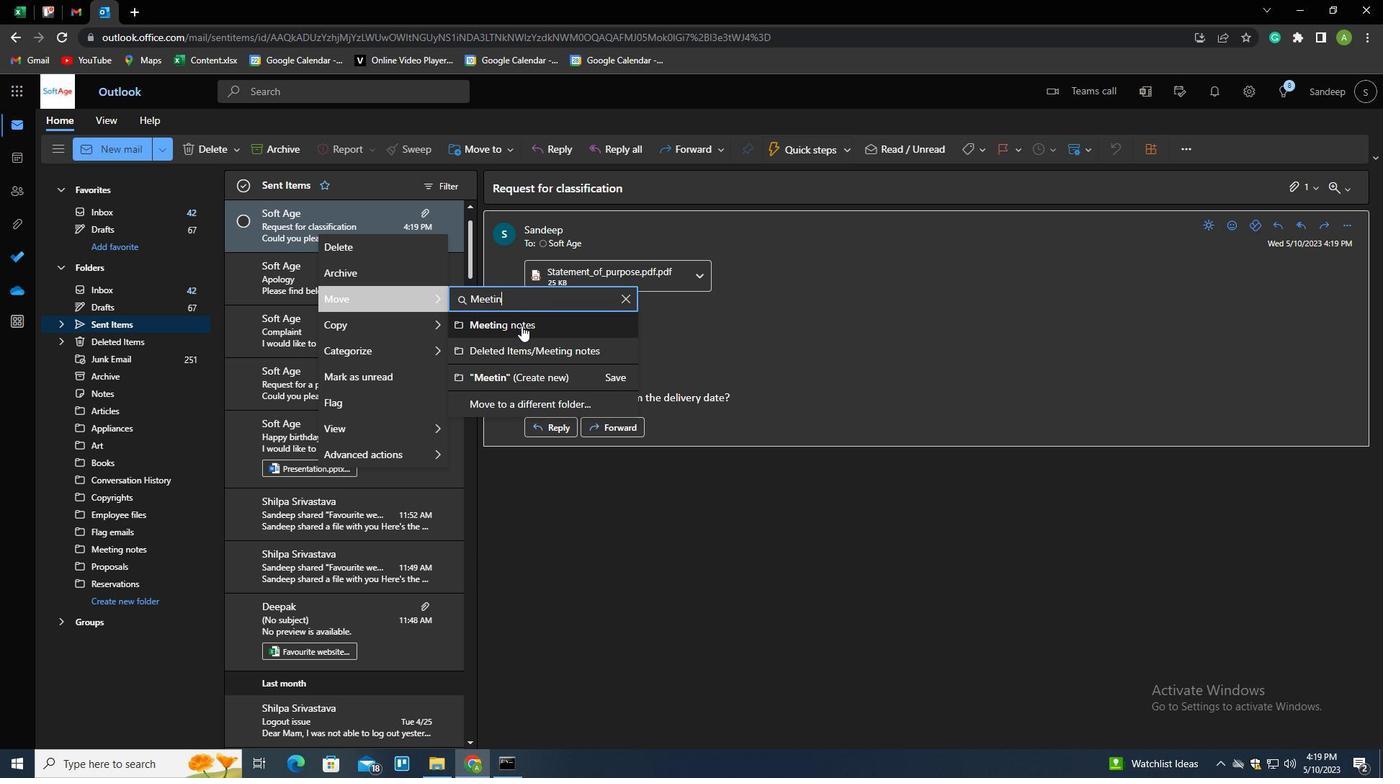 
Action: Mouse moved to (636, 547)
Screenshot: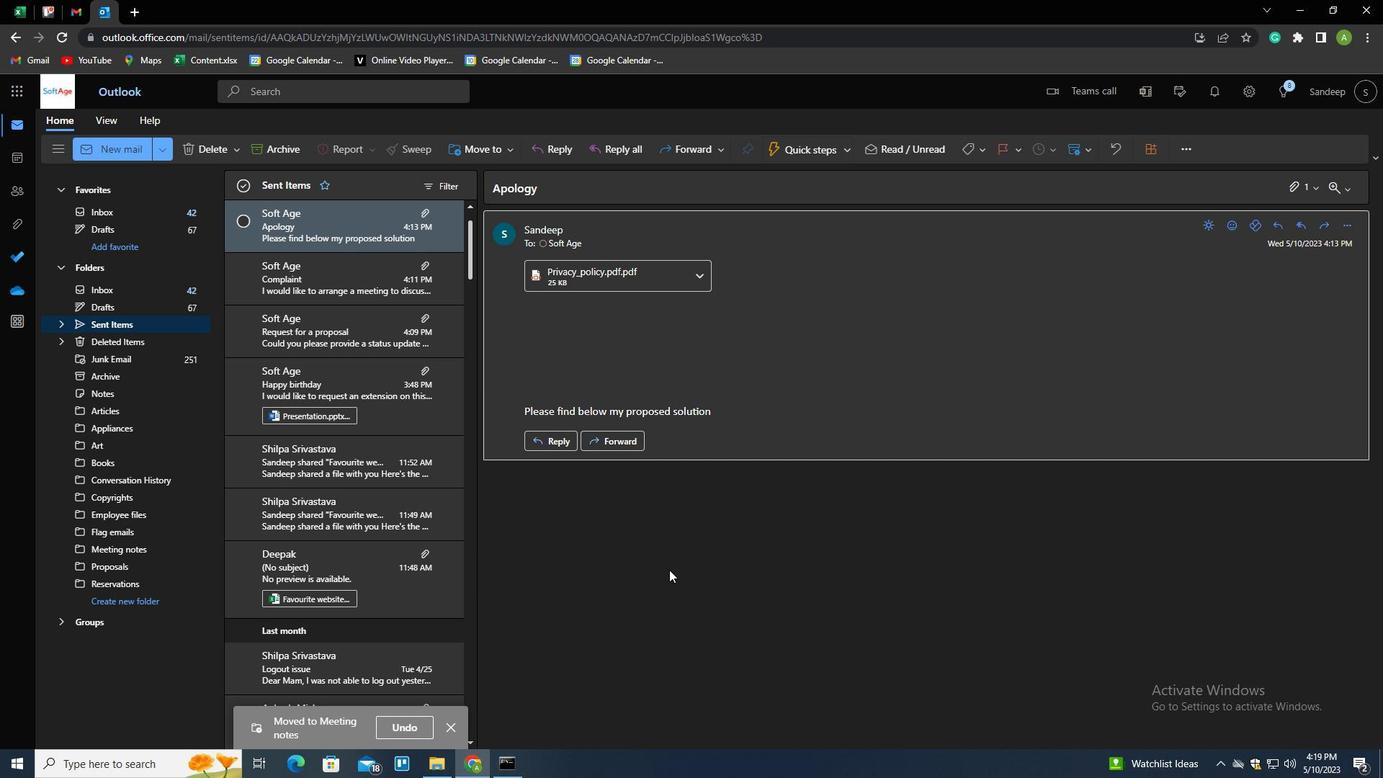 
